 Task: Look for space in Zhaoyuan, China from 11th June, 2023 to 15th June, 2023 for 2 adults in price range Rs.7000 to Rs.16000. Place can be private room with 1  bedroom having 2 beds and 1 bathroom. Property type can be house, flat, guest house, hotel. Booking option can be shelf check-in. Required host language is Chinese (Simplified).
Action: Mouse moved to (773, 112)
Screenshot: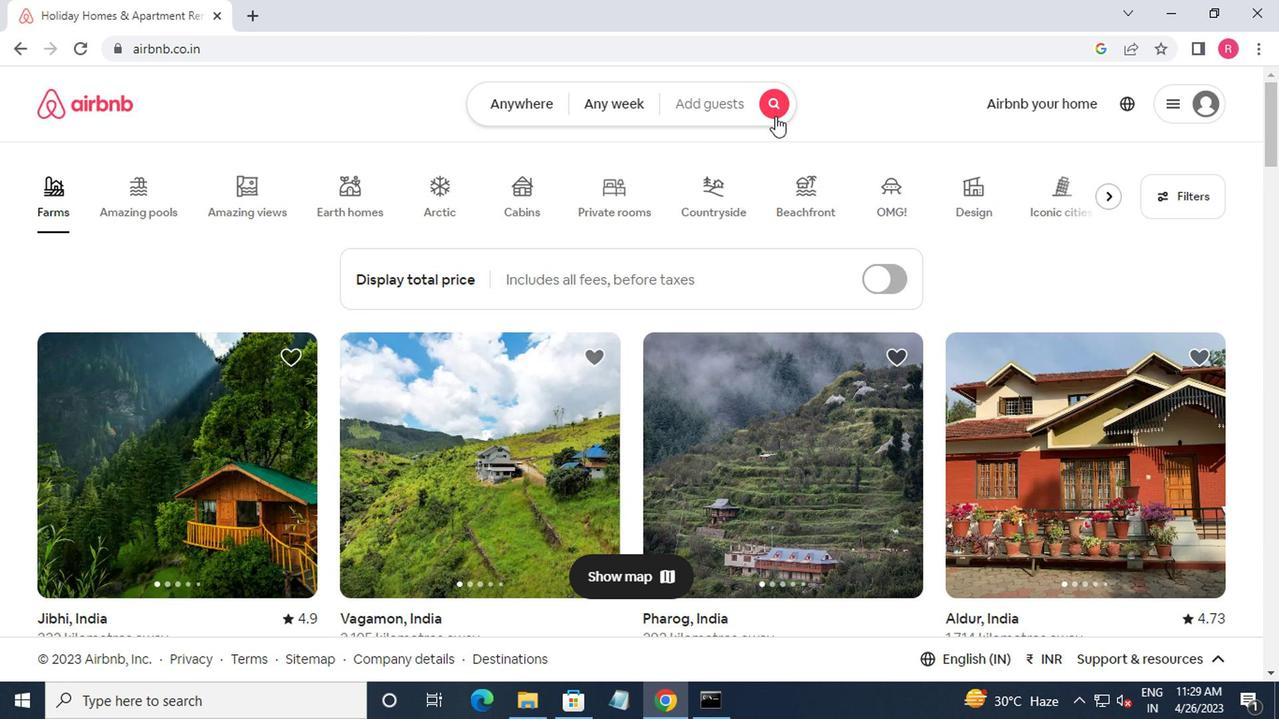 
Action: Mouse pressed left at (773, 112)
Screenshot: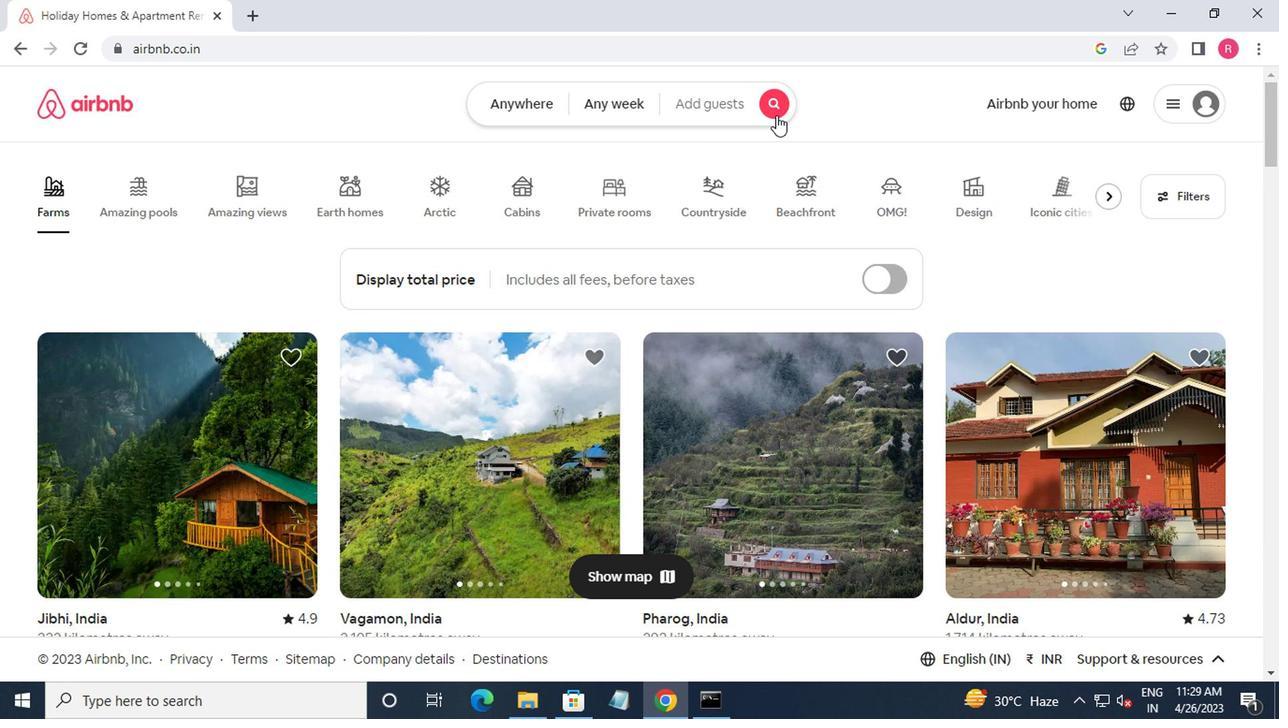 
Action: Mouse moved to (352, 191)
Screenshot: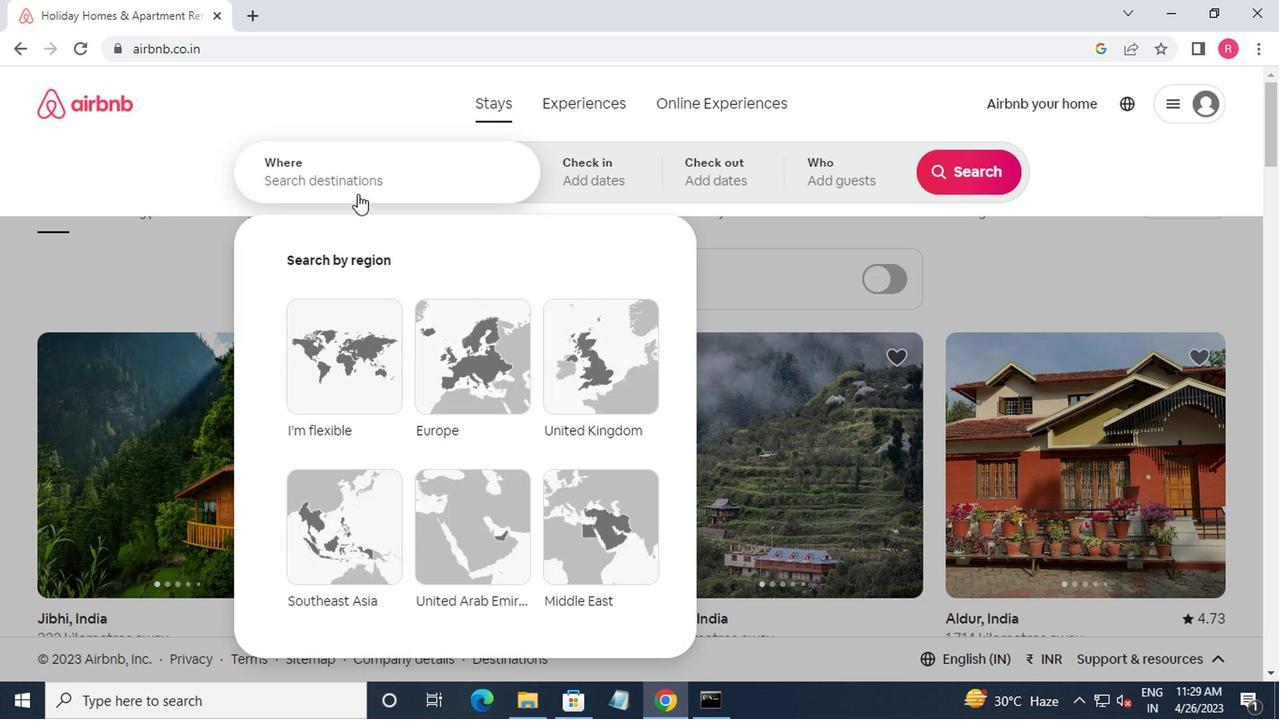
Action: Mouse pressed left at (352, 191)
Screenshot: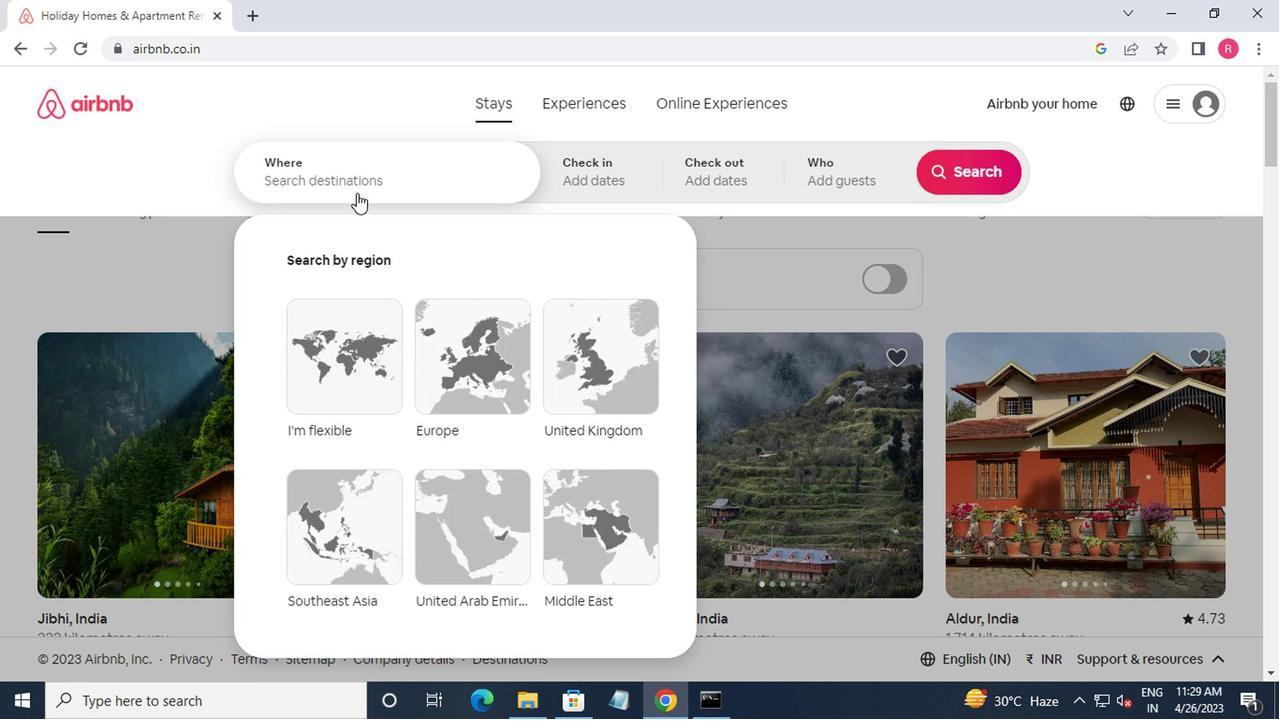 
Action: Mouse moved to (349, 183)
Screenshot: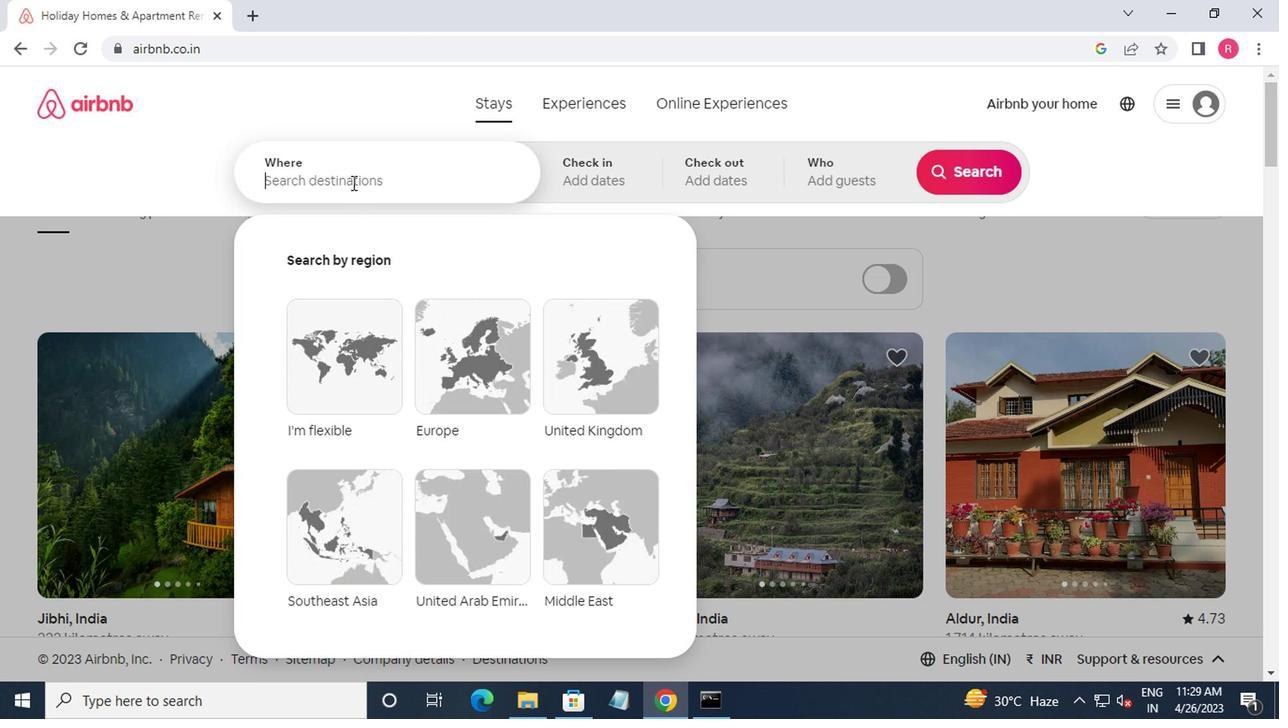 
Action: Key pressed zhoyuan,china<Key.enter>
Screenshot: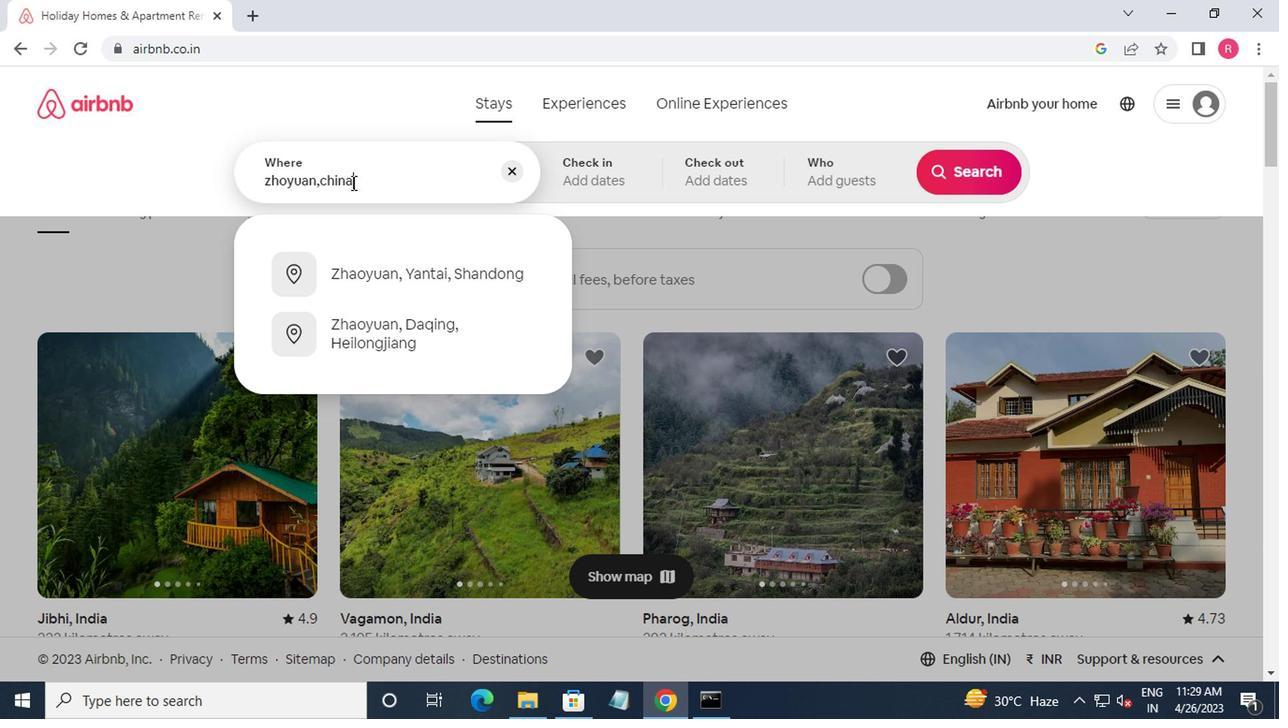 
Action: Mouse moved to (961, 328)
Screenshot: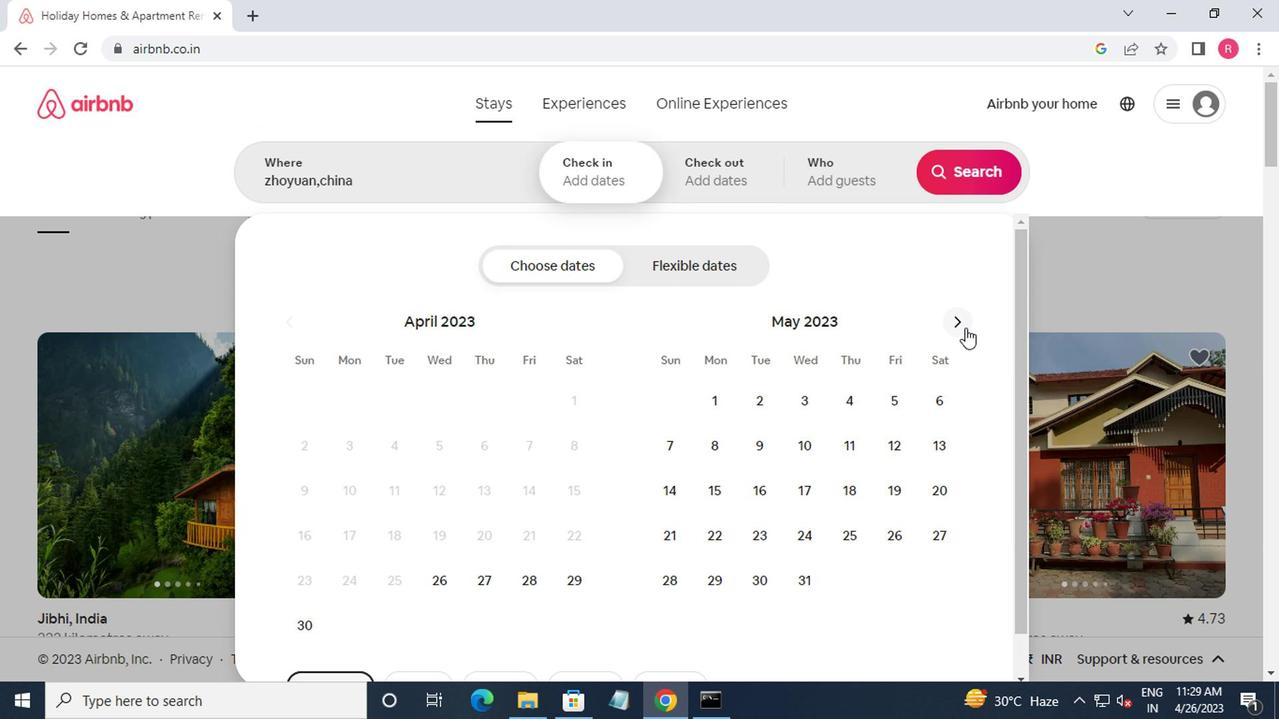 
Action: Mouse pressed left at (961, 328)
Screenshot: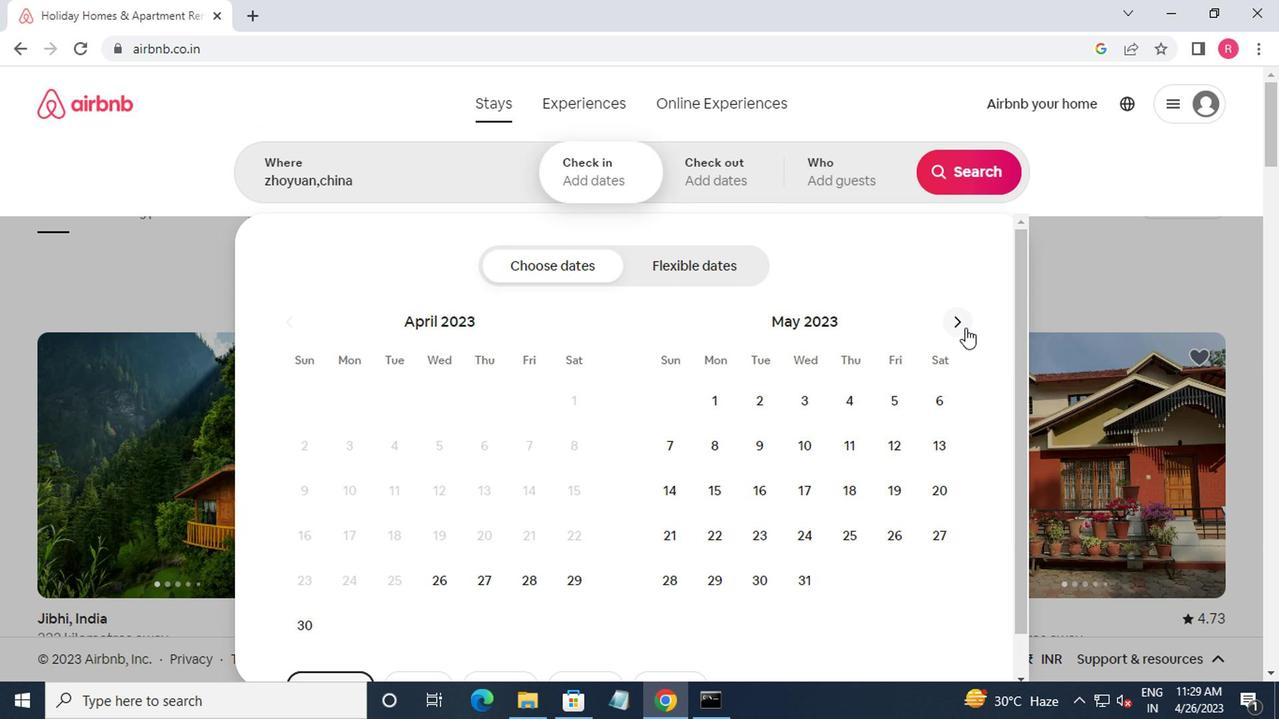 
Action: Mouse moved to (957, 327)
Screenshot: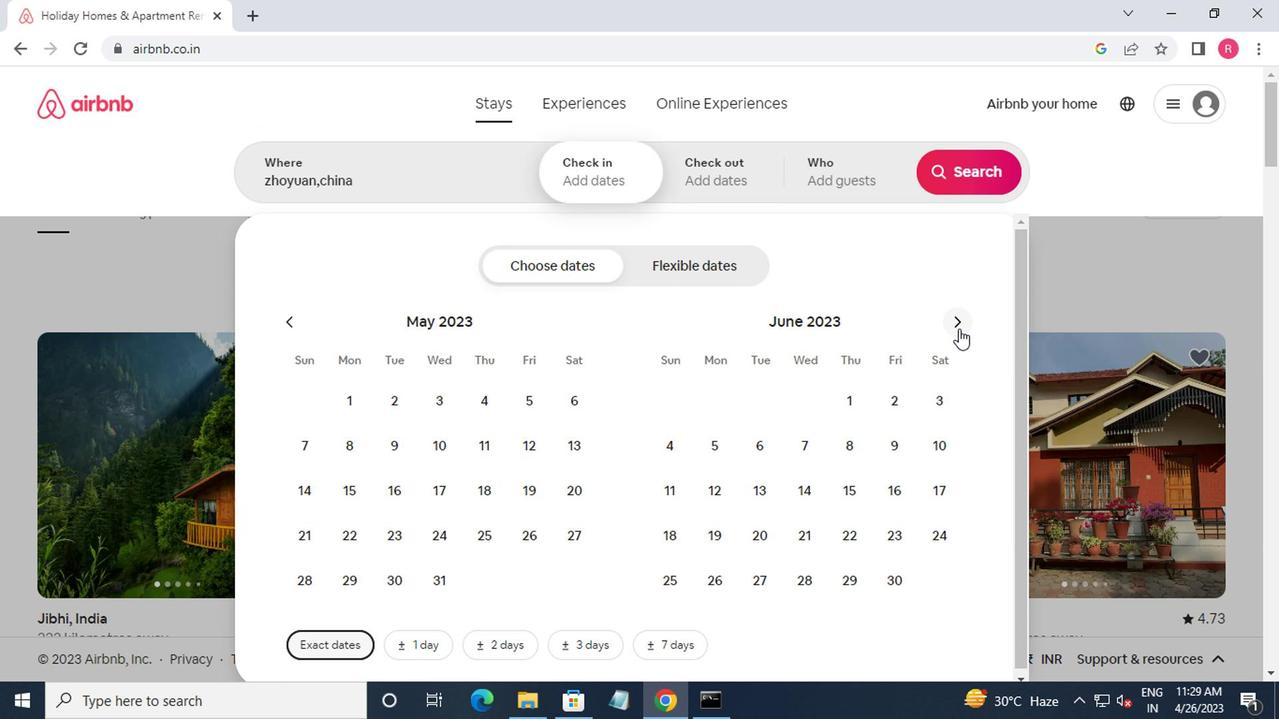 
Action: Mouse pressed left at (957, 327)
Screenshot: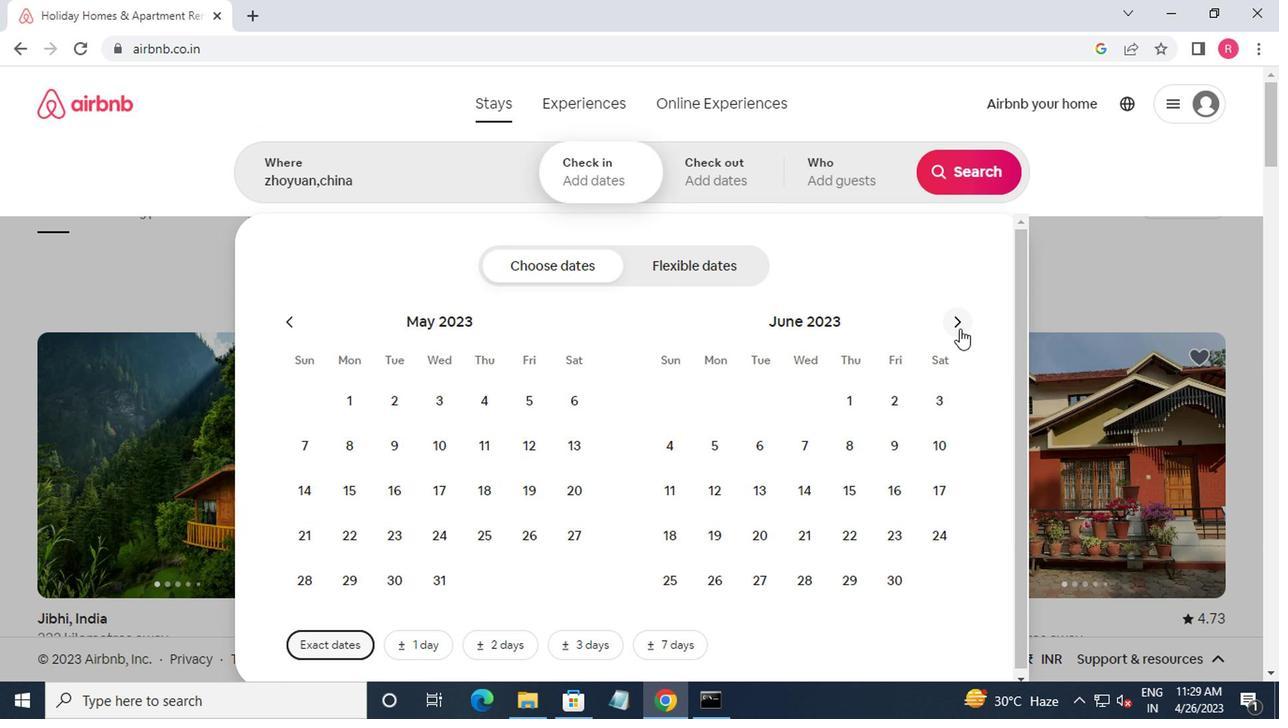 
Action: Mouse moved to (306, 503)
Screenshot: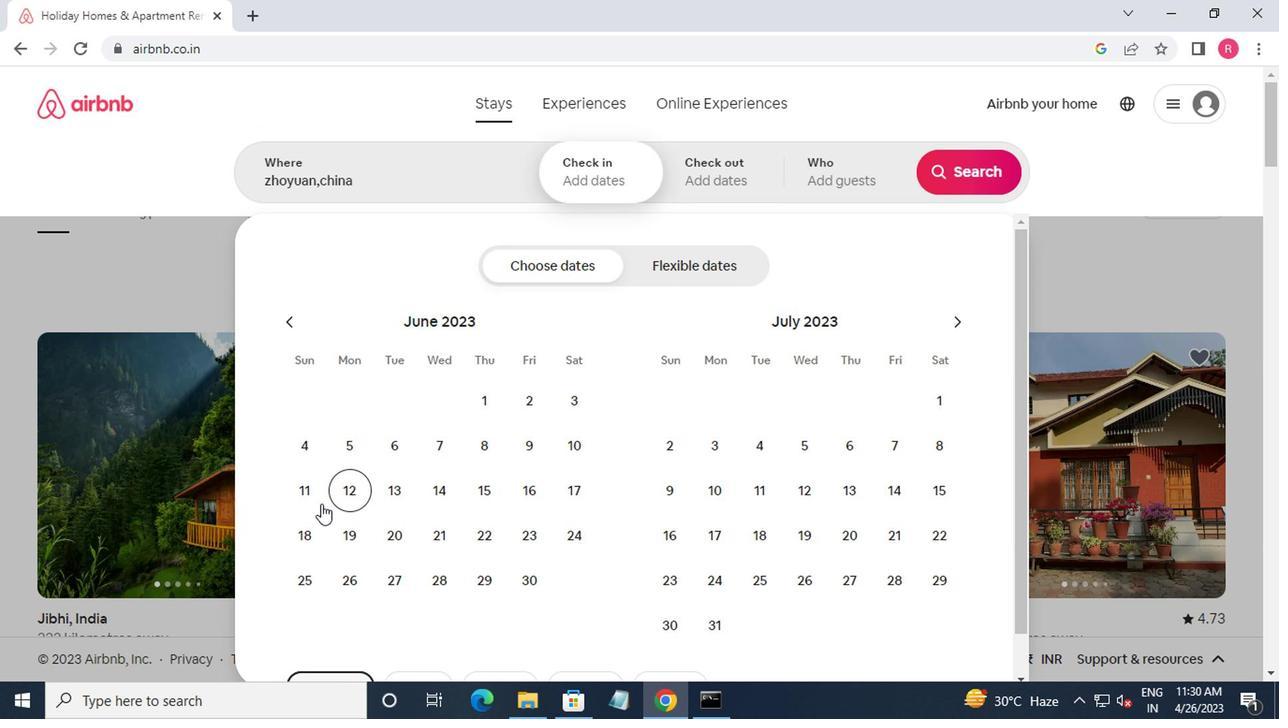 
Action: Mouse pressed left at (306, 503)
Screenshot: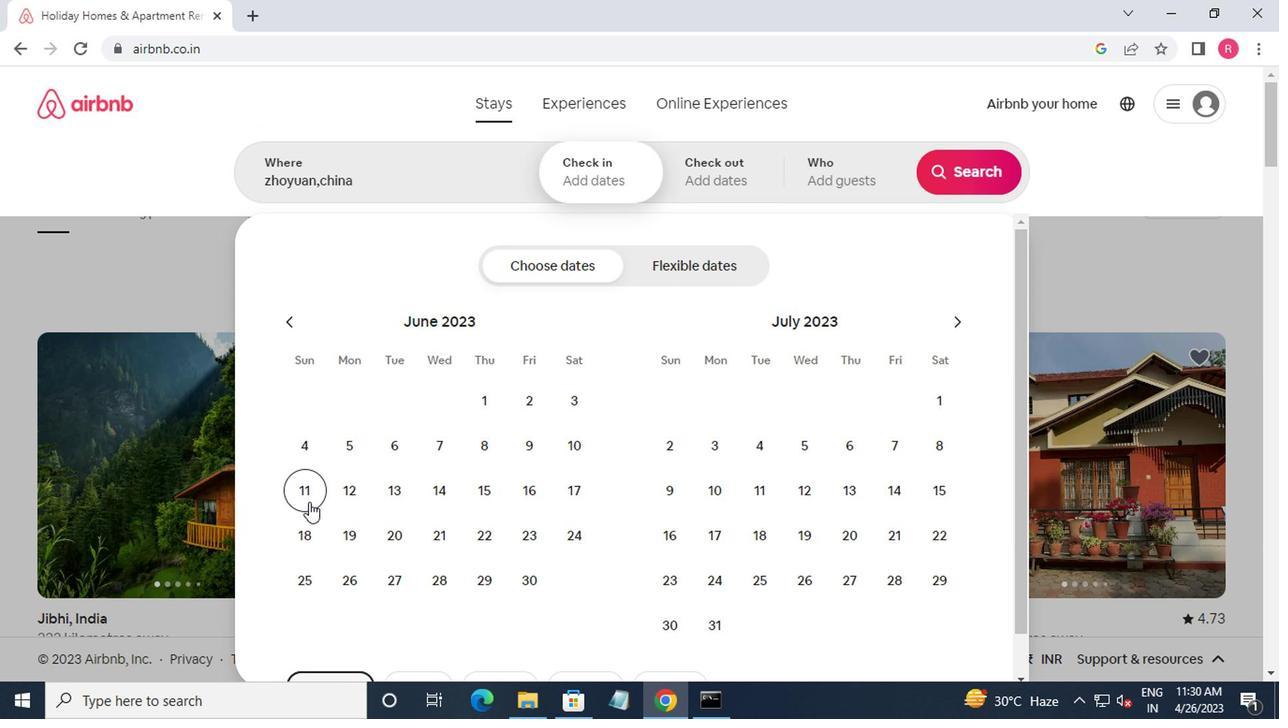 
Action: Mouse moved to (482, 502)
Screenshot: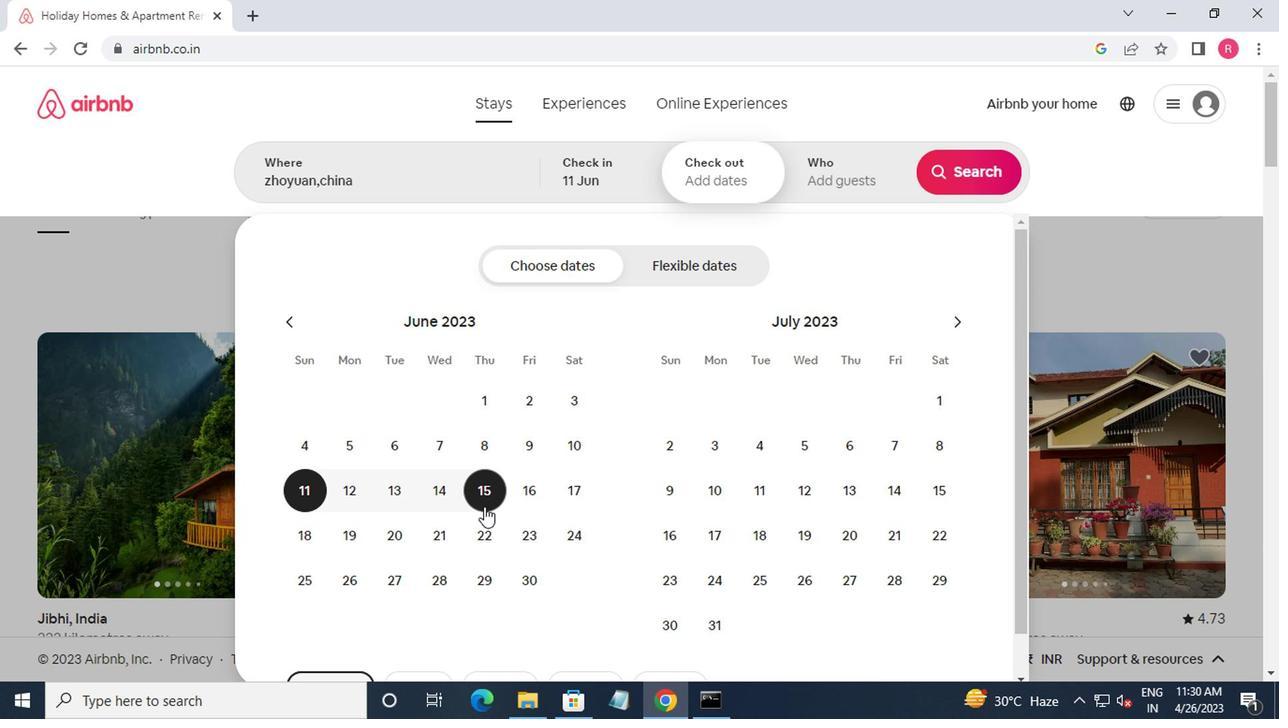 
Action: Mouse pressed left at (482, 502)
Screenshot: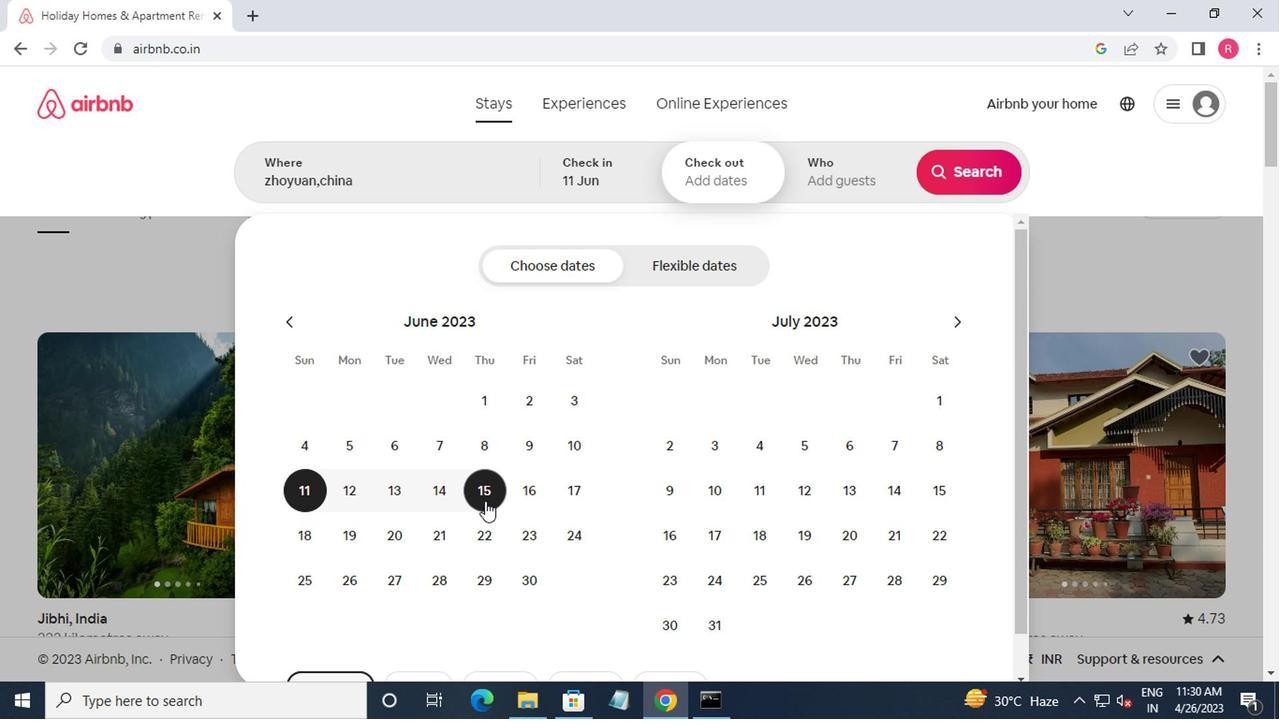 
Action: Mouse moved to (818, 186)
Screenshot: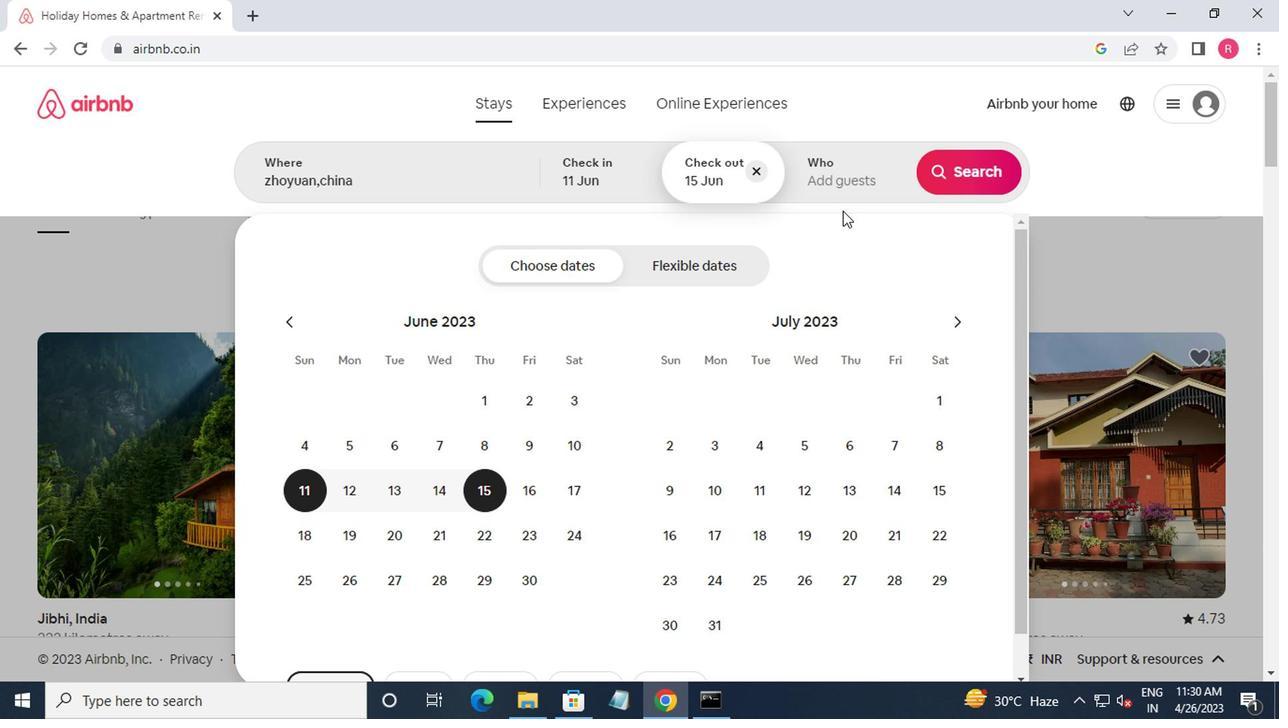 
Action: Mouse pressed left at (818, 186)
Screenshot: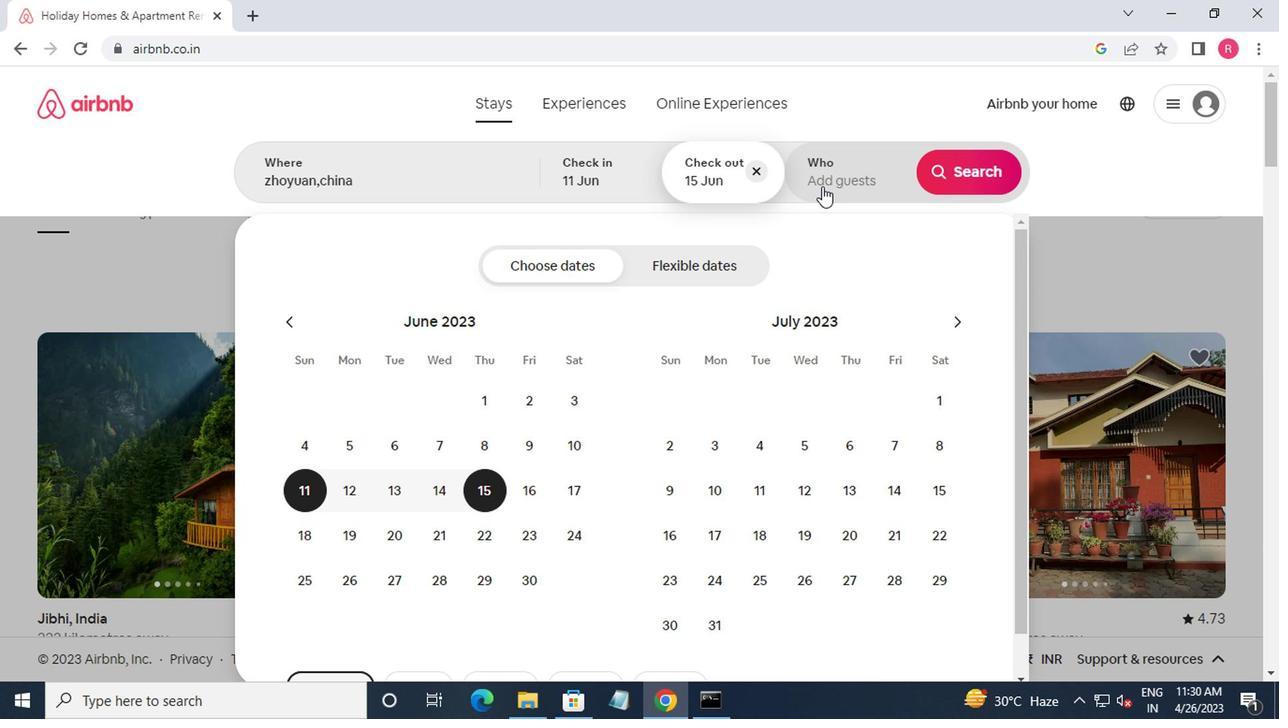 
Action: Mouse moved to (968, 273)
Screenshot: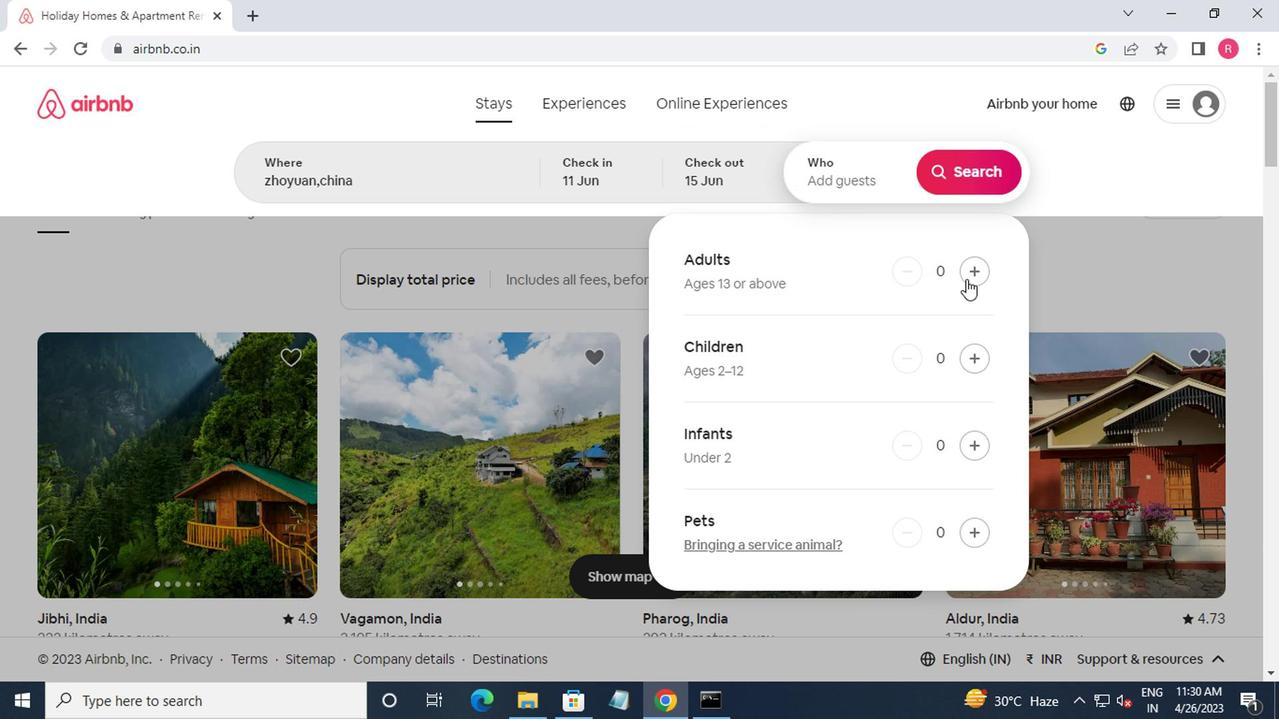 
Action: Mouse pressed left at (968, 273)
Screenshot: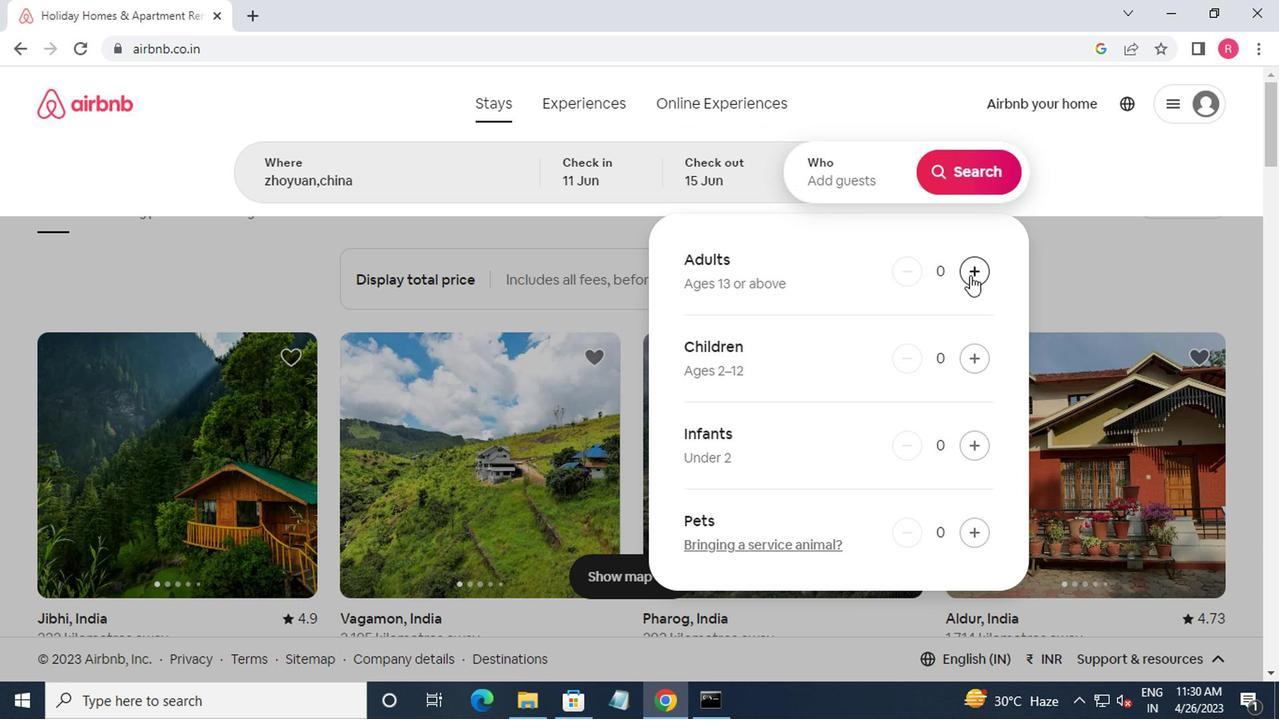 
Action: Mouse pressed left at (968, 273)
Screenshot: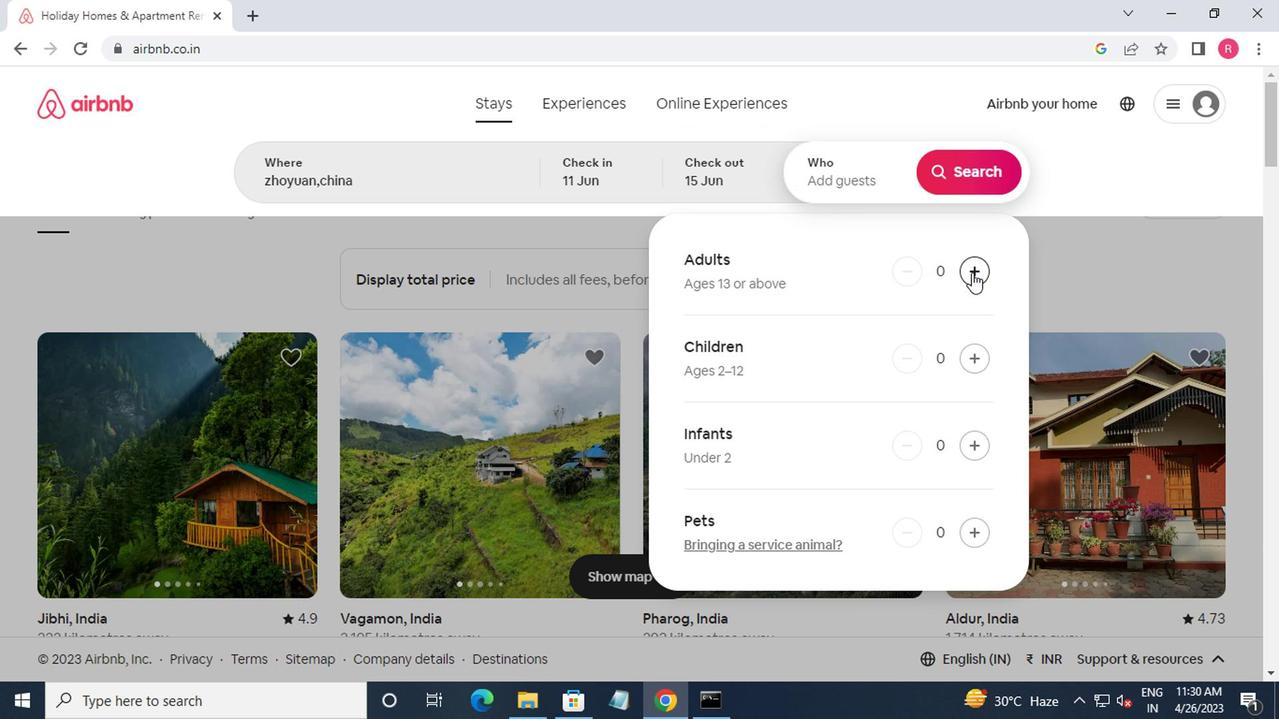 
Action: Mouse moved to (946, 181)
Screenshot: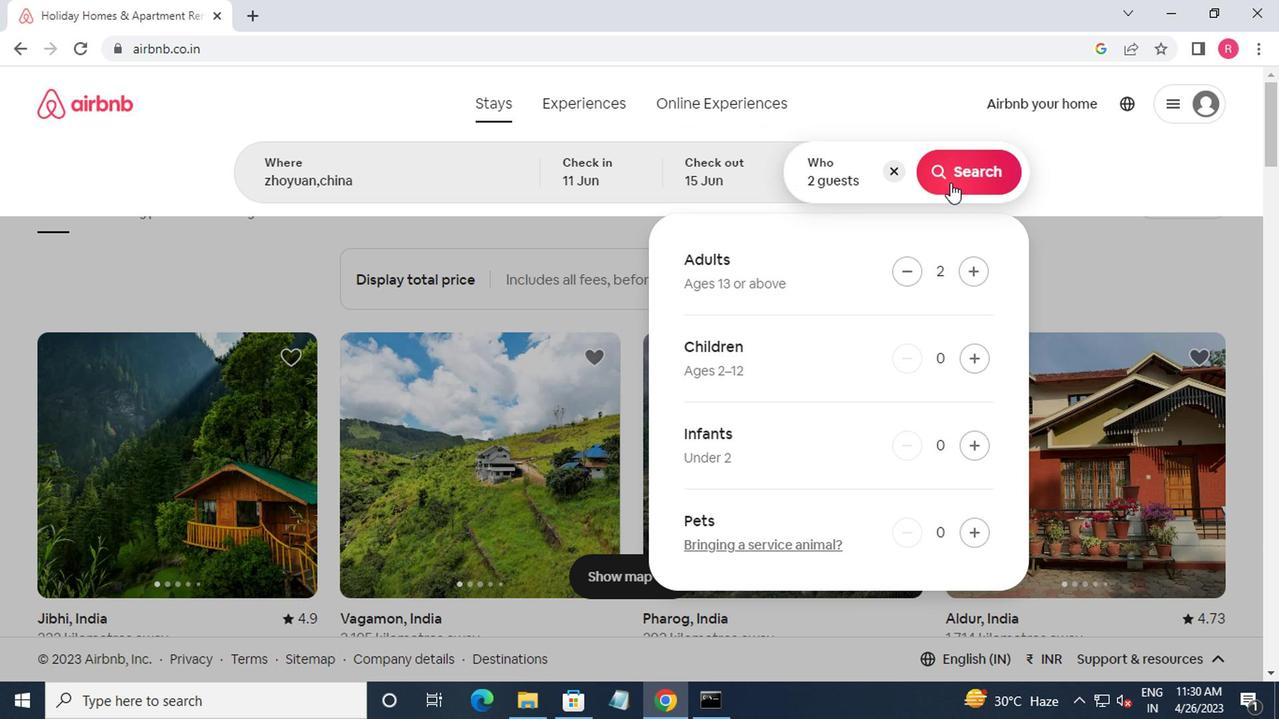 
Action: Mouse pressed left at (946, 181)
Screenshot: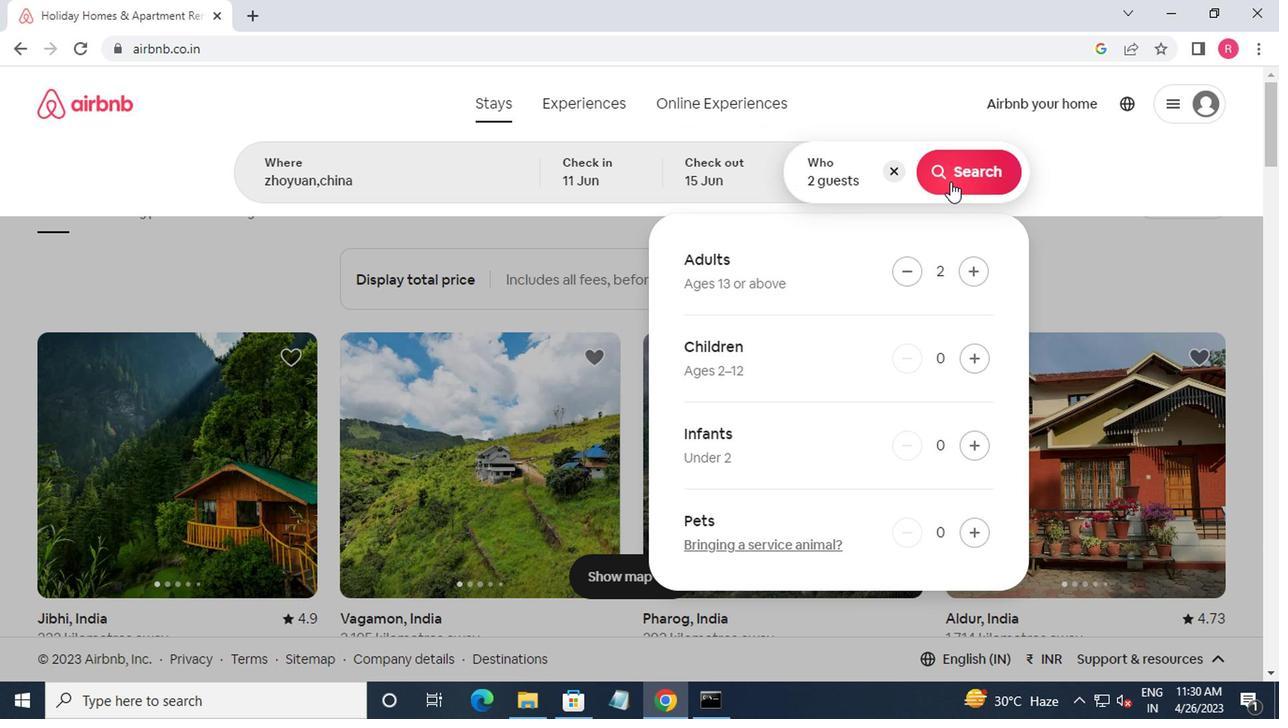 
Action: Mouse moved to (1174, 176)
Screenshot: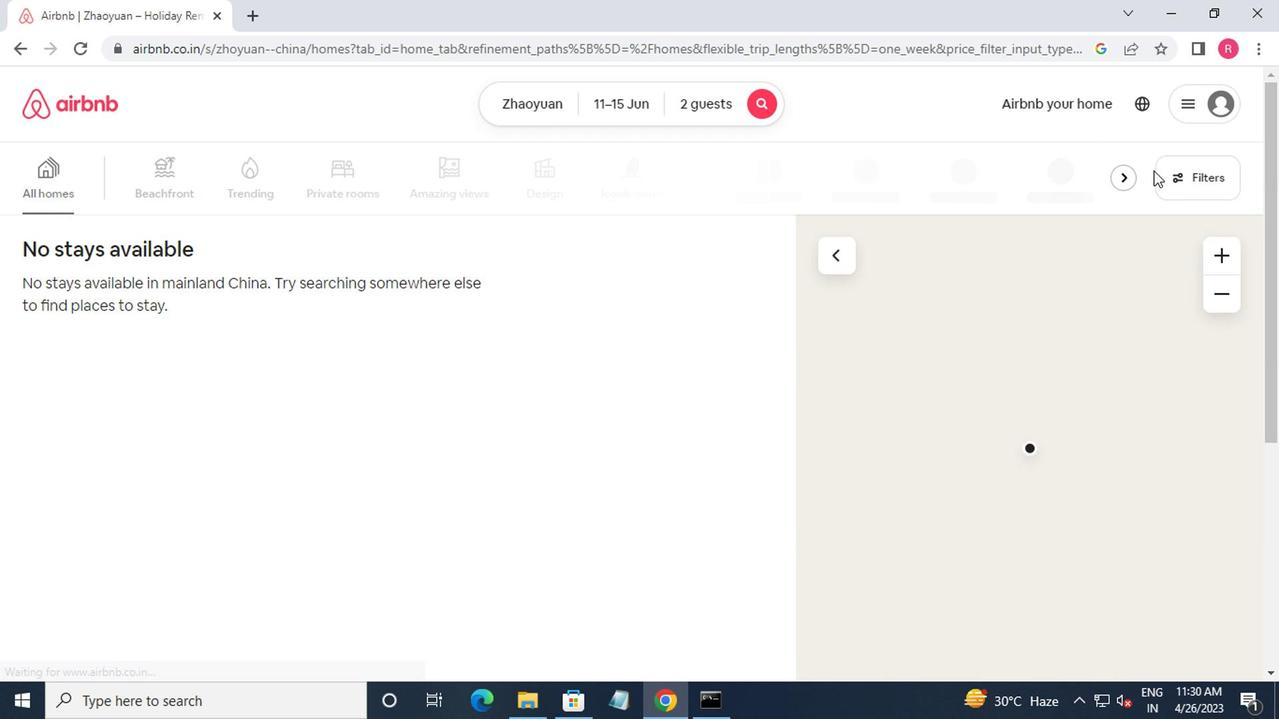 
Action: Mouse pressed left at (1174, 176)
Screenshot: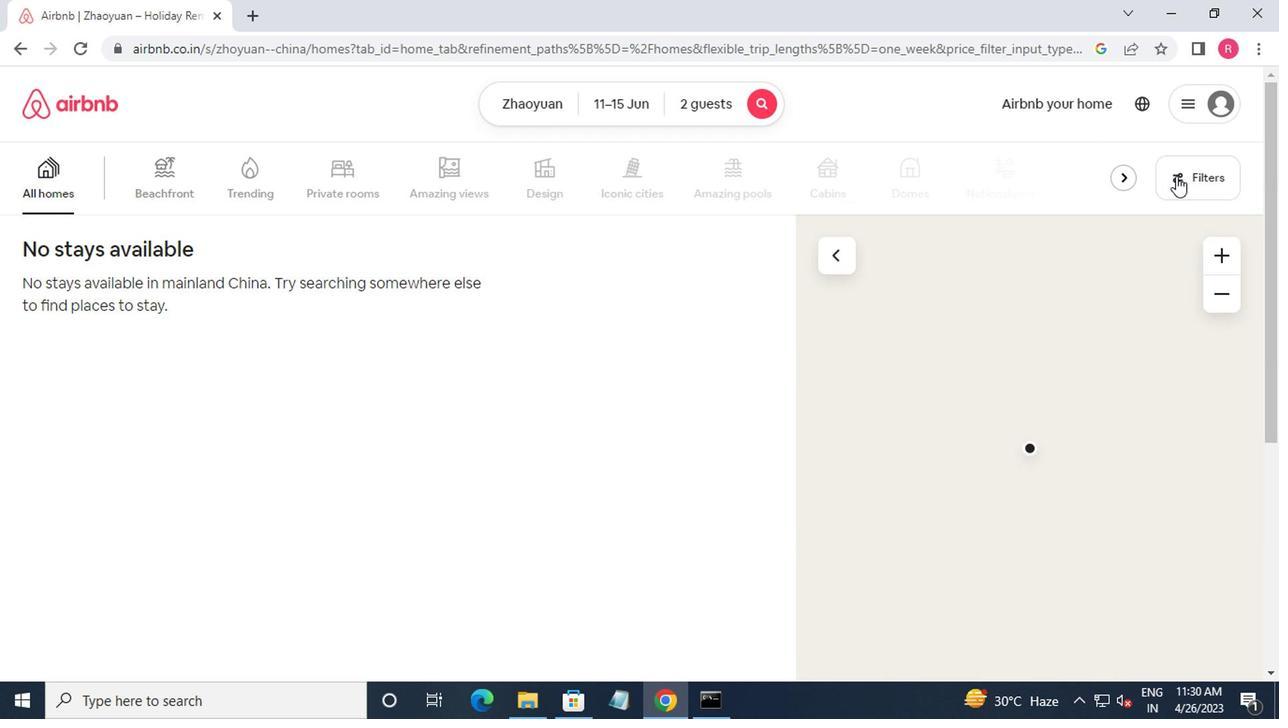 
Action: Mouse moved to (389, 291)
Screenshot: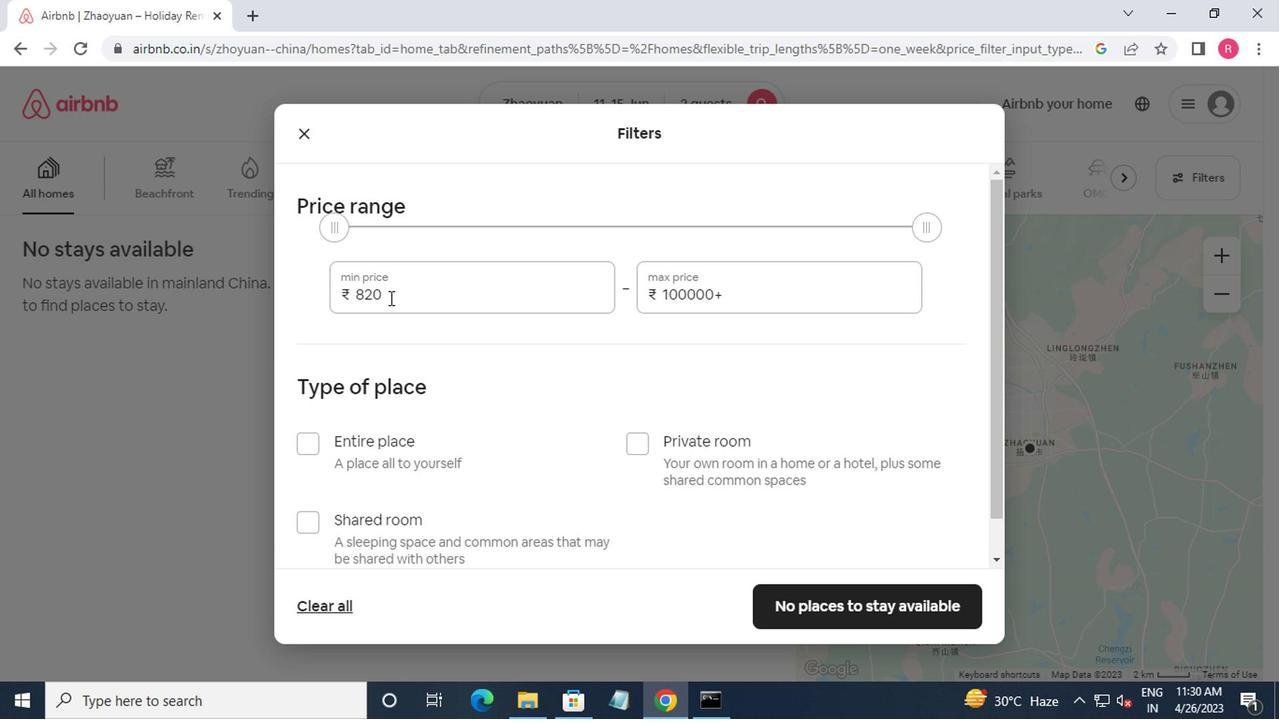 
Action: Mouse pressed left at (389, 291)
Screenshot: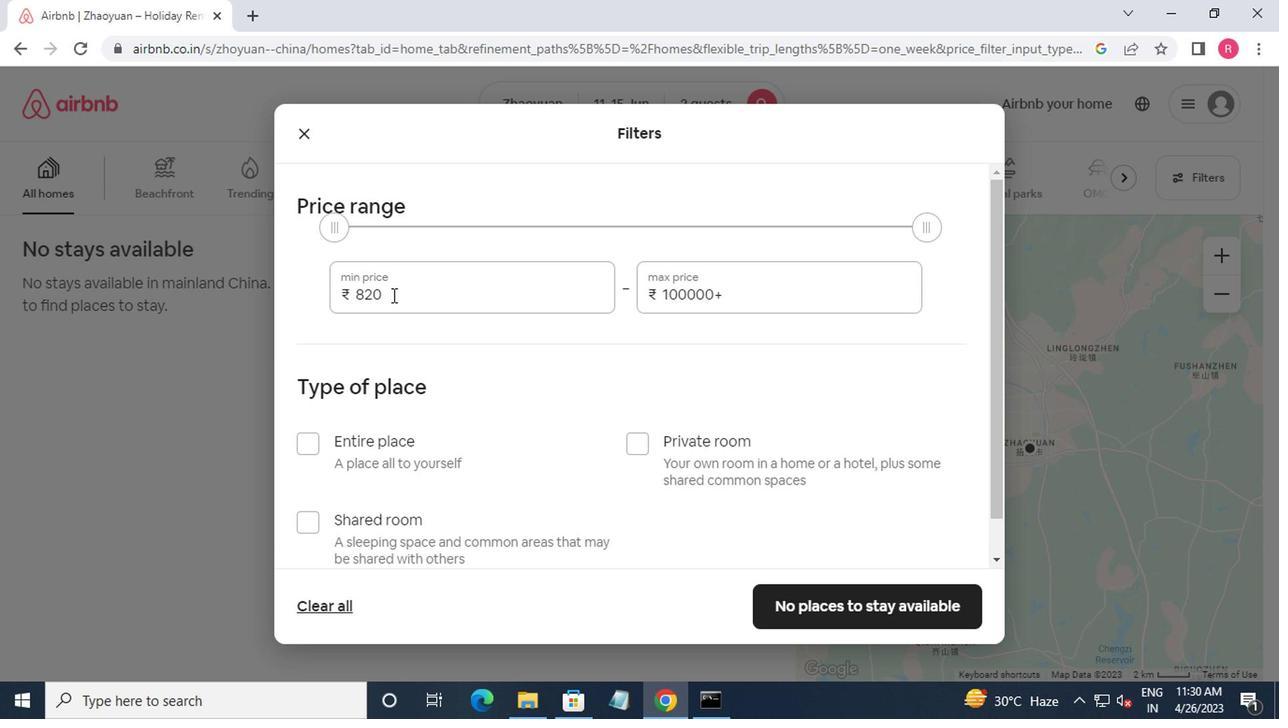 
Action: Mouse moved to (482, 191)
Screenshot: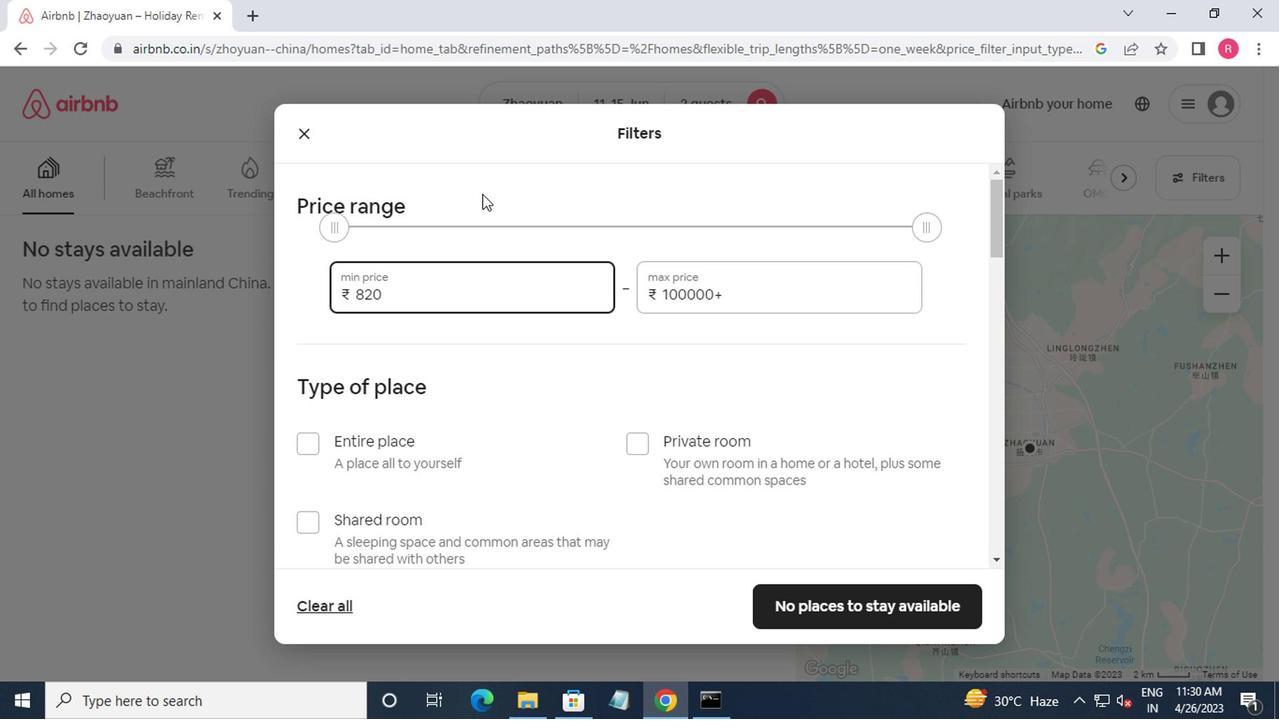 
Action: Key pressed <Key.backspace><Key.backspace><Key.backspace><Key.backspace>7000<Key.tab>16000
Screenshot: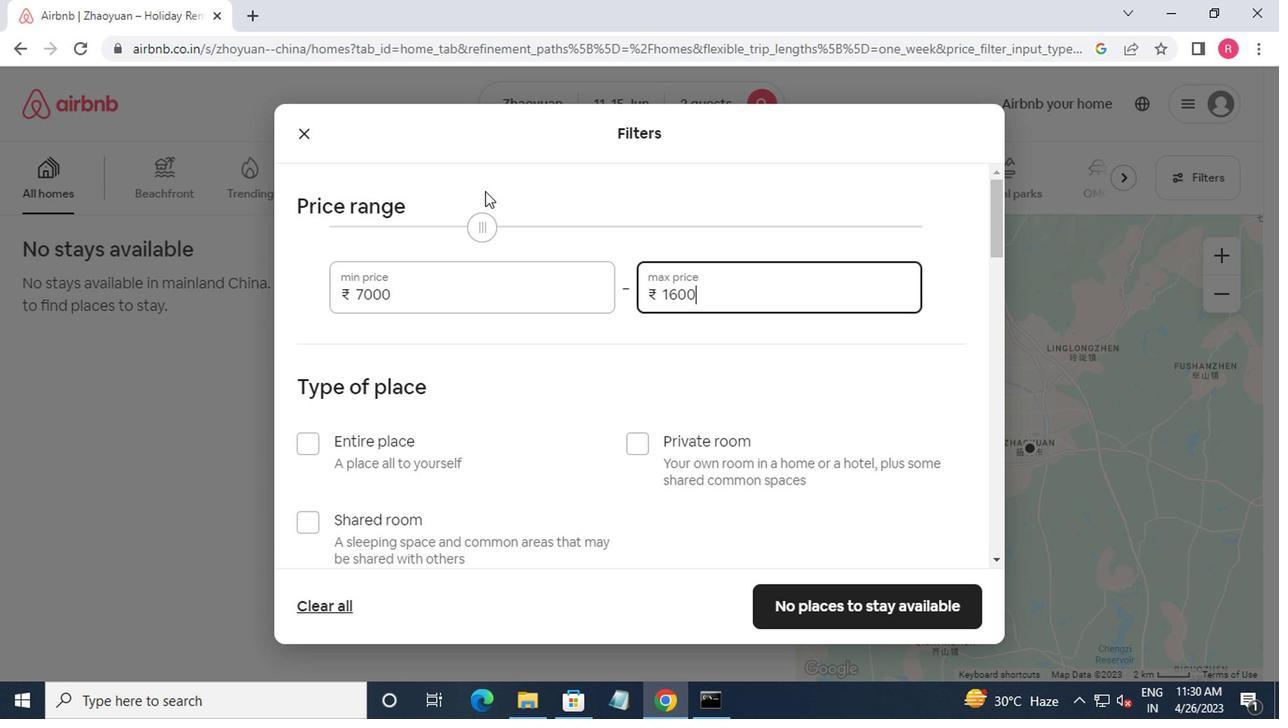 
Action: Mouse moved to (537, 153)
Screenshot: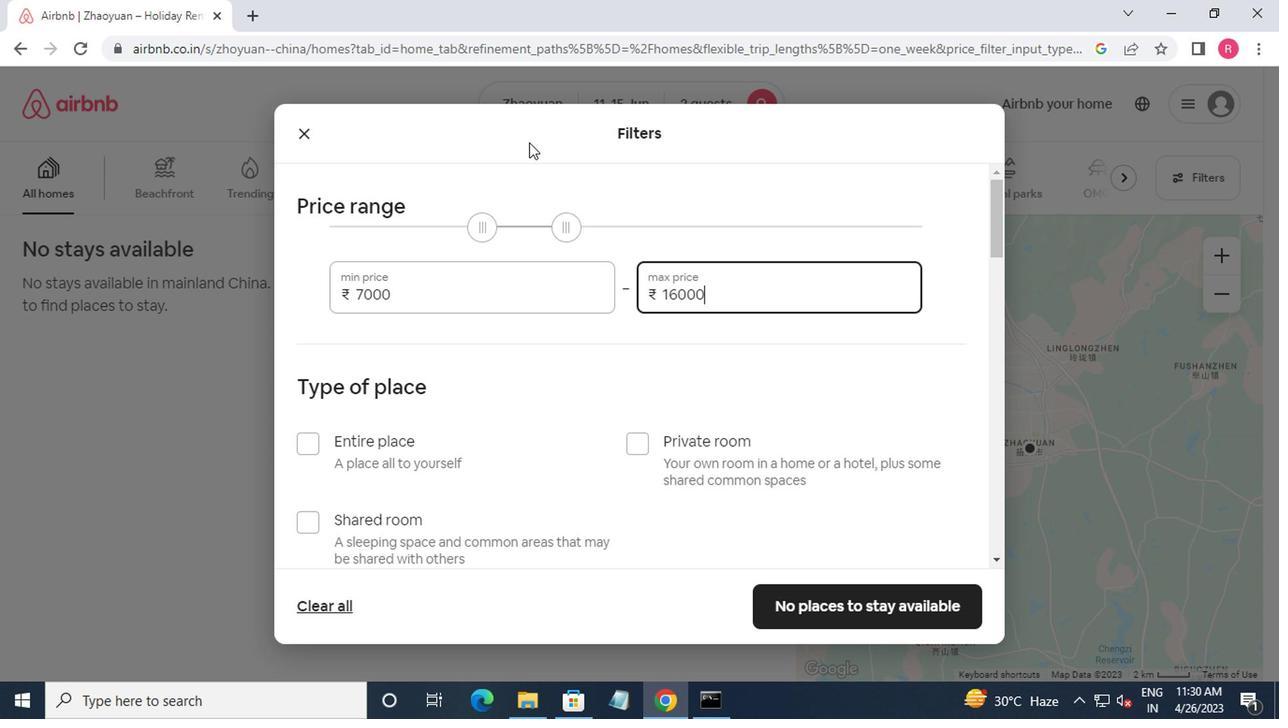
Action: Mouse scrolled (537, 151) with delta (0, -1)
Screenshot: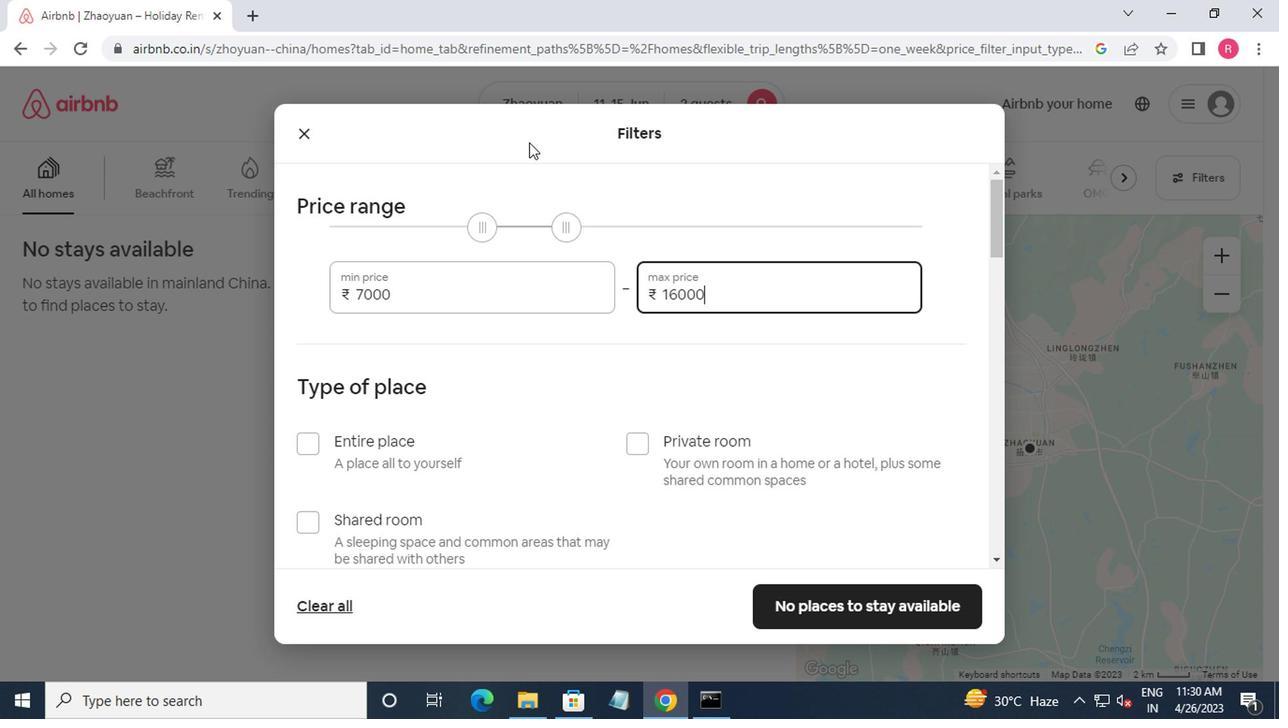 
Action: Mouse moved to (541, 157)
Screenshot: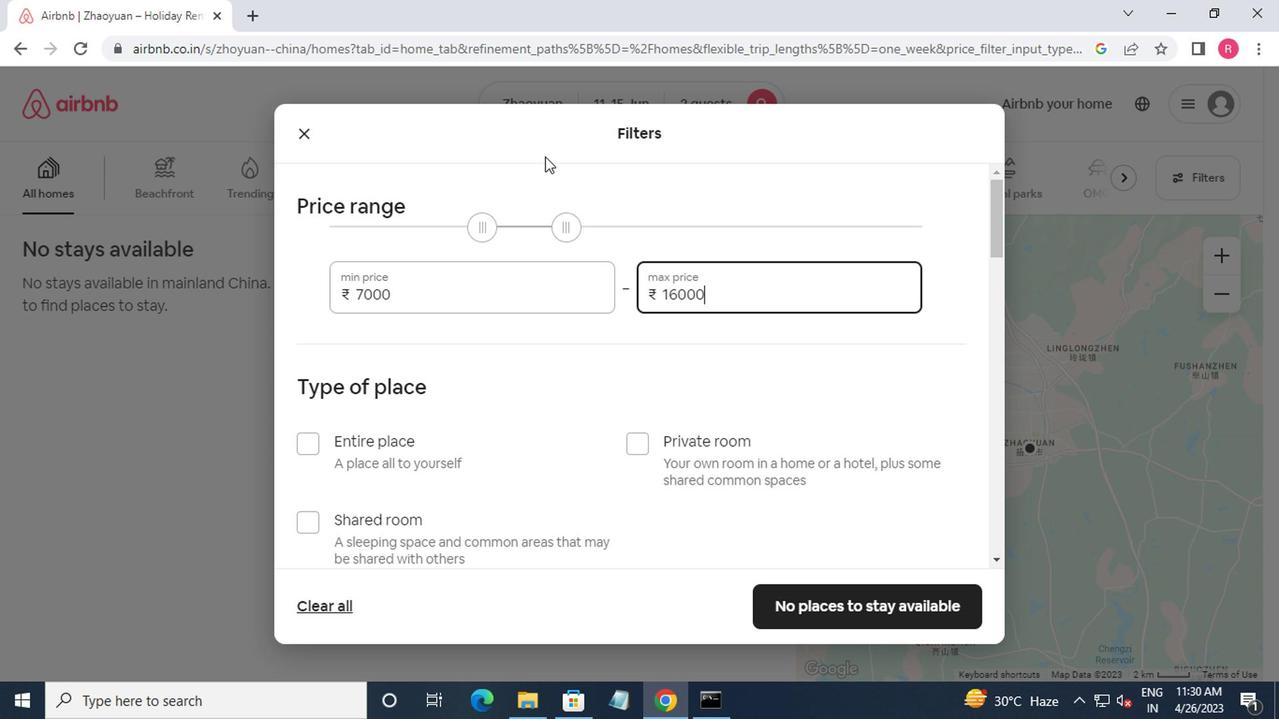 
Action: Mouse scrolled (541, 156) with delta (0, -1)
Screenshot: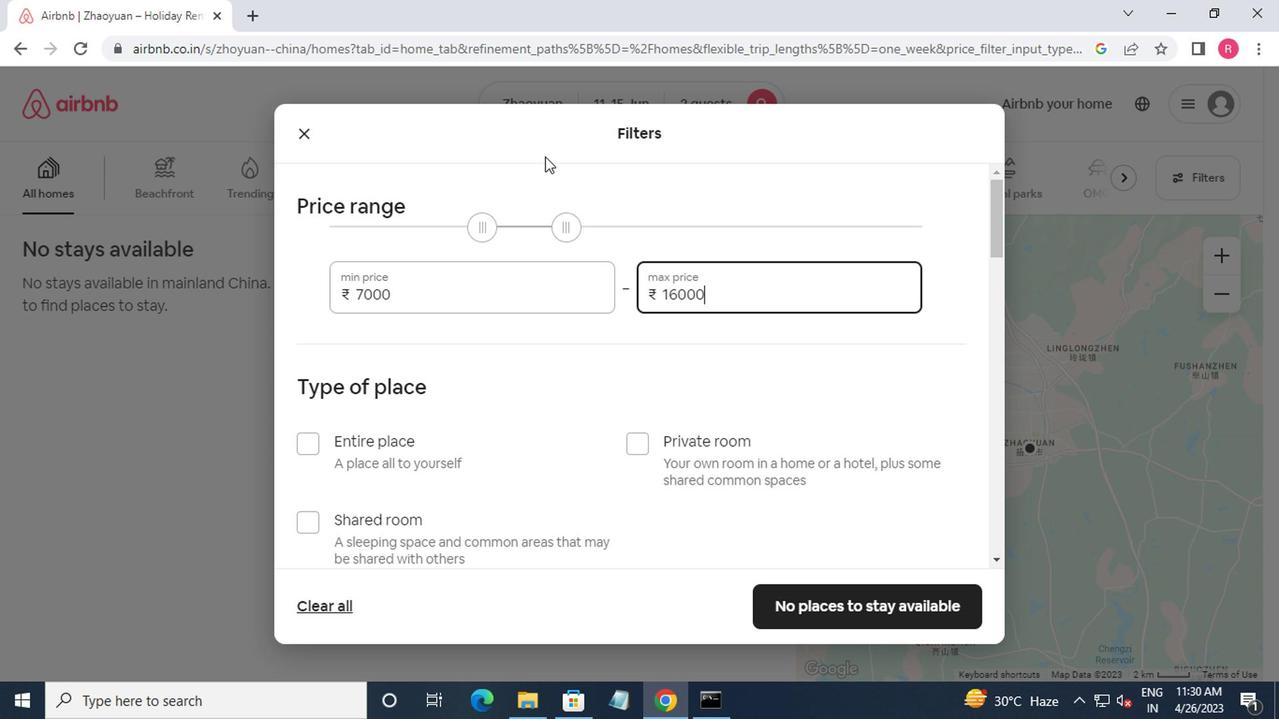 
Action: Mouse moved to (510, 164)
Screenshot: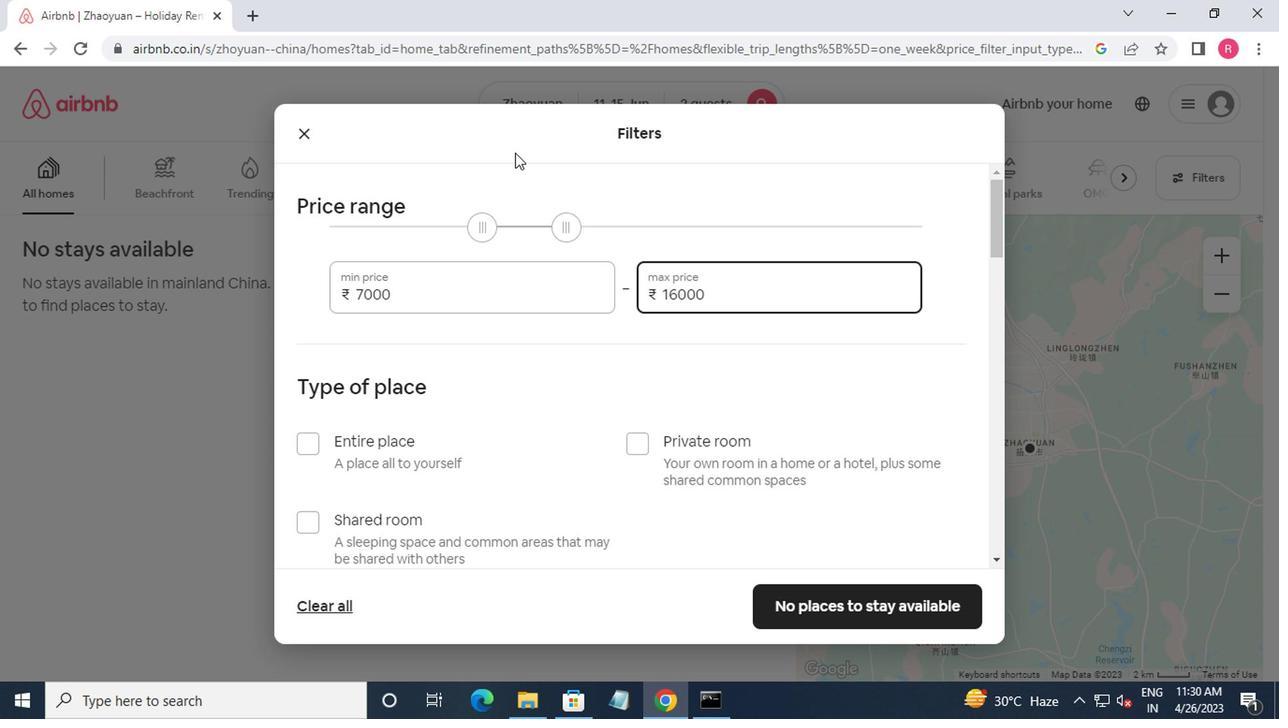 
Action: Mouse scrolled (510, 163) with delta (0, -1)
Screenshot: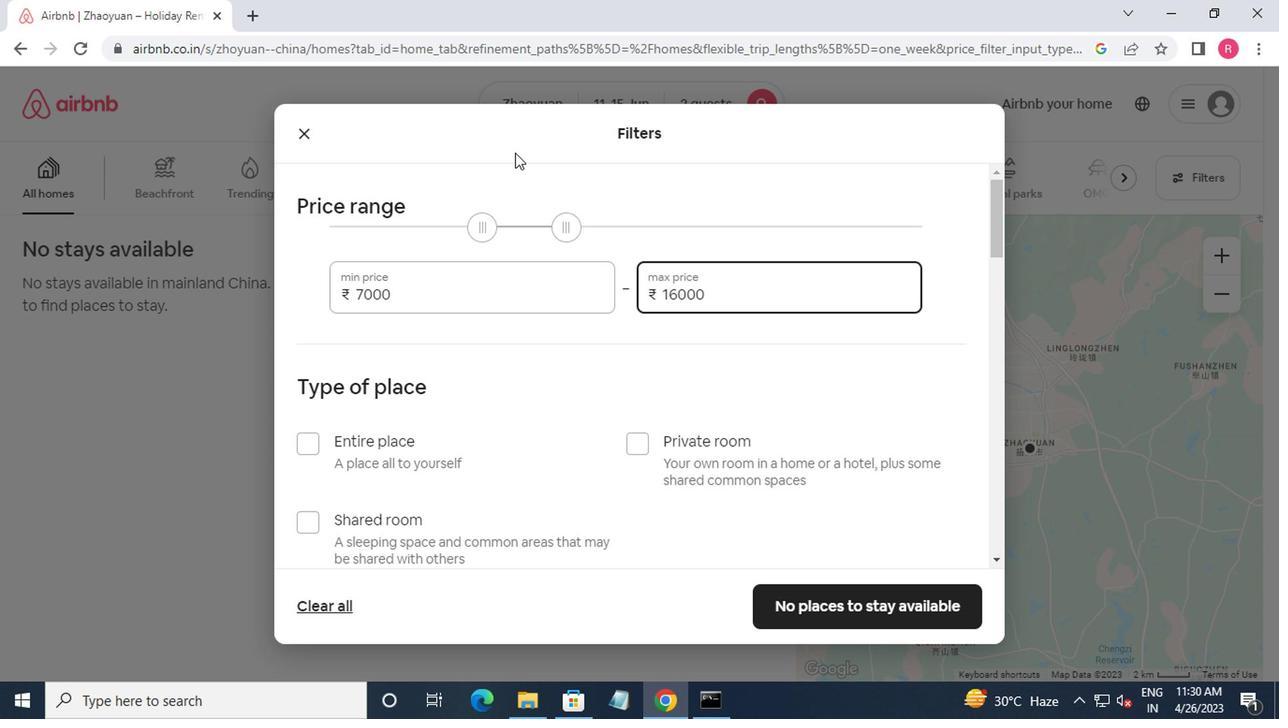 
Action: Mouse moved to (511, 178)
Screenshot: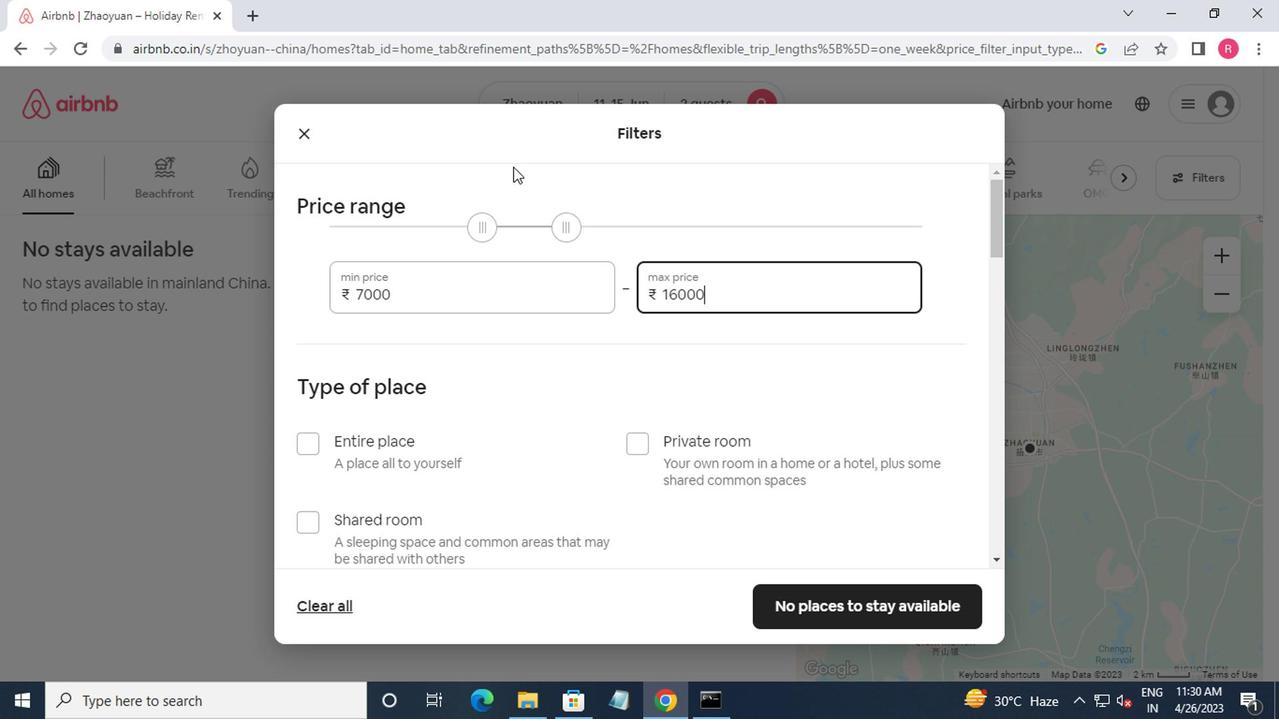 
Action: Mouse scrolled (511, 177) with delta (0, -1)
Screenshot: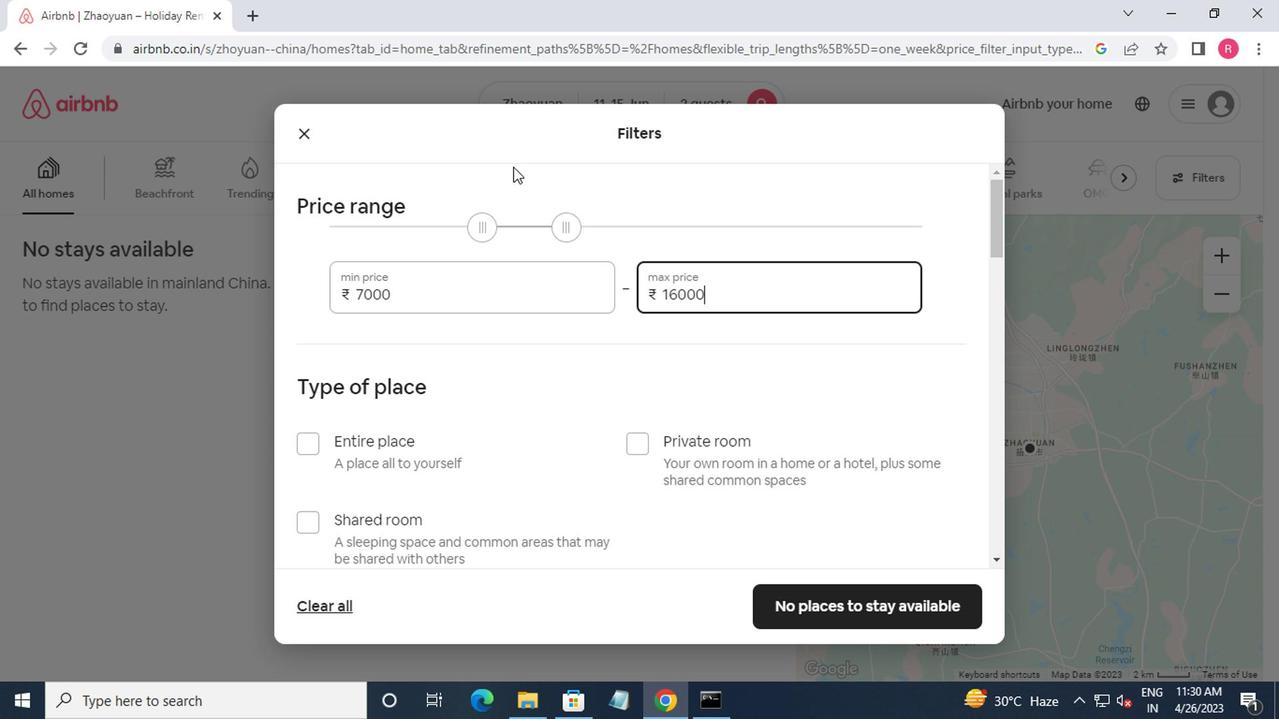 
Action: Mouse moved to (315, 259)
Screenshot: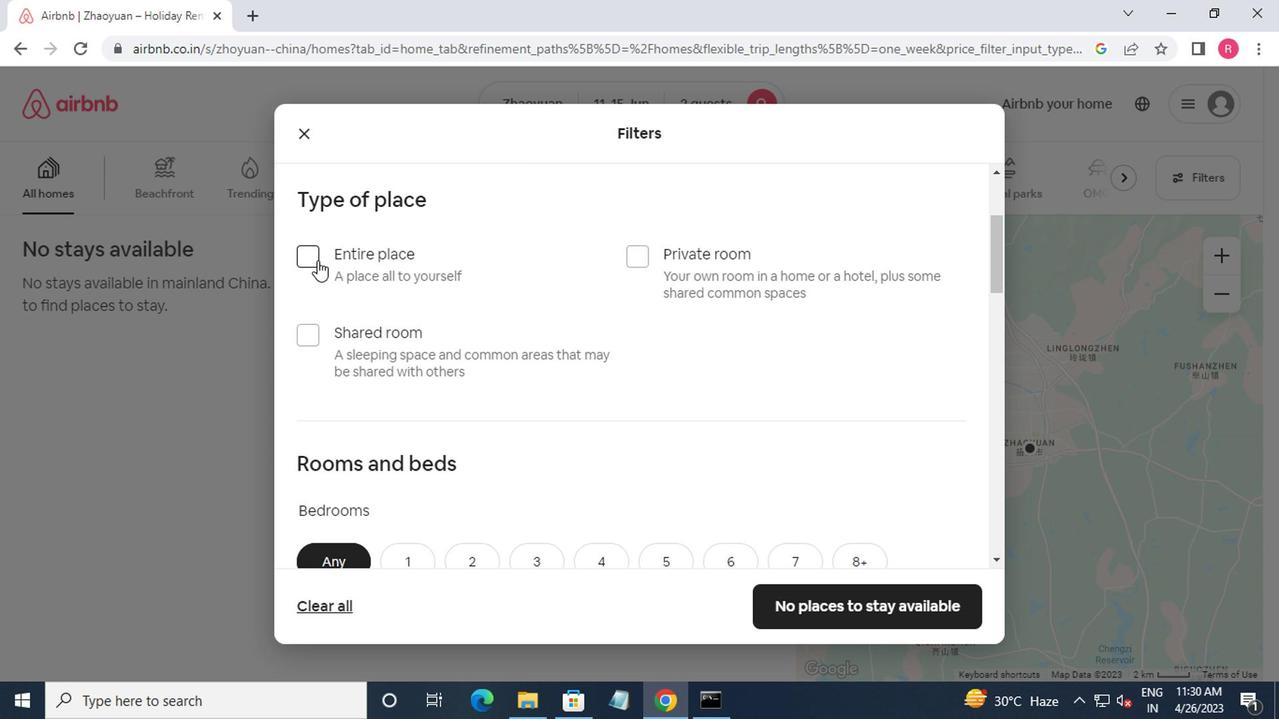 
Action: Mouse pressed left at (315, 259)
Screenshot: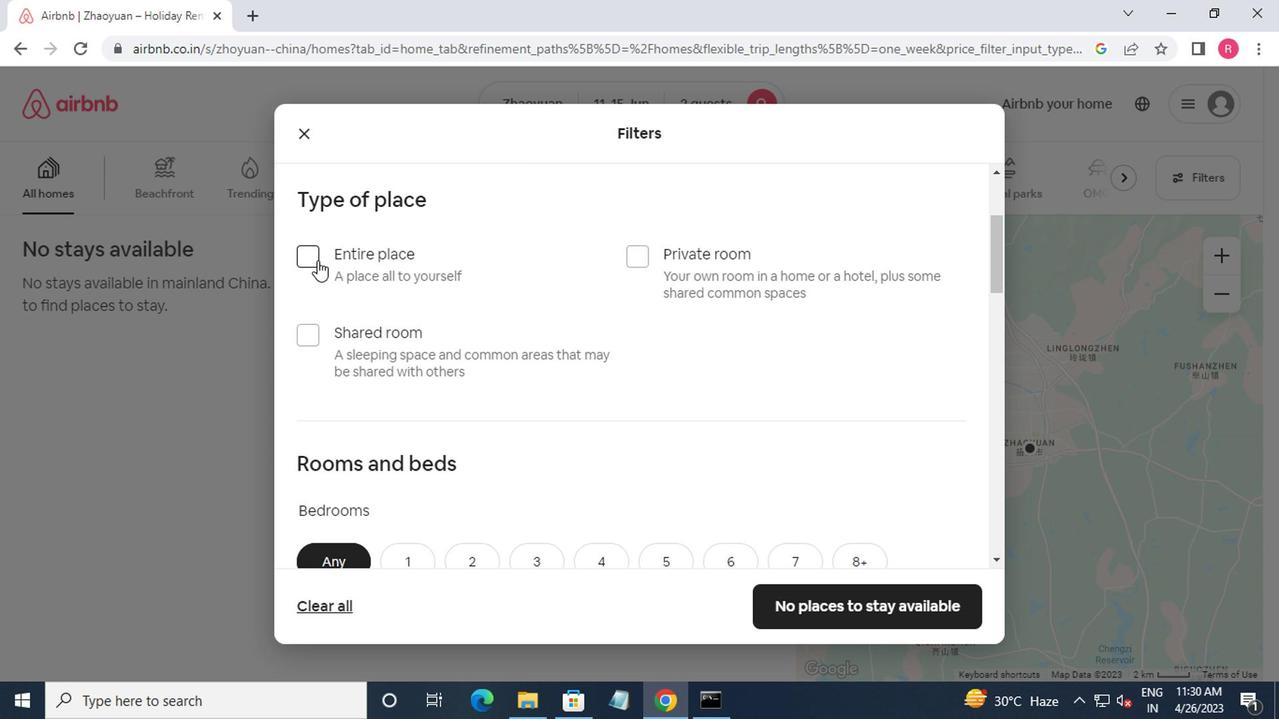 
Action: Mouse moved to (333, 273)
Screenshot: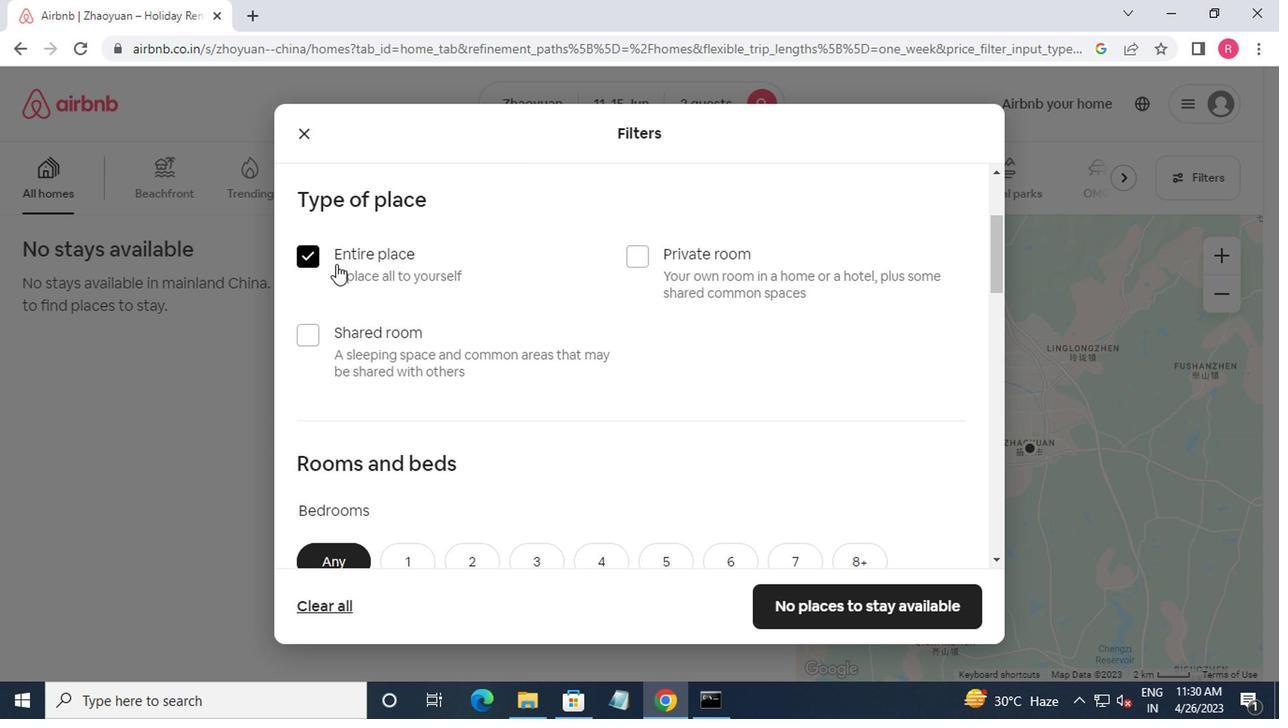 
Action: Mouse scrolled (333, 273) with delta (0, 0)
Screenshot: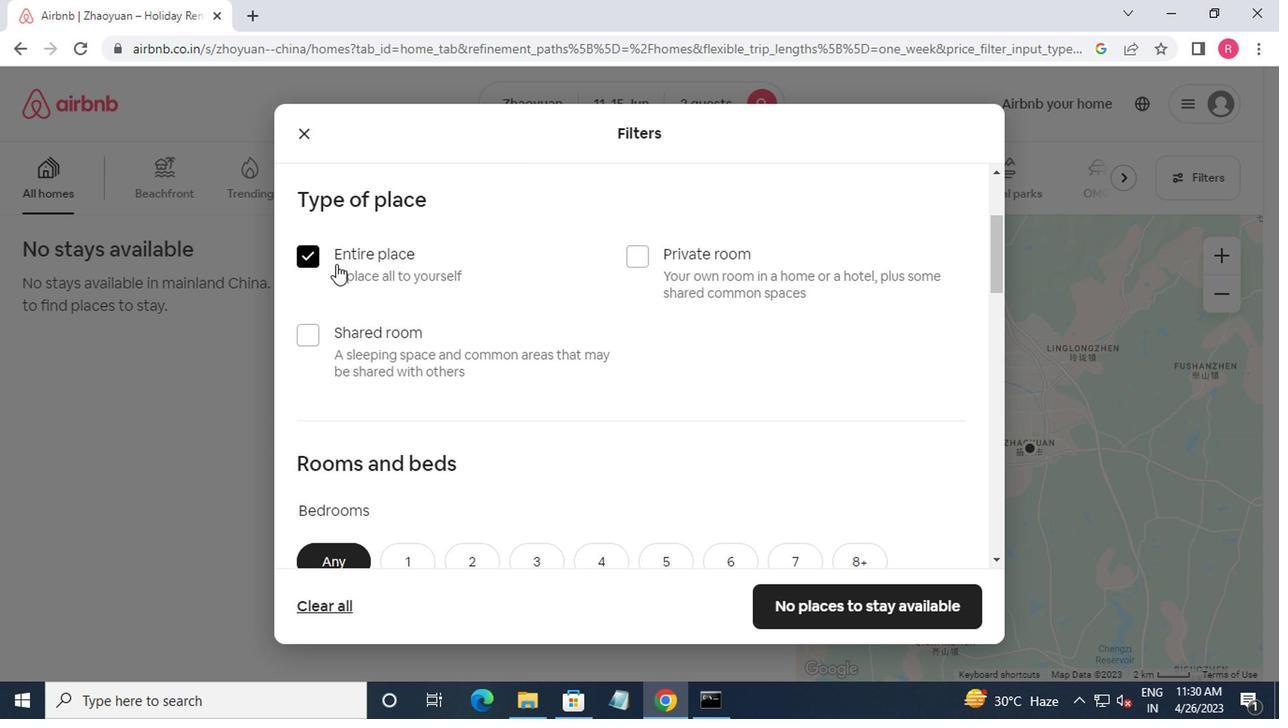 
Action: Mouse moved to (347, 281)
Screenshot: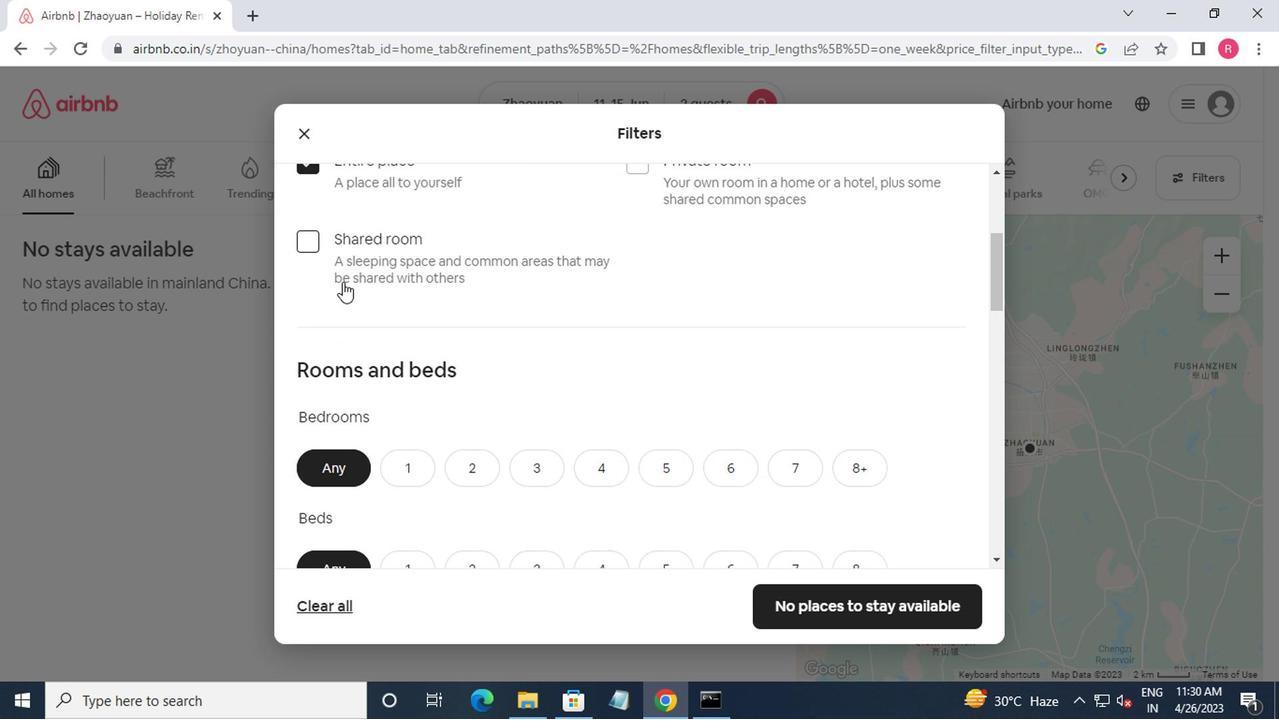 
Action: Mouse scrolled (347, 280) with delta (0, -1)
Screenshot: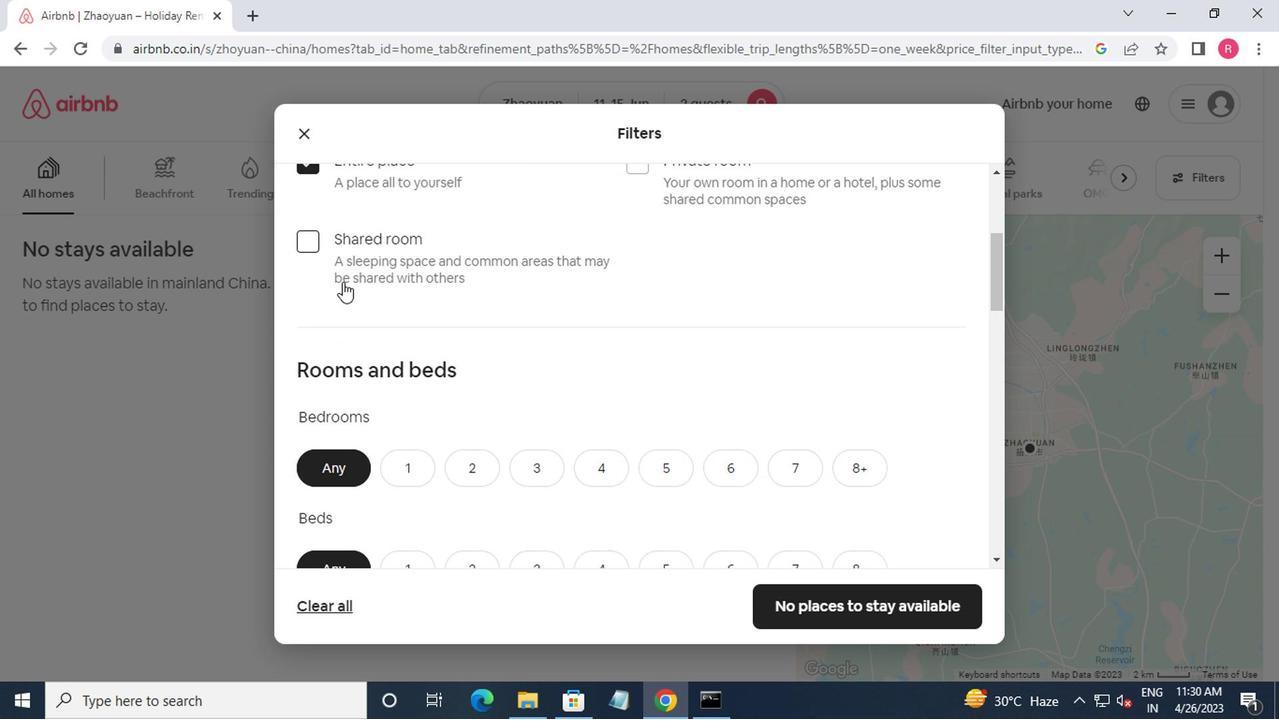 
Action: Mouse moved to (389, 373)
Screenshot: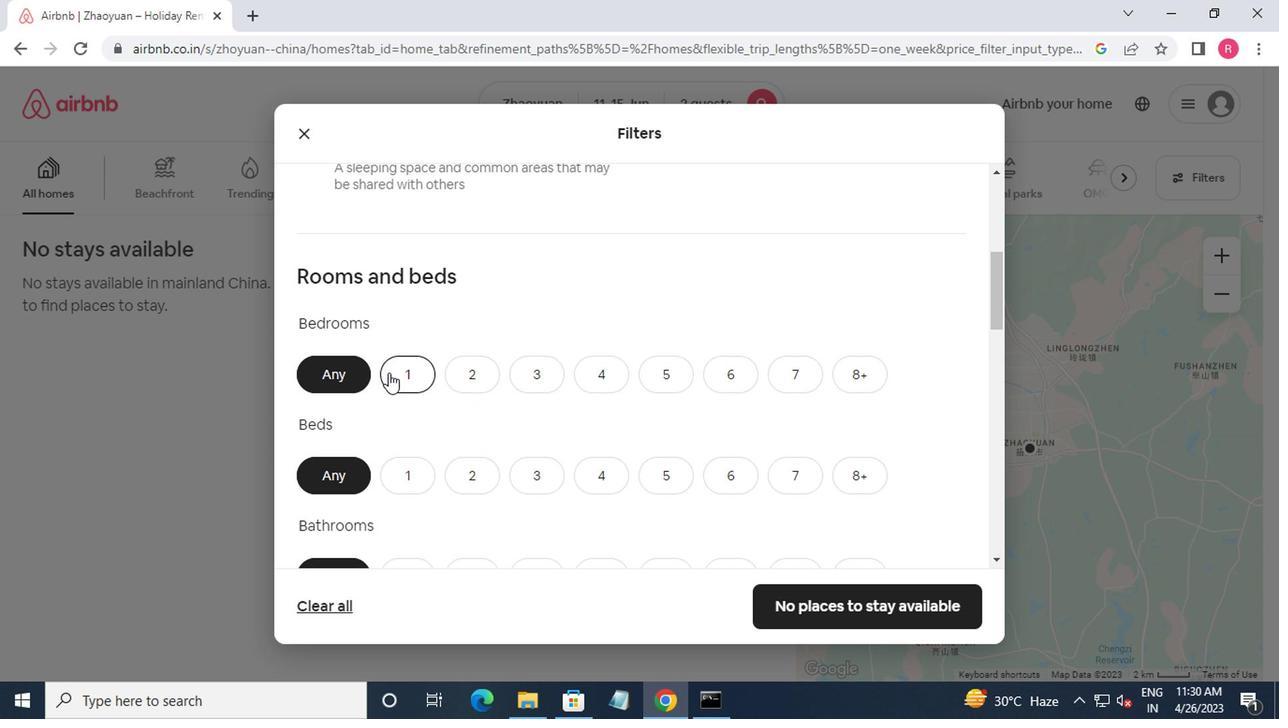 
Action: Mouse pressed left at (389, 373)
Screenshot: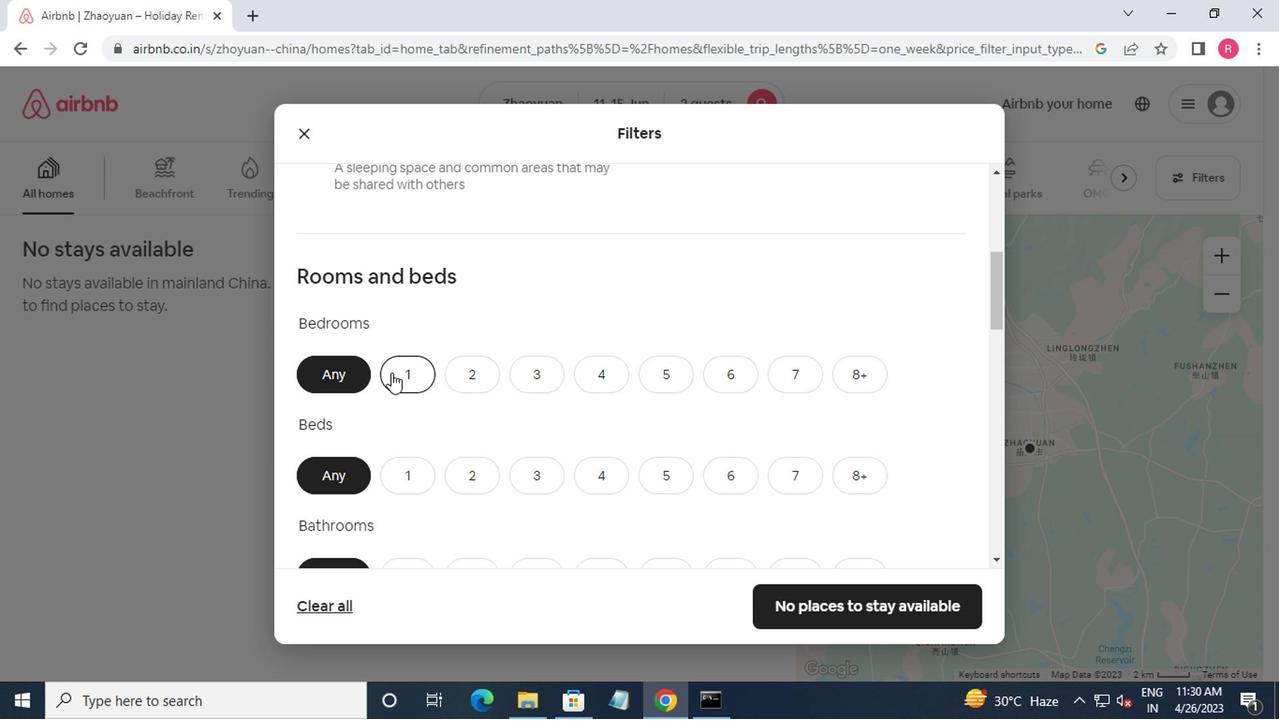 
Action: Mouse moved to (462, 464)
Screenshot: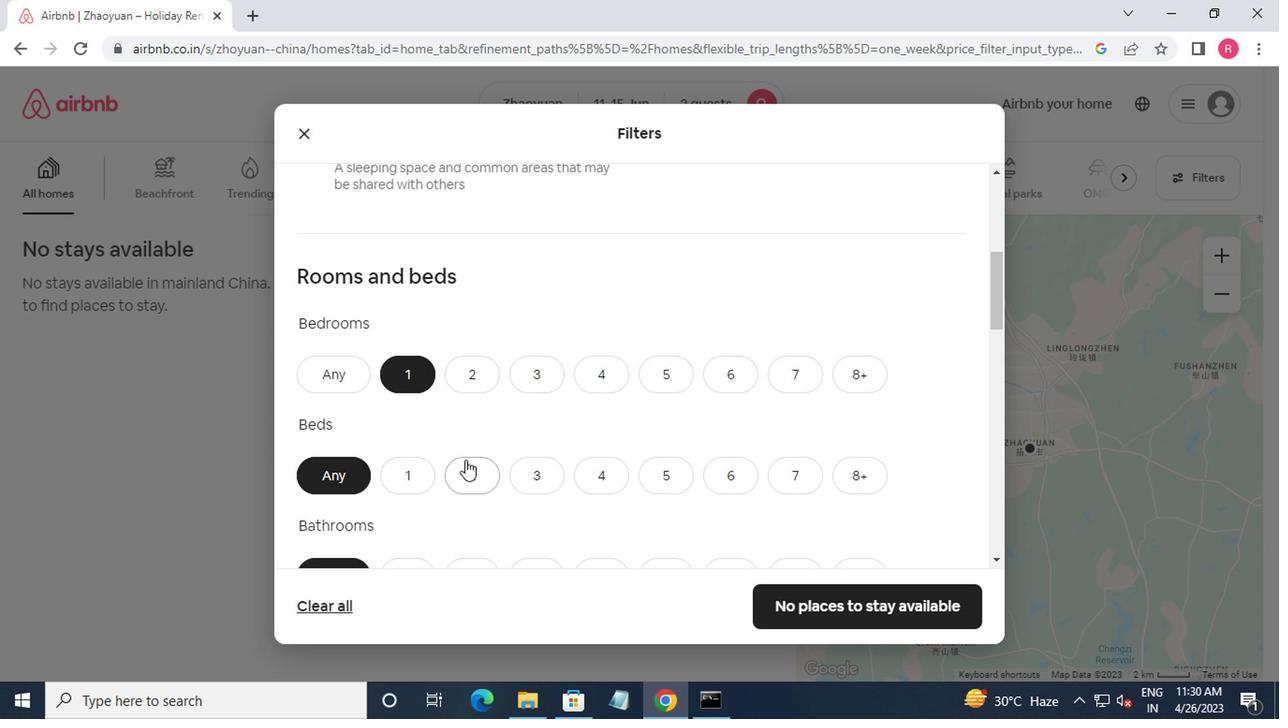 
Action: Mouse pressed left at (462, 464)
Screenshot: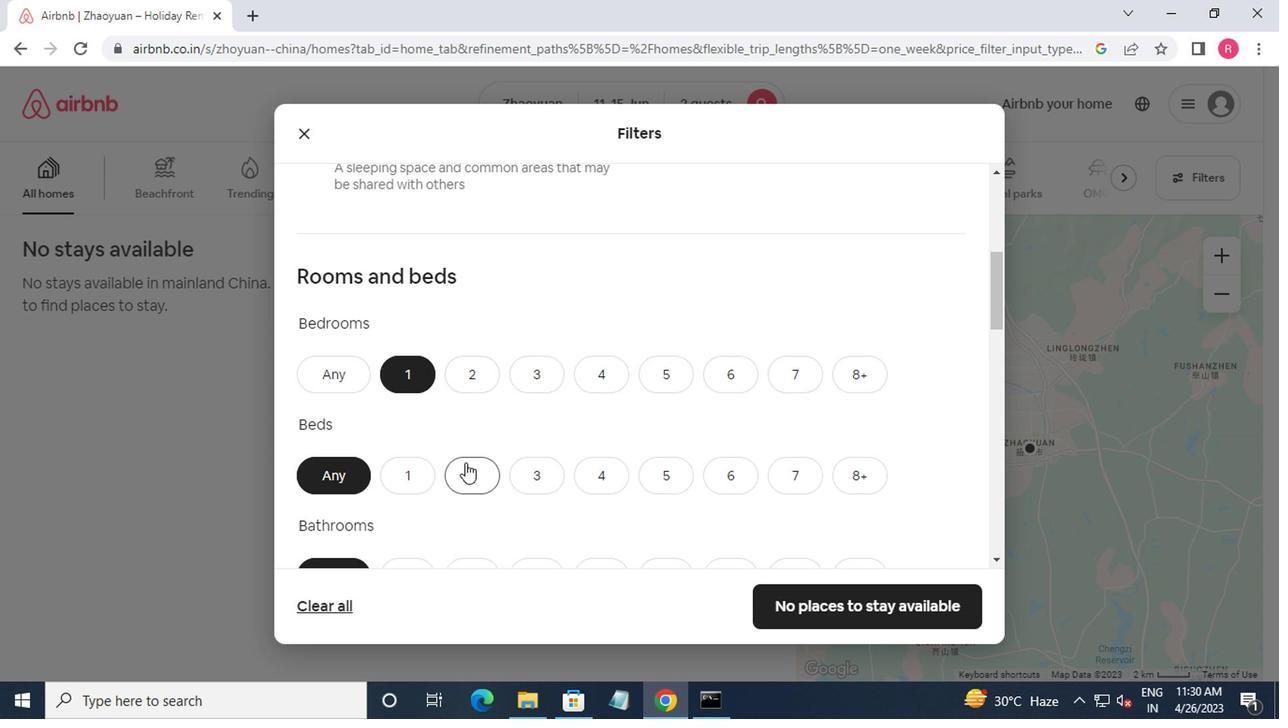 
Action: Mouse moved to (483, 437)
Screenshot: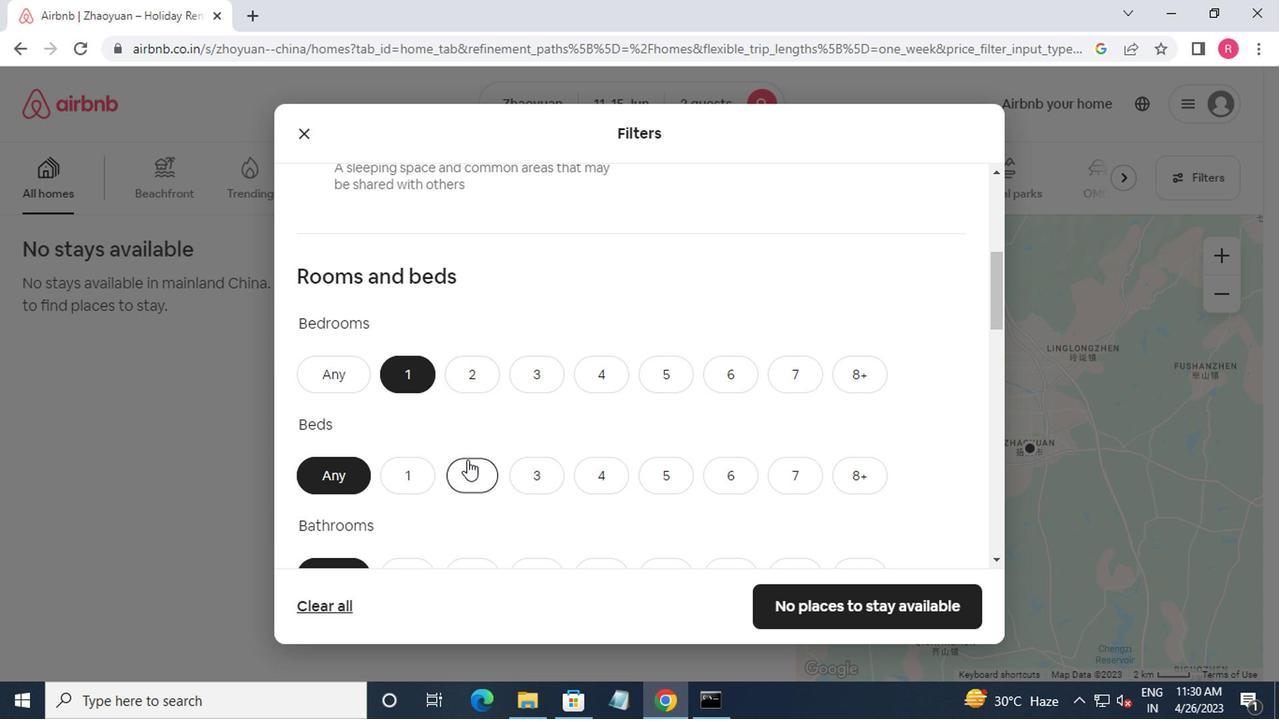 
Action: Mouse scrolled (483, 436) with delta (0, 0)
Screenshot: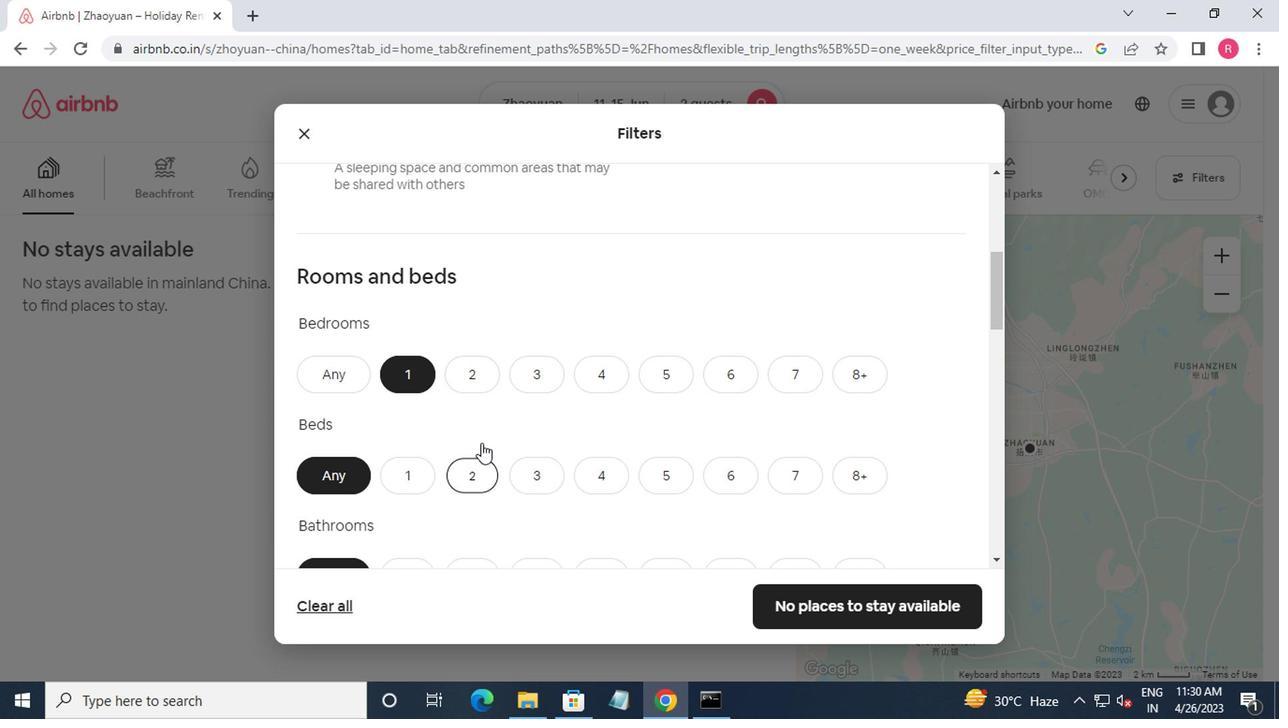 
Action: Mouse moved to (481, 436)
Screenshot: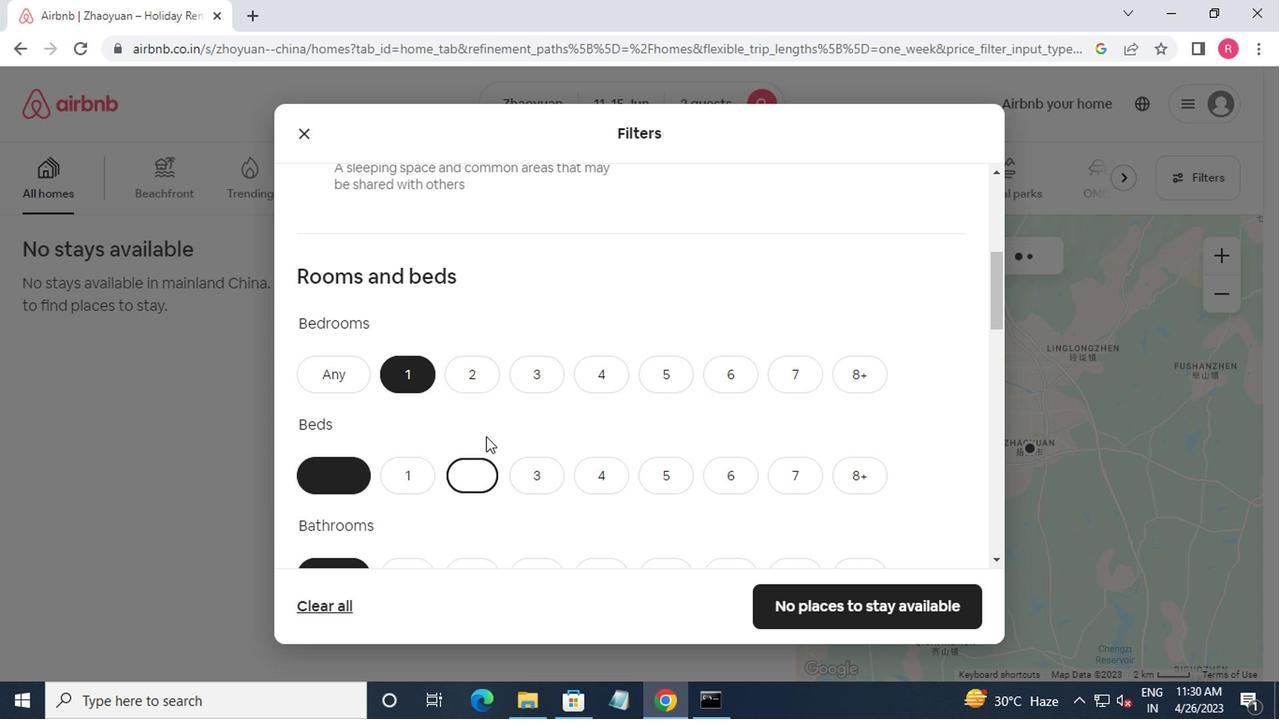 
Action: Mouse scrolled (481, 435) with delta (0, 0)
Screenshot: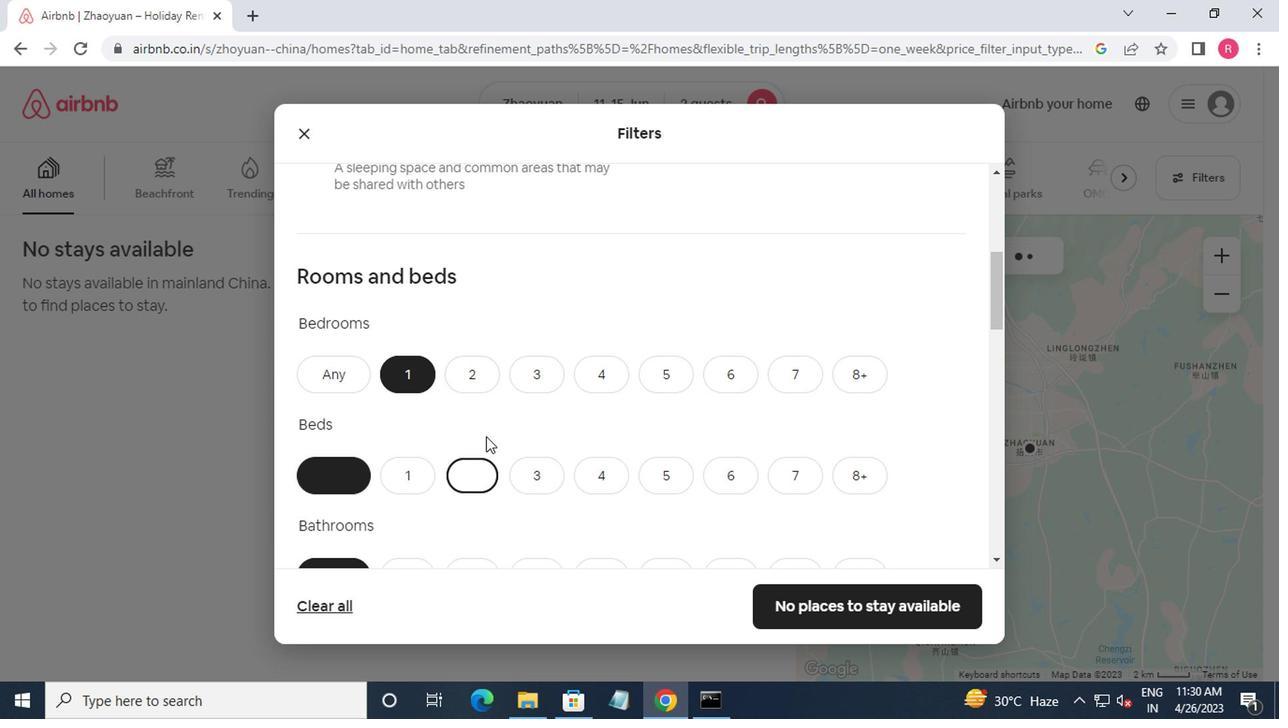
Action: Mouse moved to (425, 461)
Screenshot: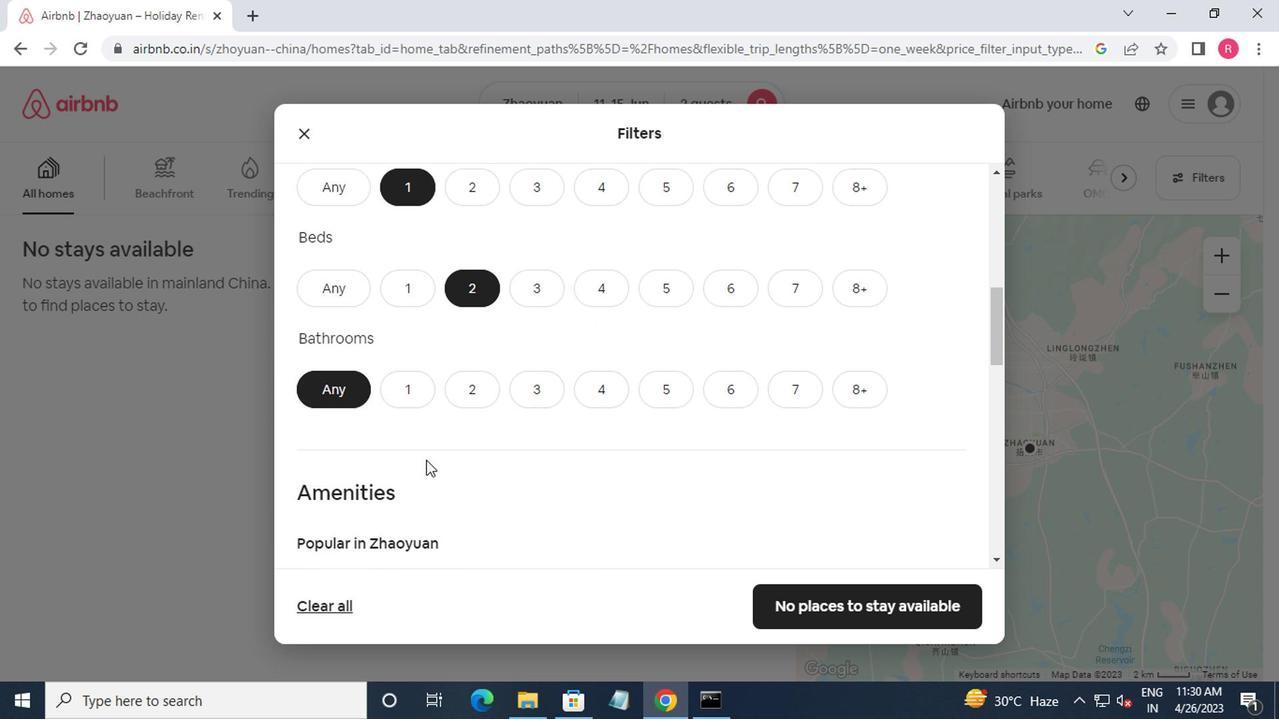 
Action: Mouse scrolled (425, 461) with delta (0, 0)
Screenshot: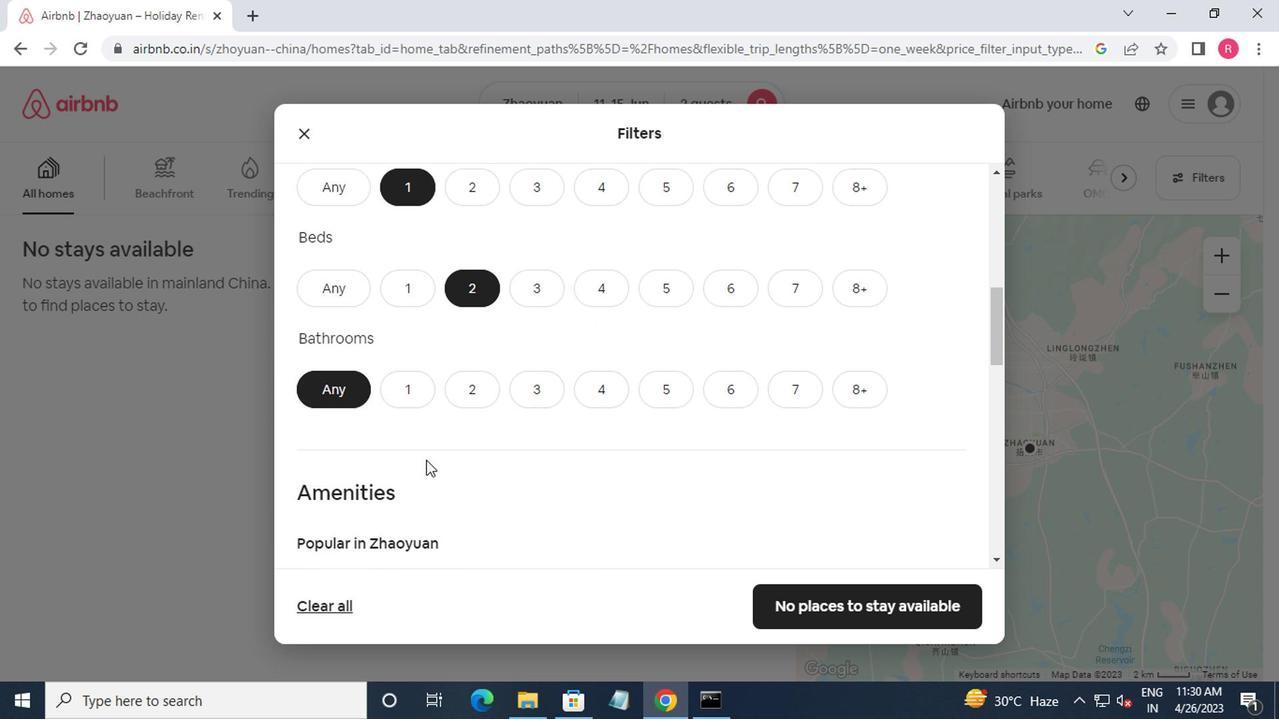 
Action: Mouse moved to (410, 305)
Screenshot: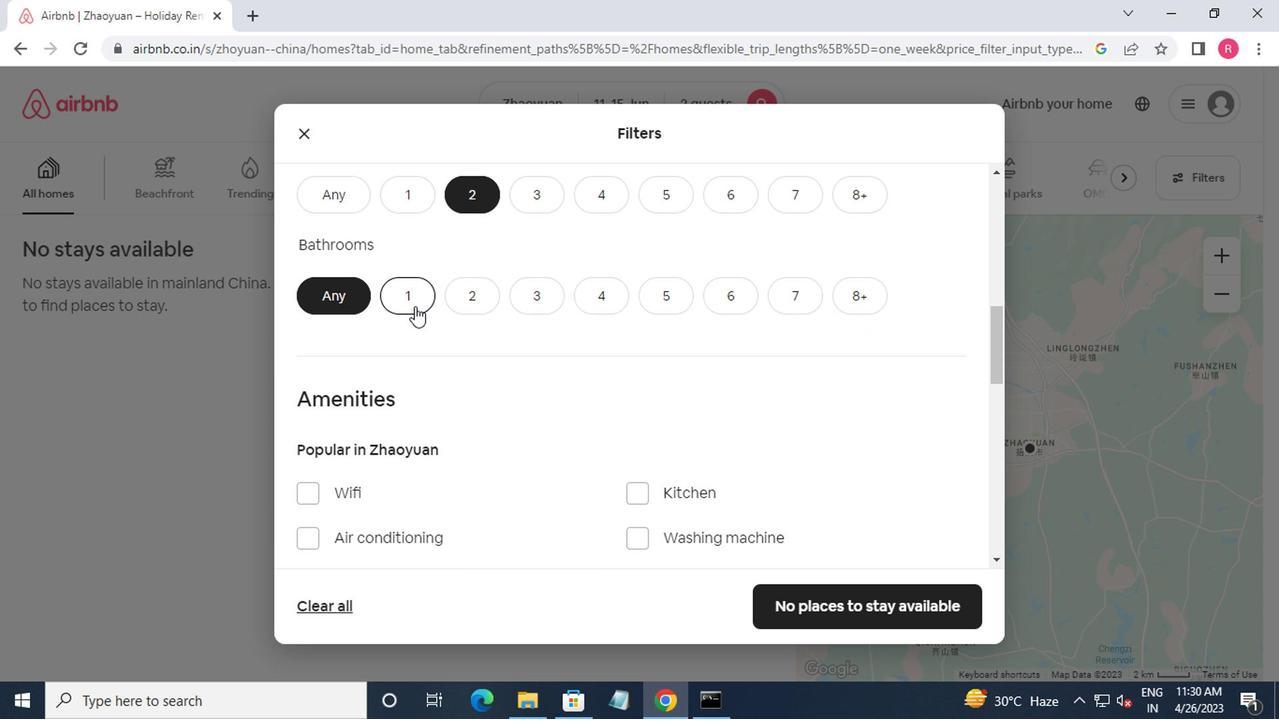 
Action: Mouse pressed left at (410, 305)
Screenshot: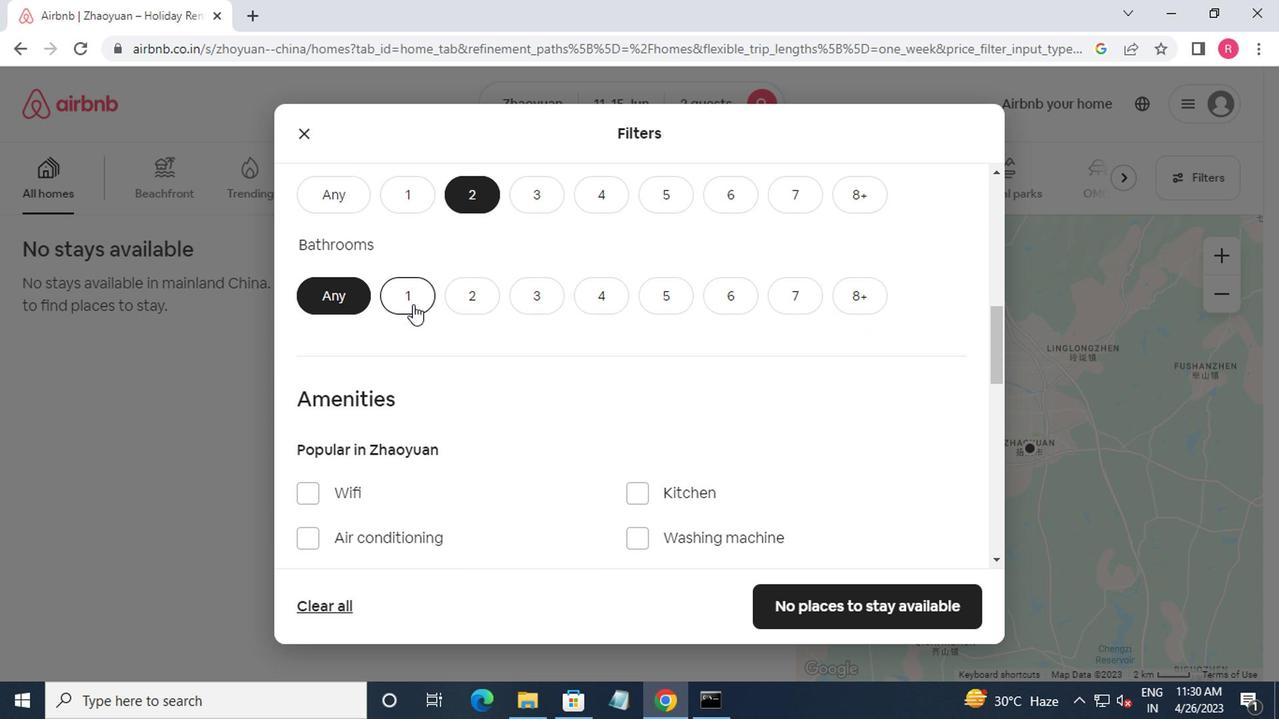 
Action: Mouse moved to (403, 298)
Screenshot: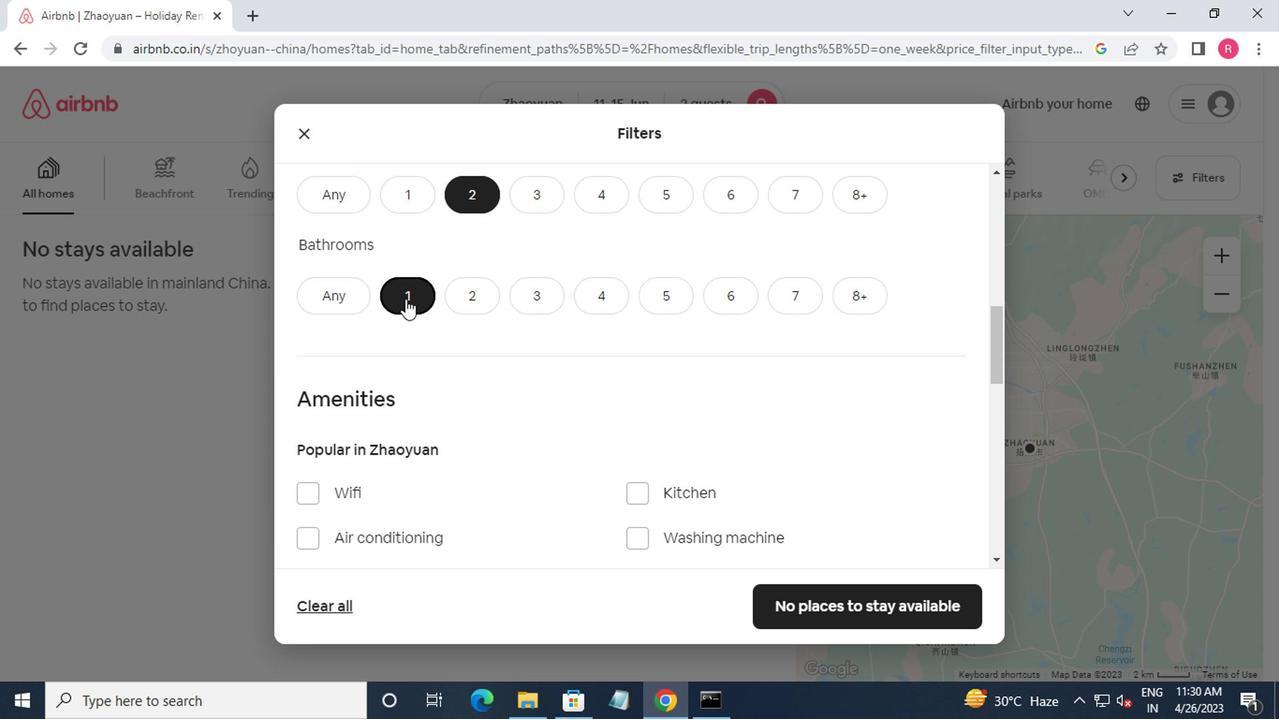 
Action: Mouse scrolled (403, 297) with delta (0, 0)
Screenshot: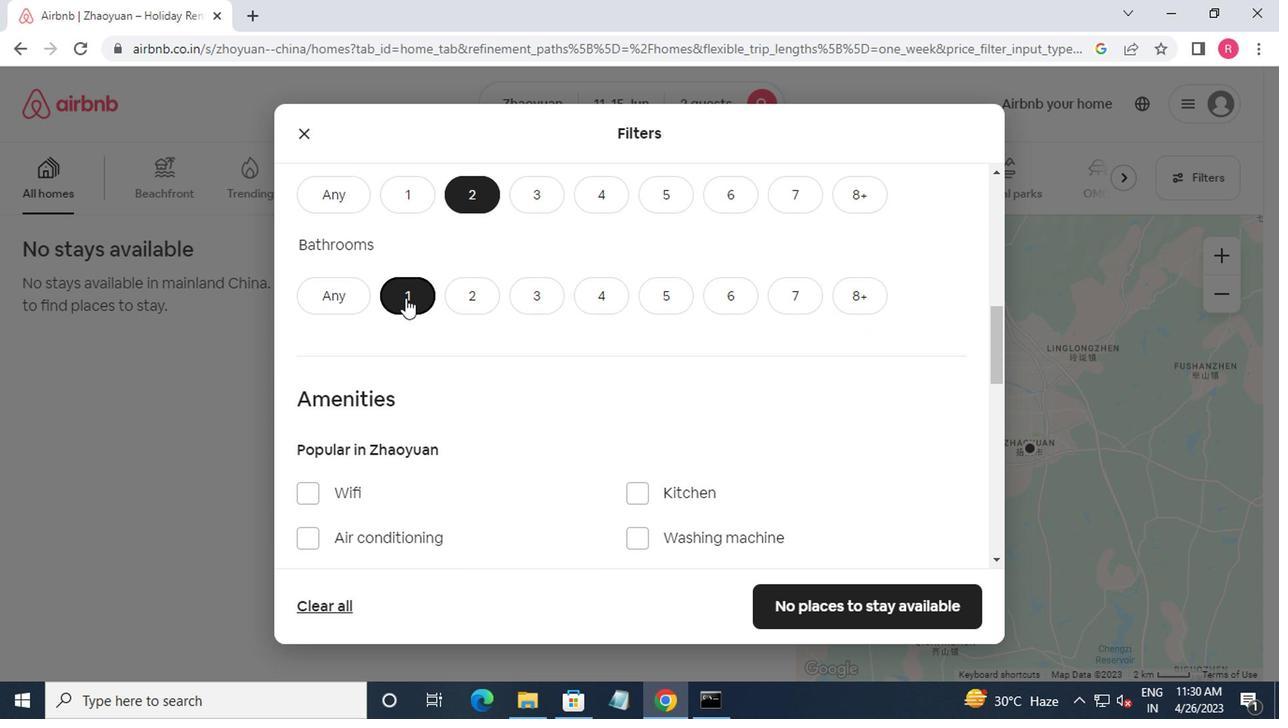 
Action: Mouse moved to (404, 299)
Screenshot: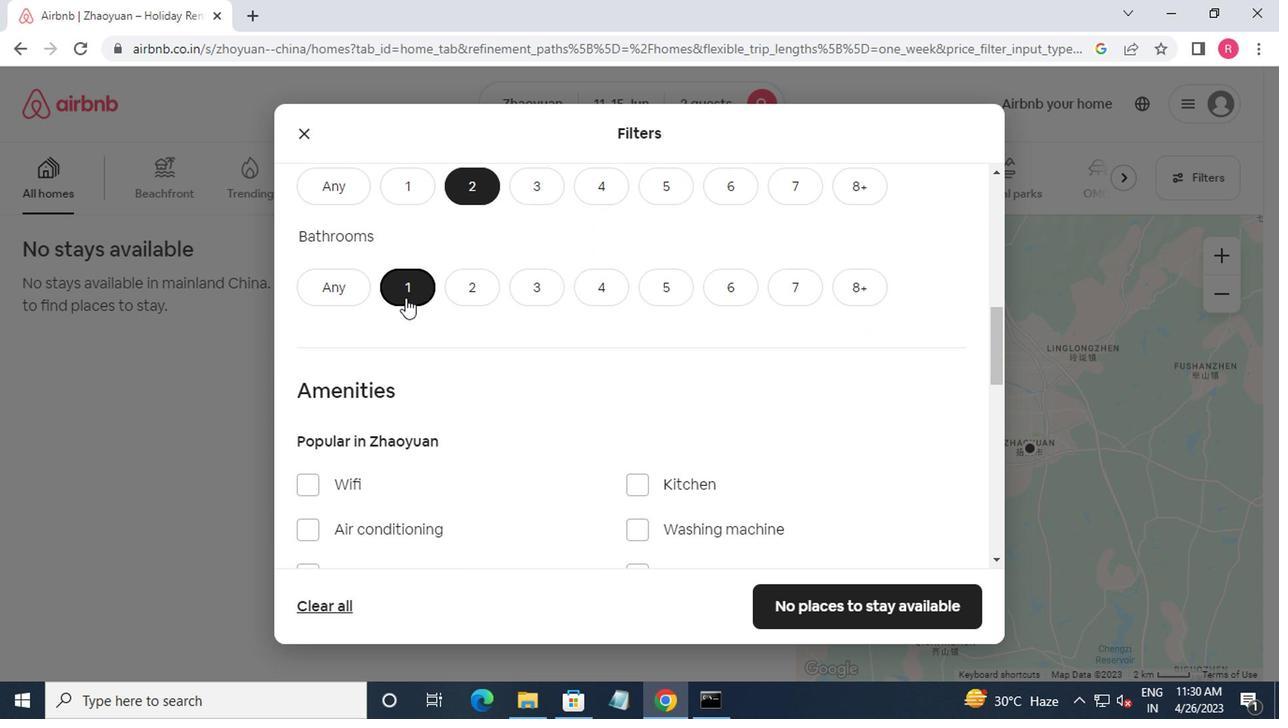 
Action: Mouse scrolled (404, 298) with delta (0, 0)
Screenshot: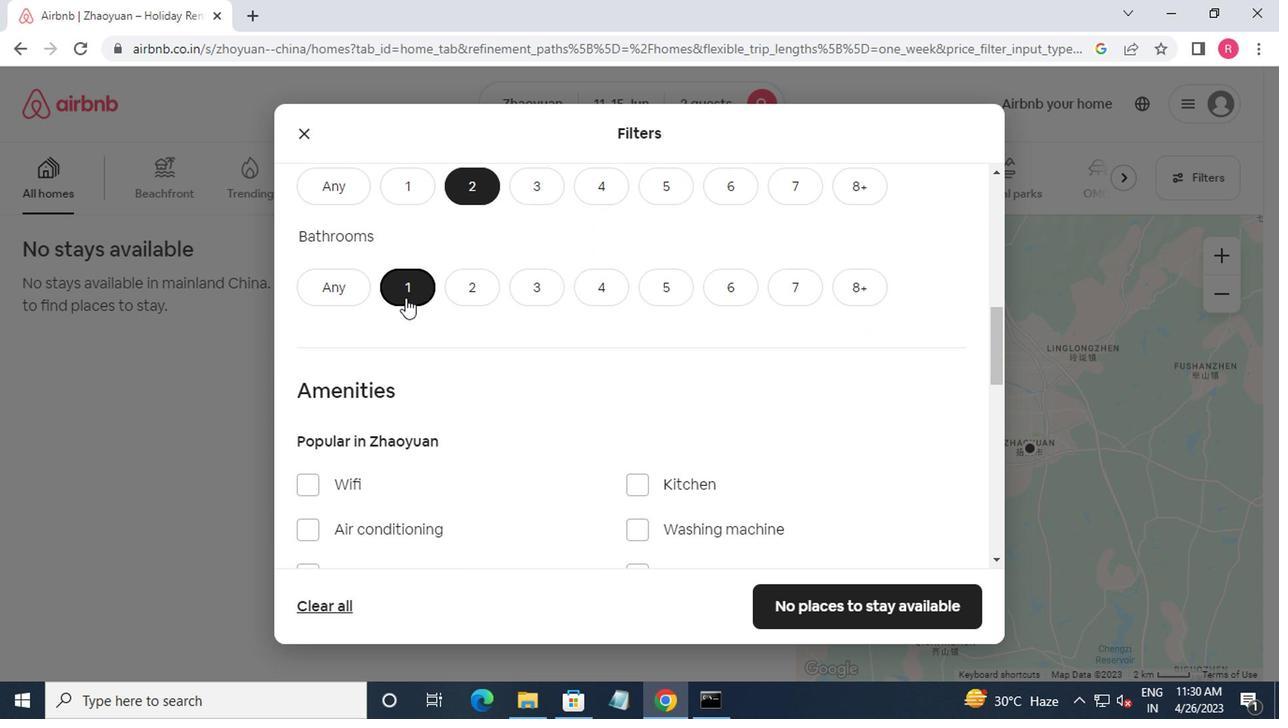 
Action: Mouse moved to (475, 321)
Screenshot: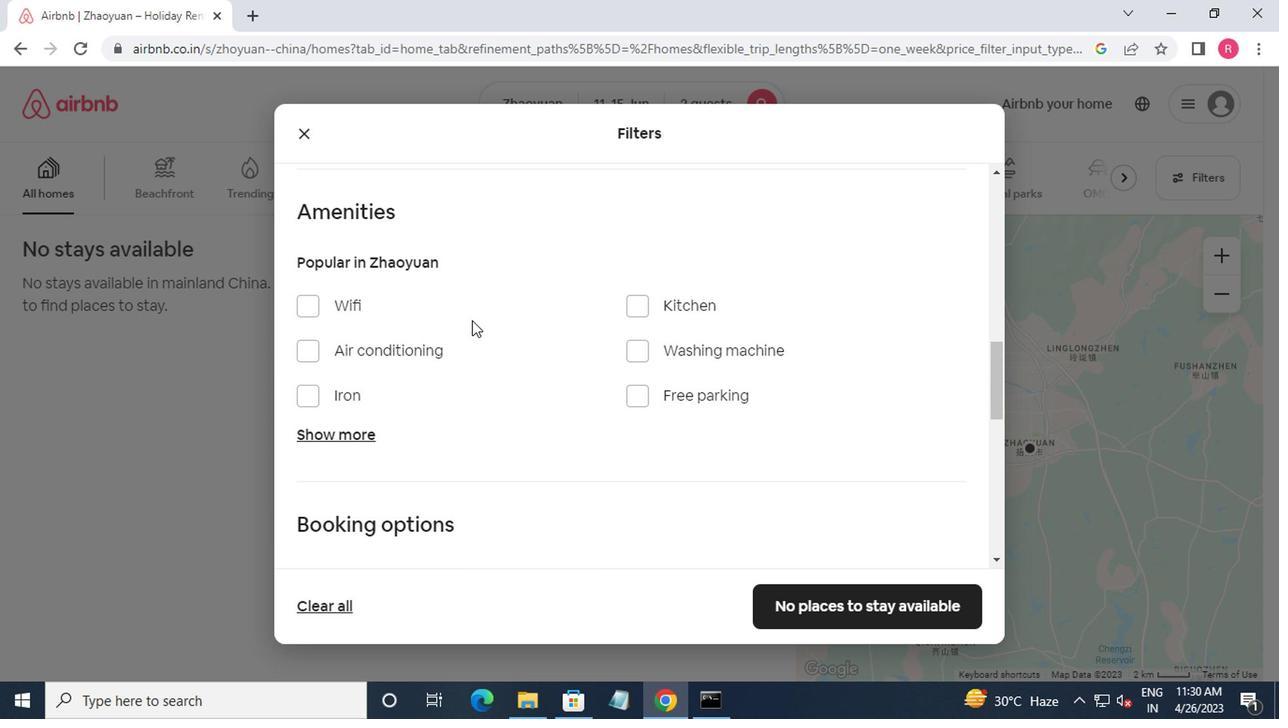 
Action: Mouse scrolled (475, 321) with delta (0, 0)
Screenshot: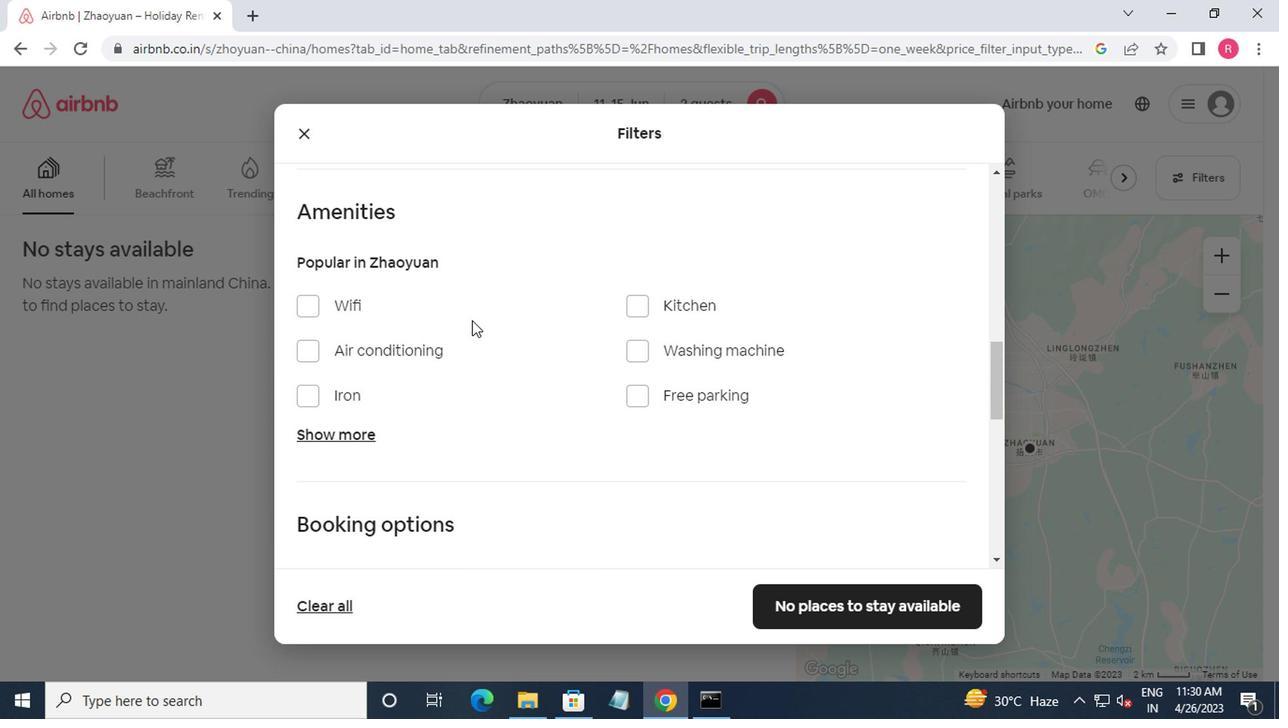 
Action: Mouse moved to (475, 323)
Screenshot: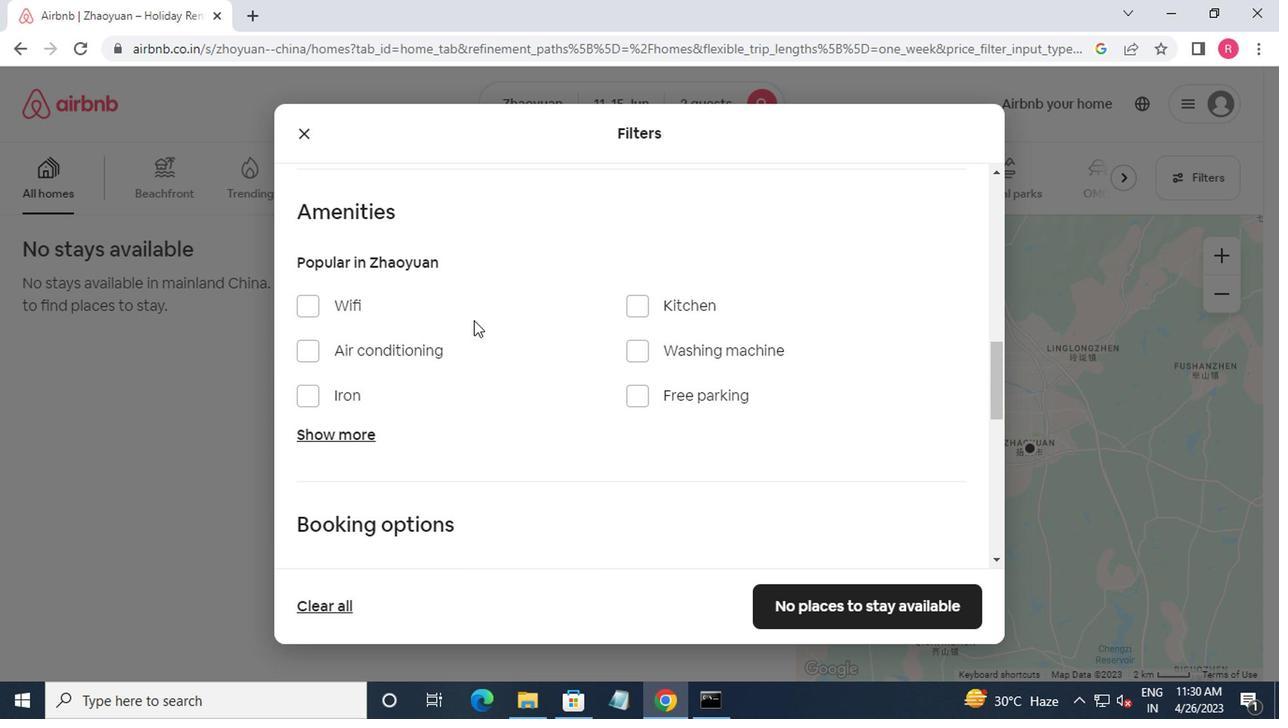 
Action: Mouse scrolled (475, 323) with delta (0, 0)
Screenshot: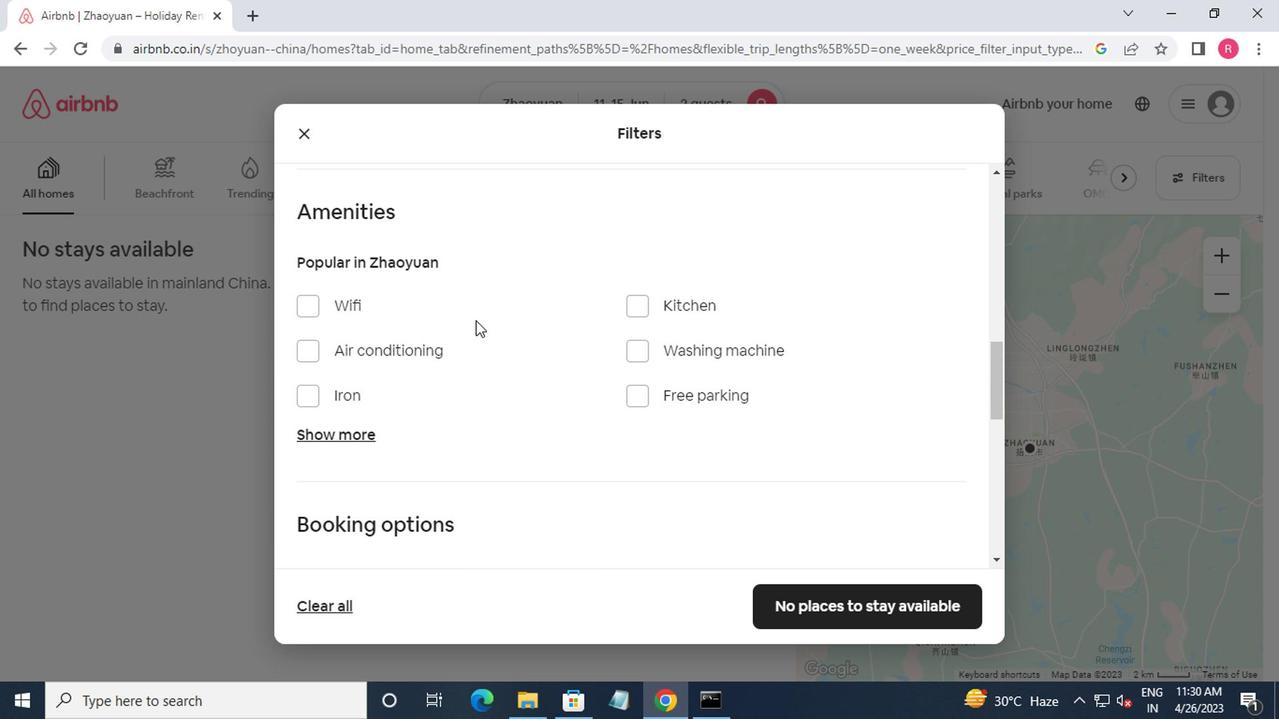 
Action: Mouse moved to (484, 327)
Screenshot: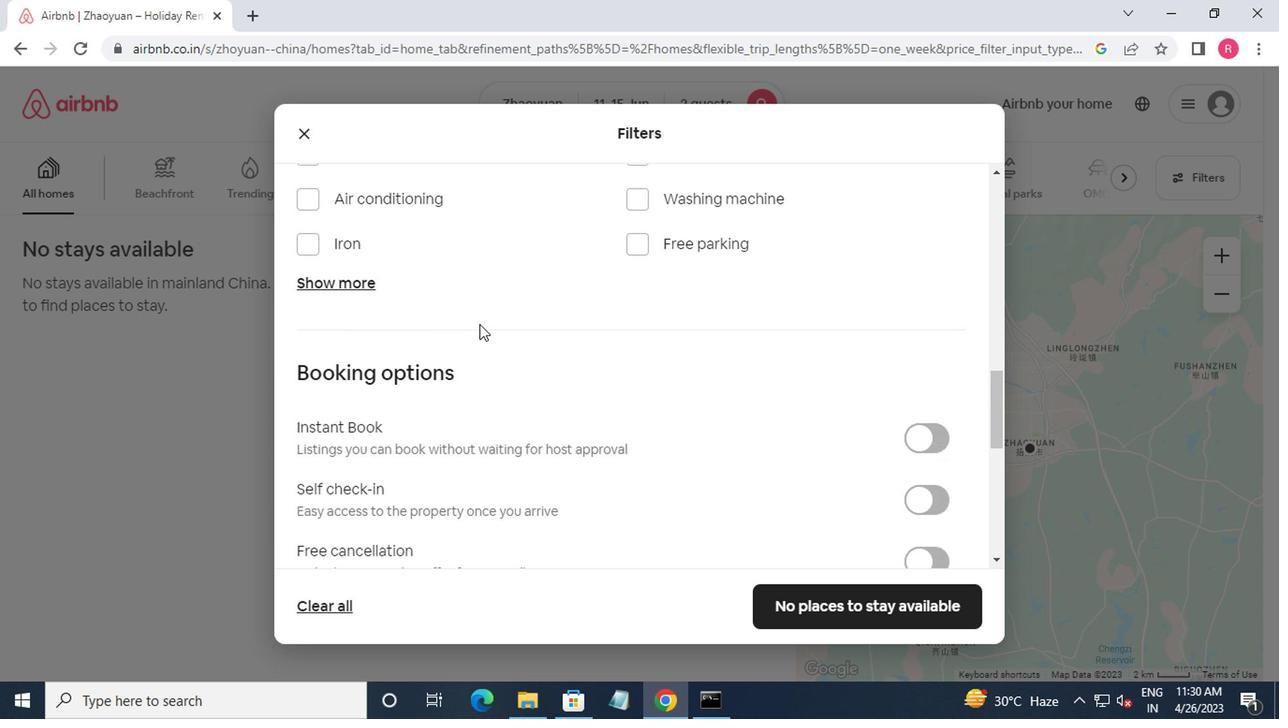 
Action: Mouse scrolled (484, 326) with delta (0, -1)
Screenshot: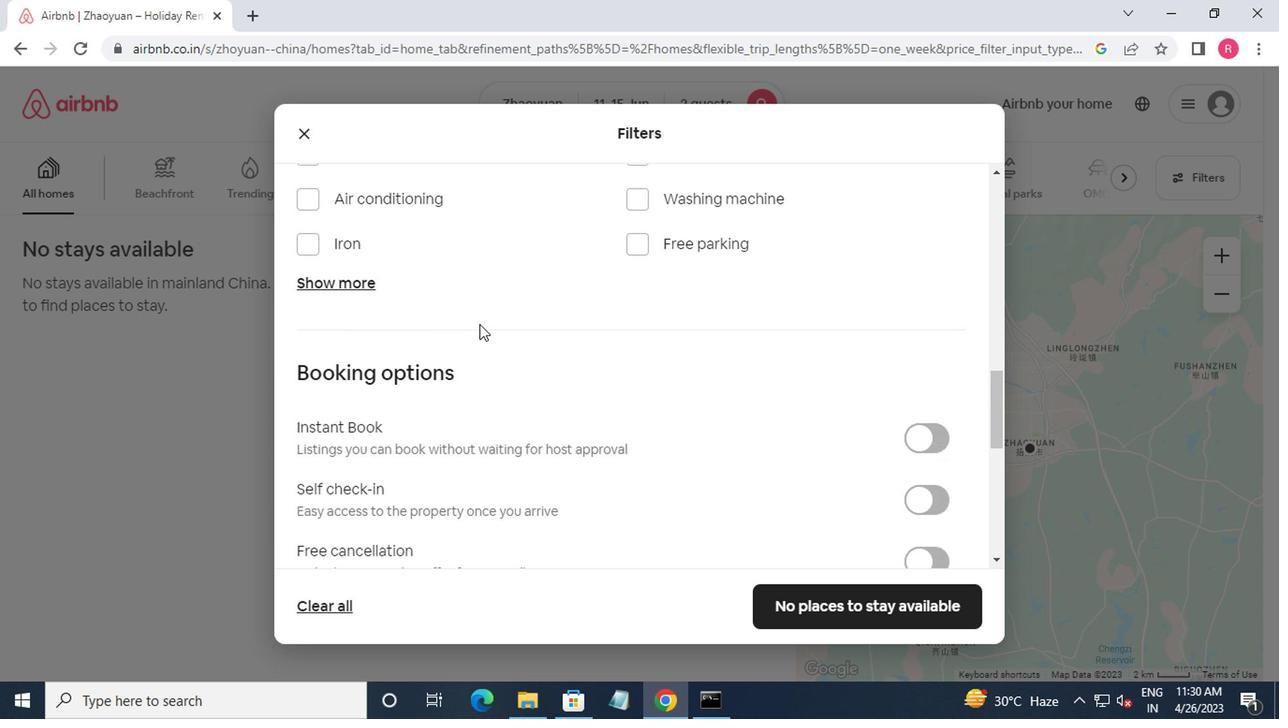 
Action: Mouse moved to (927, 380)
Screenshot: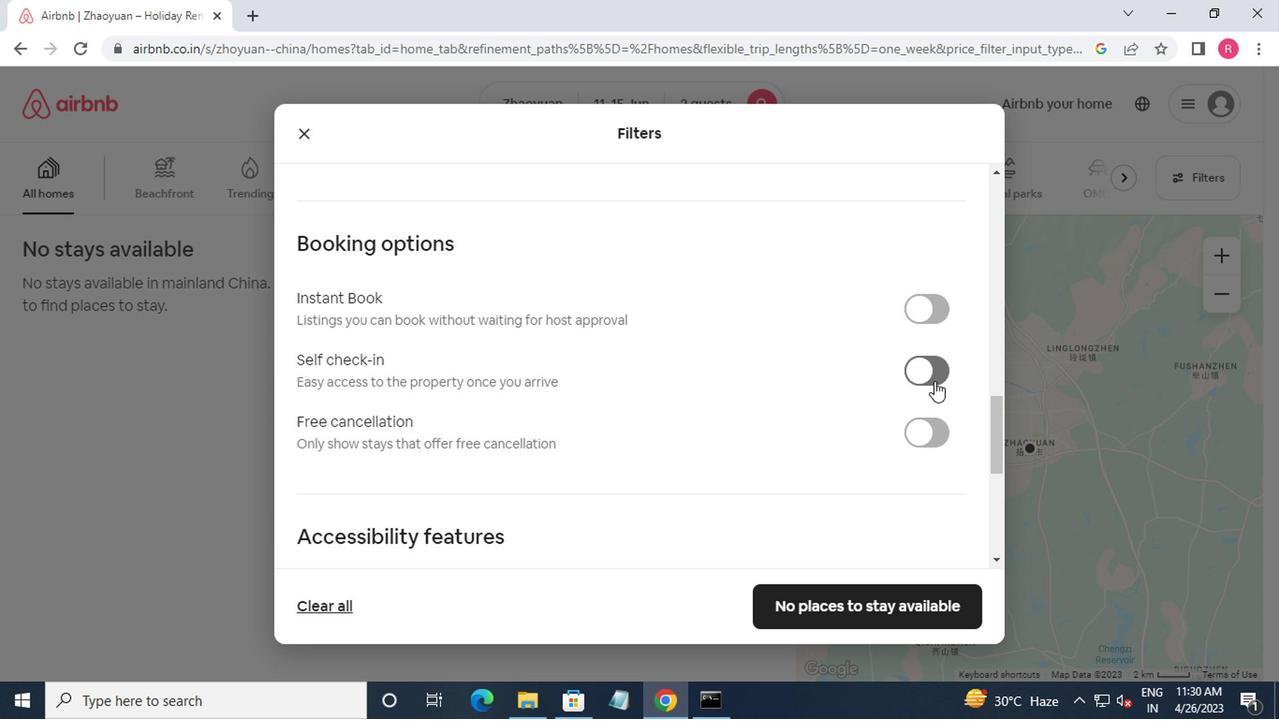 
Action: Mouse pressed left at (927, 380)
Screenshot: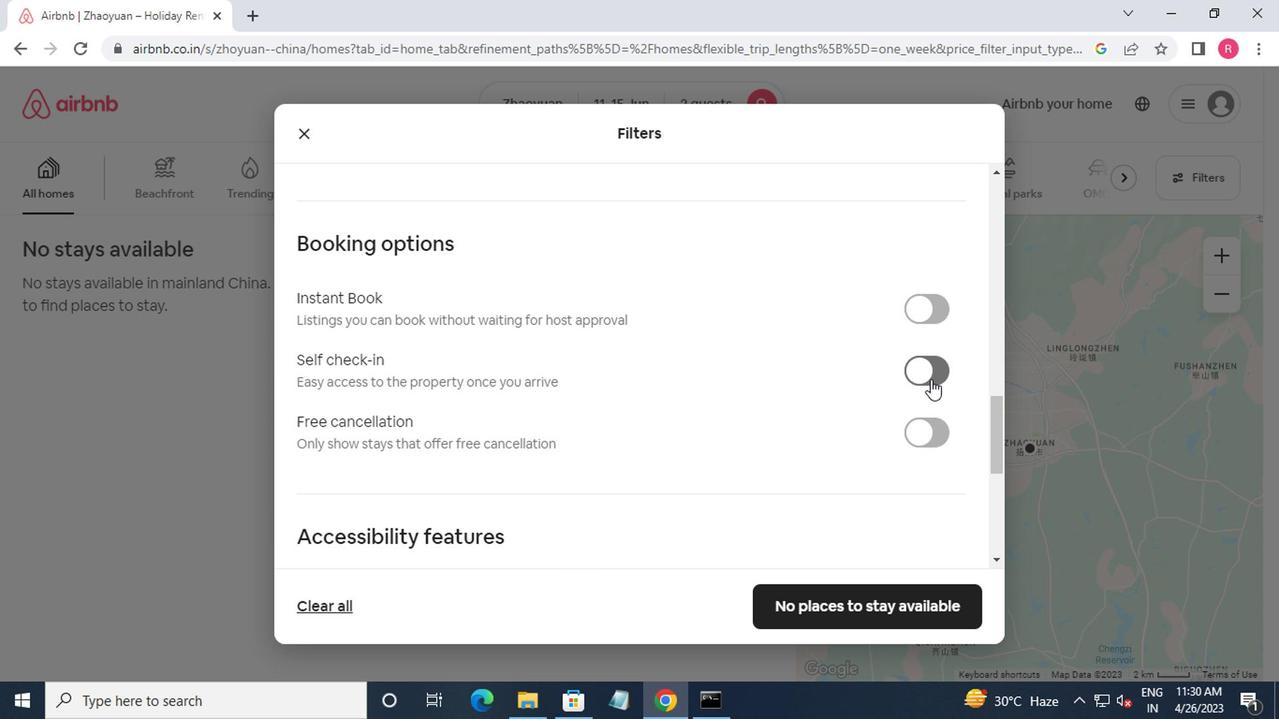 
Action: Mouse moved to (922, 365)
Screenshot: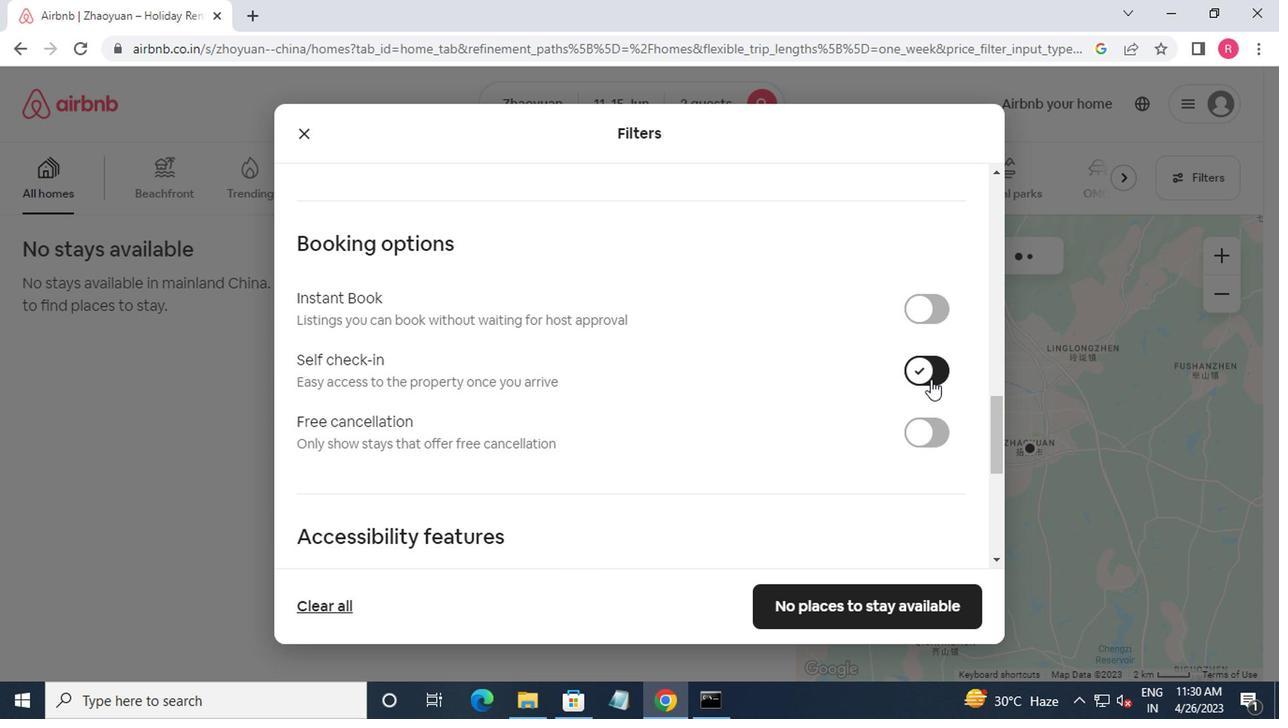 
Action: Mouse scrolled (922, 365) with delta (0, 0)
Screenshot: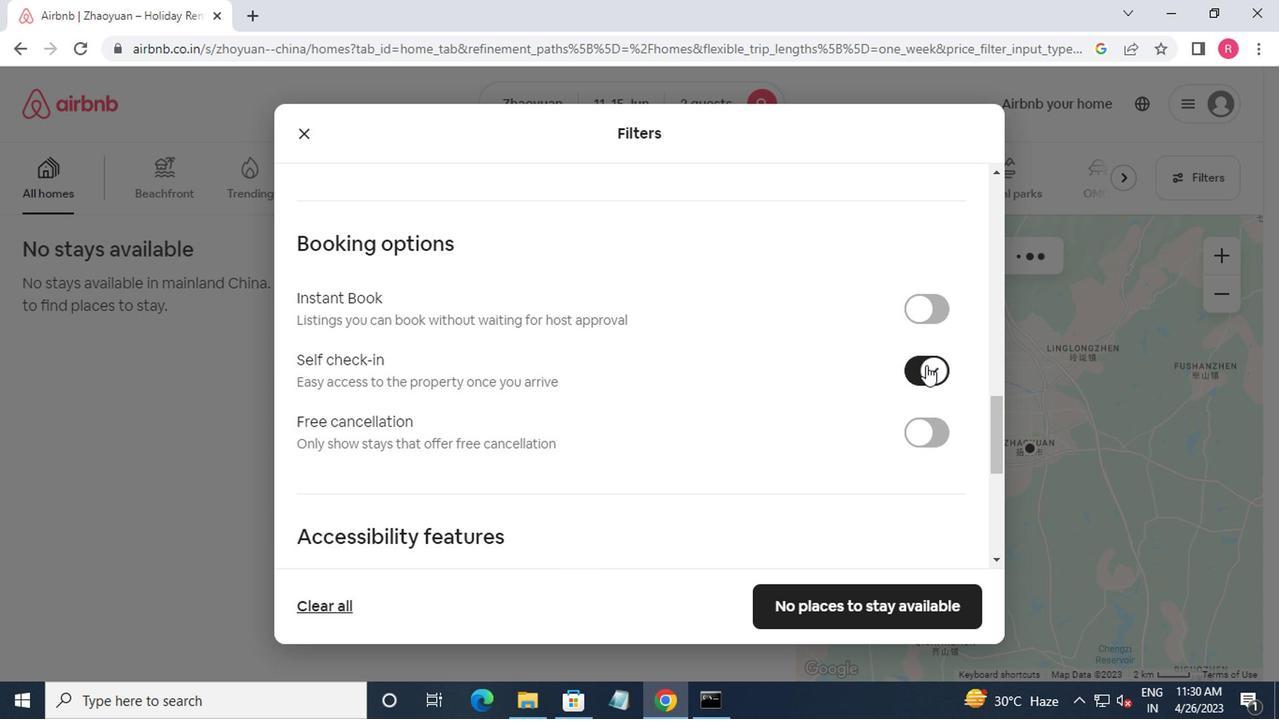 
Action: Mouse moved to (922, 367)
Screenshot: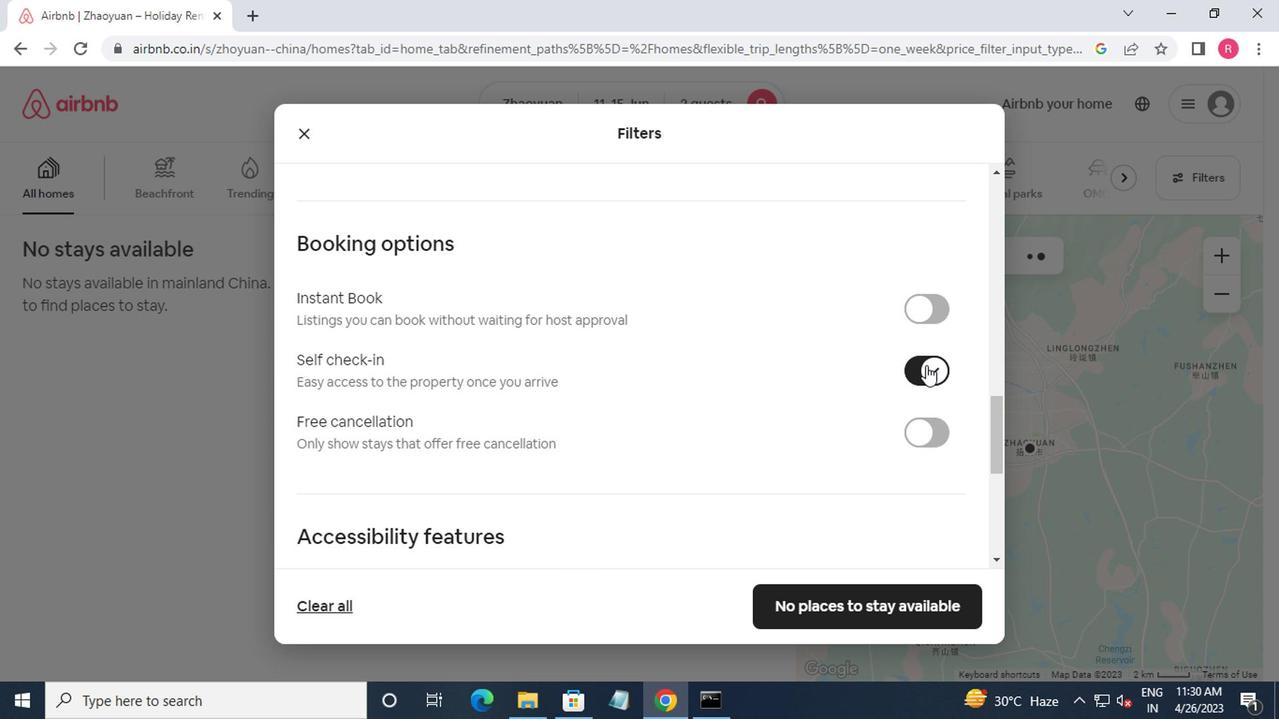 
Action: Mouse scrolled (922, 365) with delta (0, -1)
Screenshot: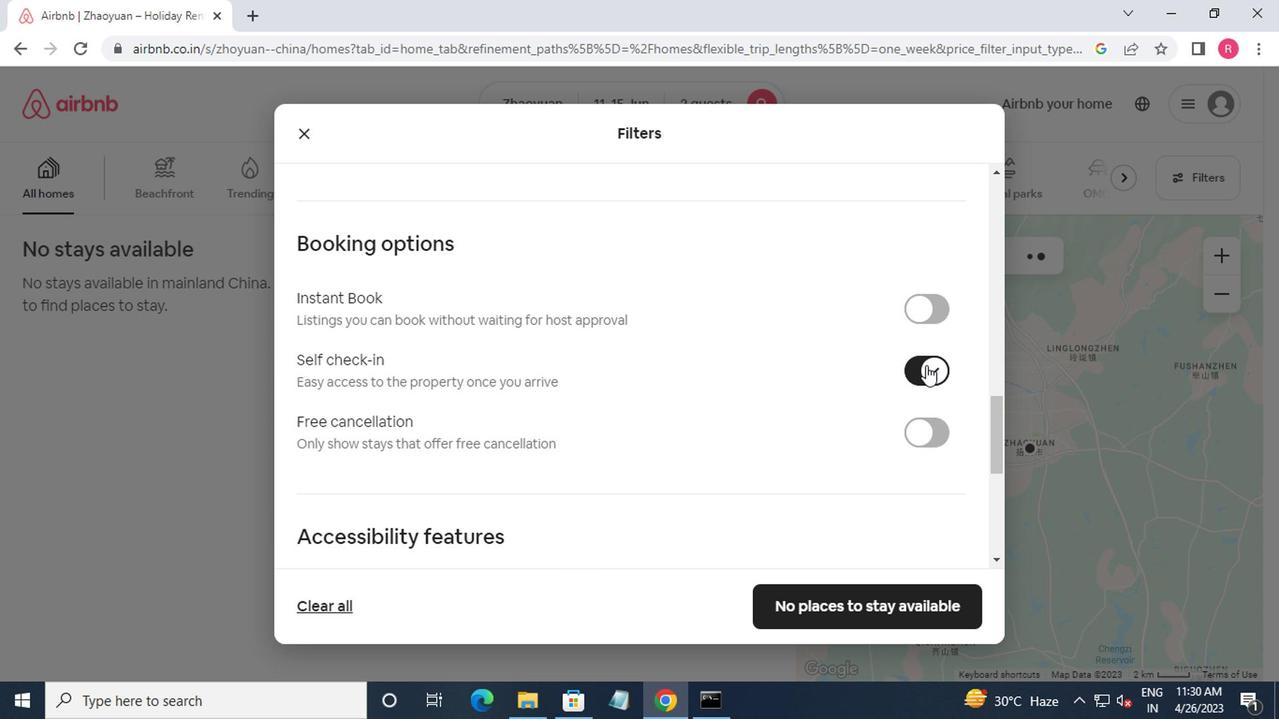 
Action: Mouse moved to (922, 369)
Screenshot: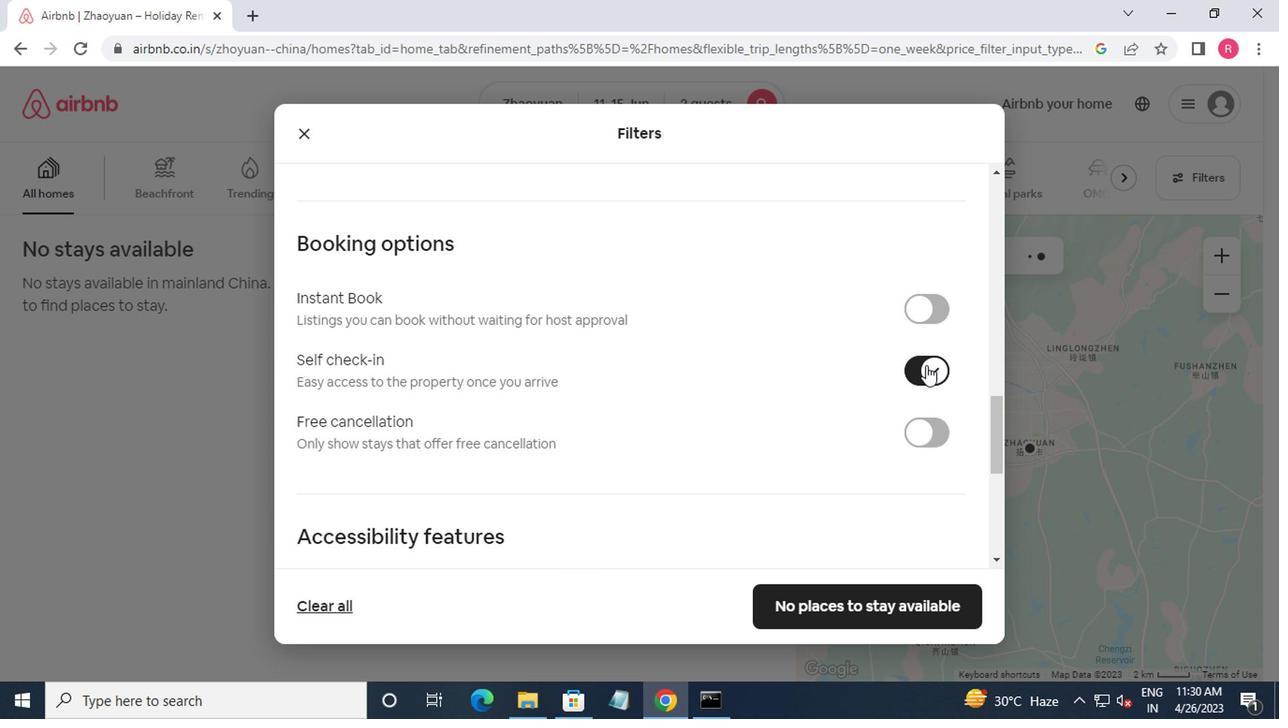 
Action: Mouse scrolled (922, 367) with delta (0, -1)
Screenshot: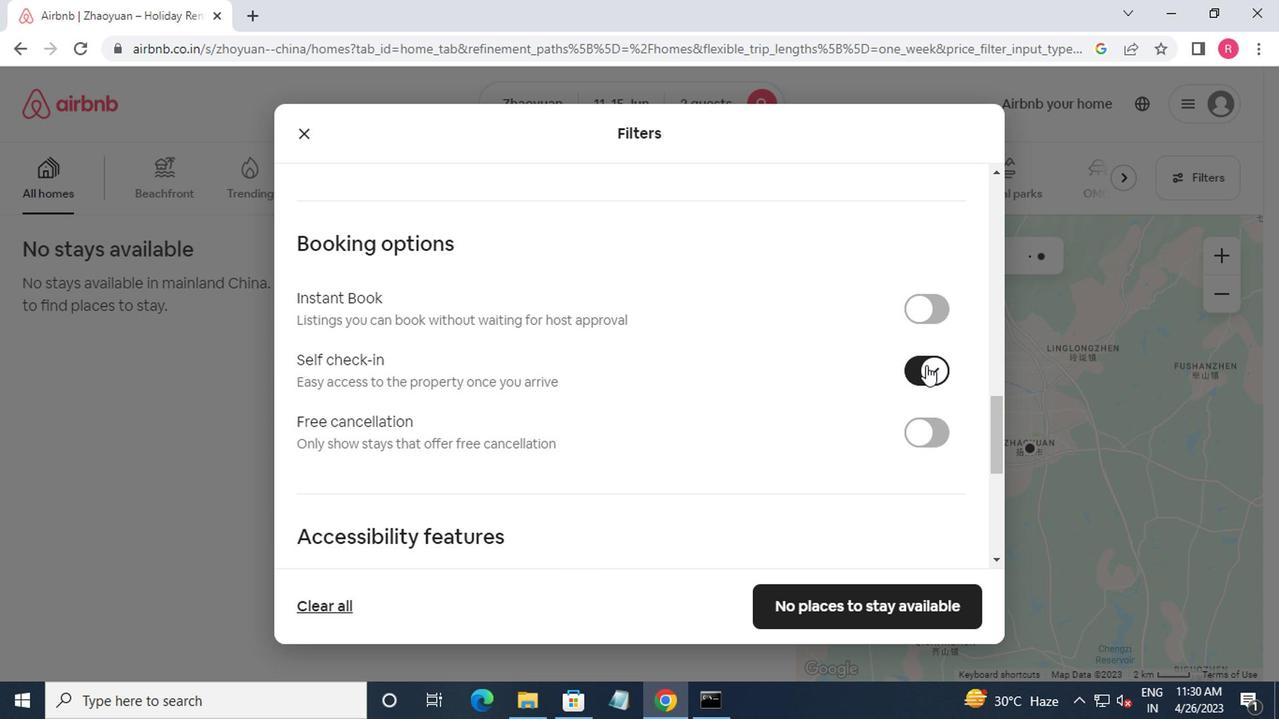 
Action: Mouse moved to (922, 365)
Screenshot: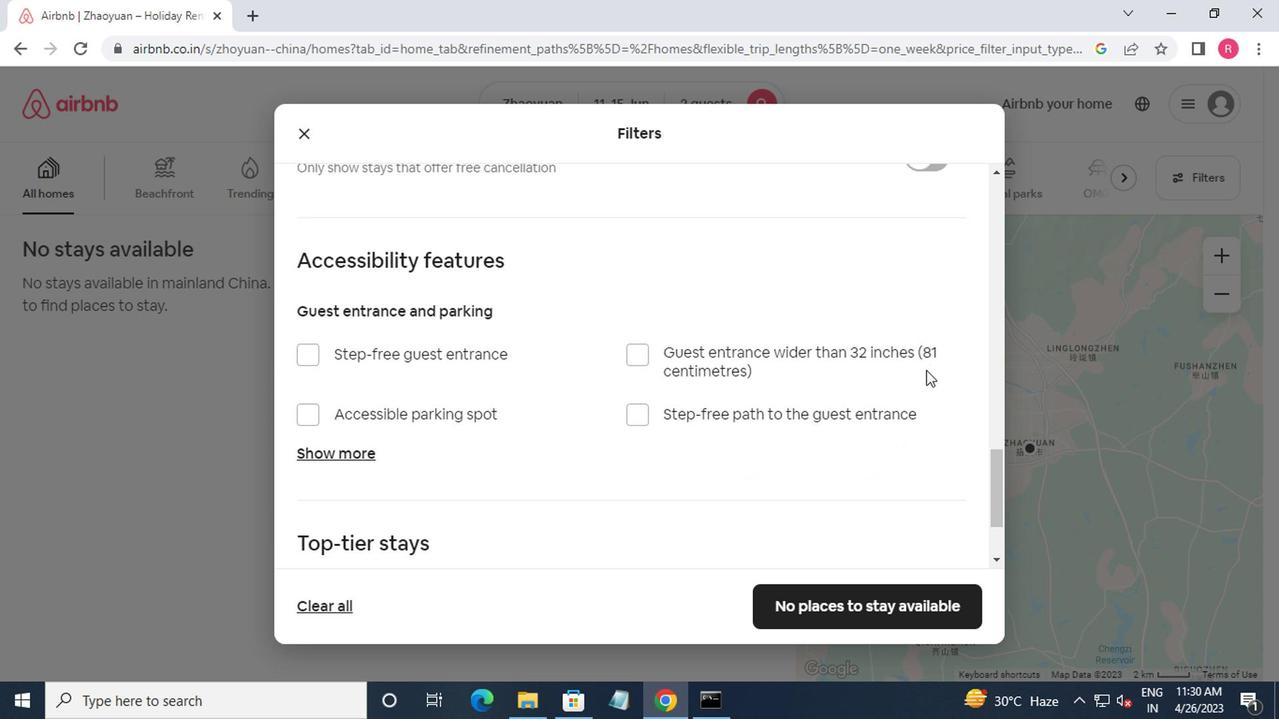 
Action: Mouse scrolled (922, 365) with delta (0, 0)
Screenshot: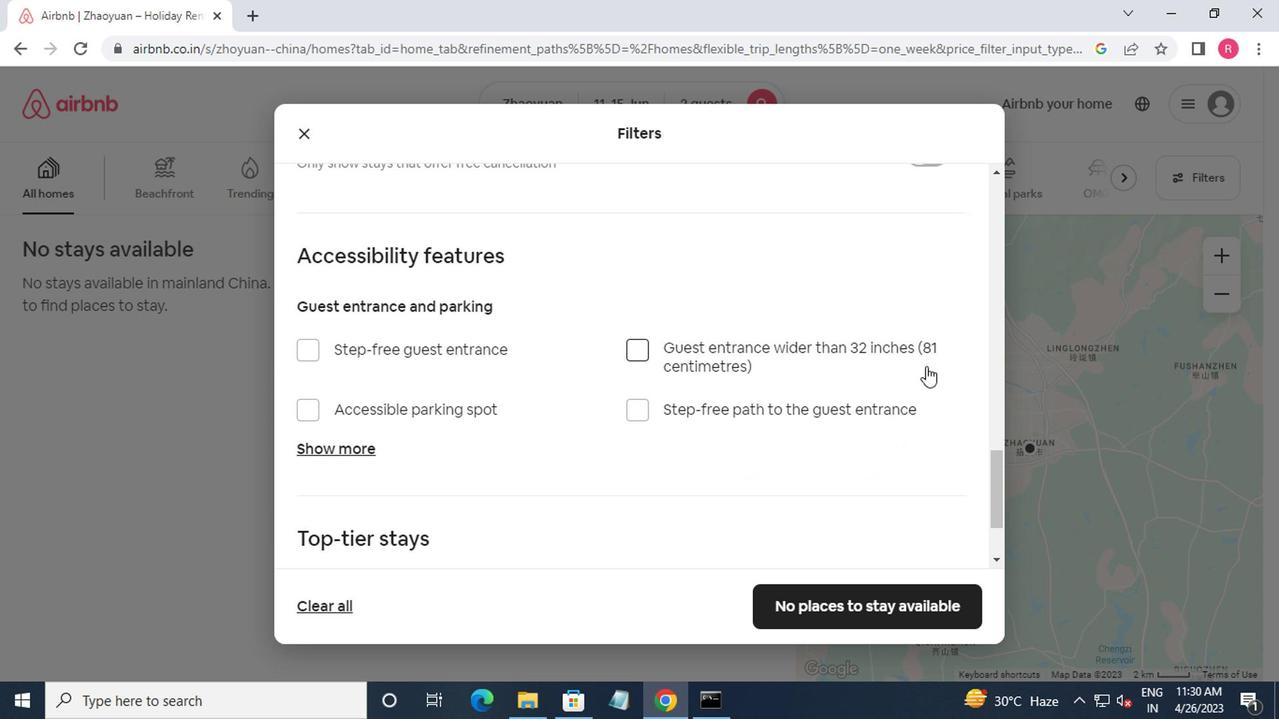 
Action: Mouse scrolled (922, 365) with delta (0, 0)
Screenshot: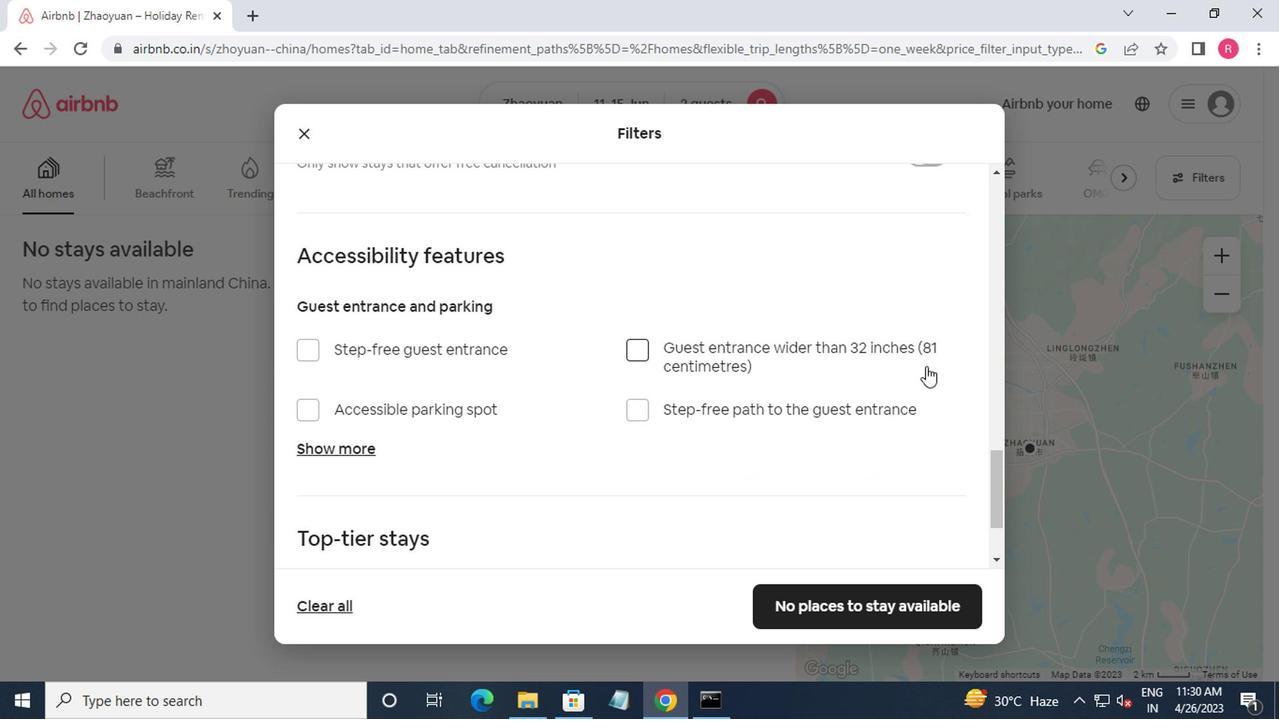 
Action: Mouse moved to (922, 365)
Screenshot: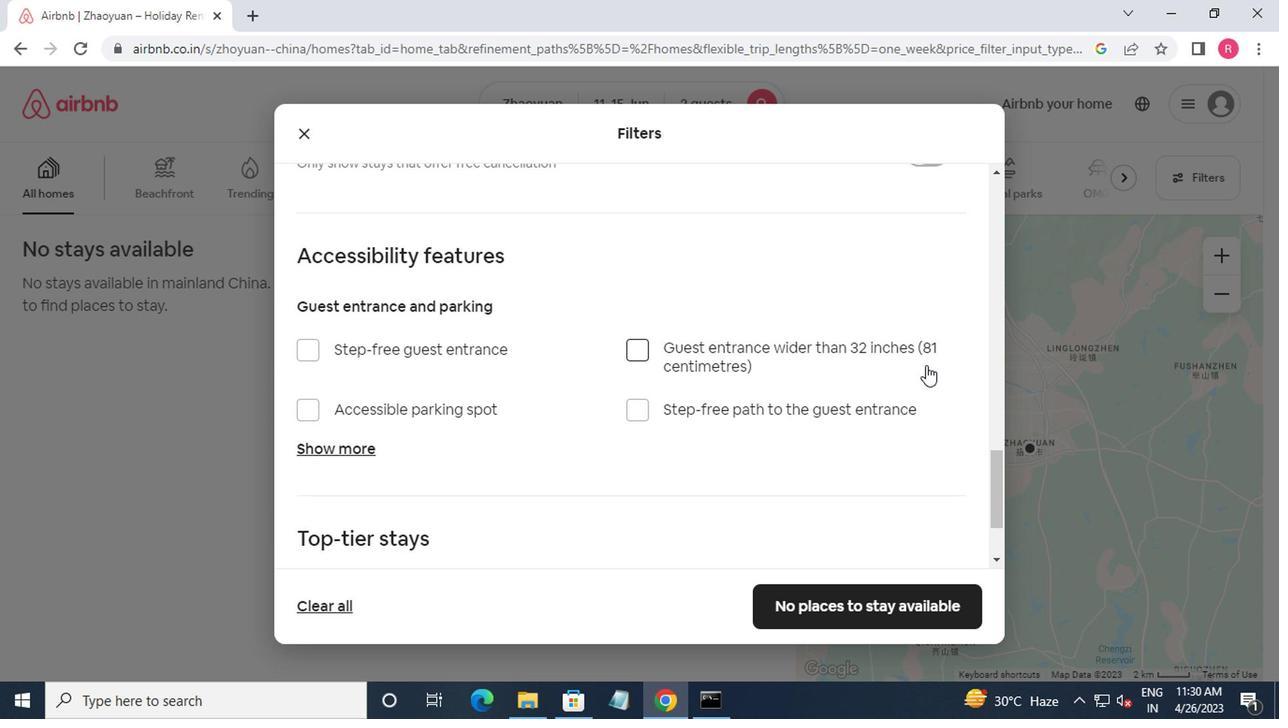 
Action: Mouse scrolled (922, 365) with delta (0, 0)
Screenshot: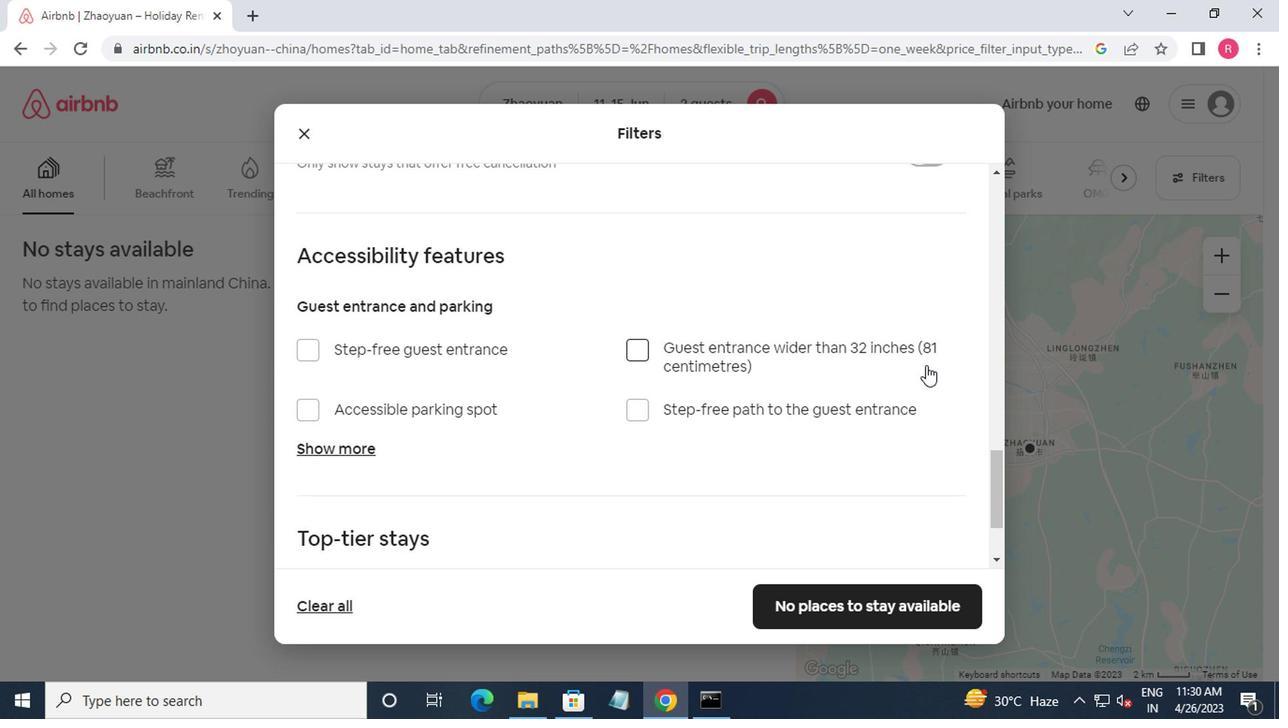 
Action: Mouse moved to (920, 371)
Screenshot: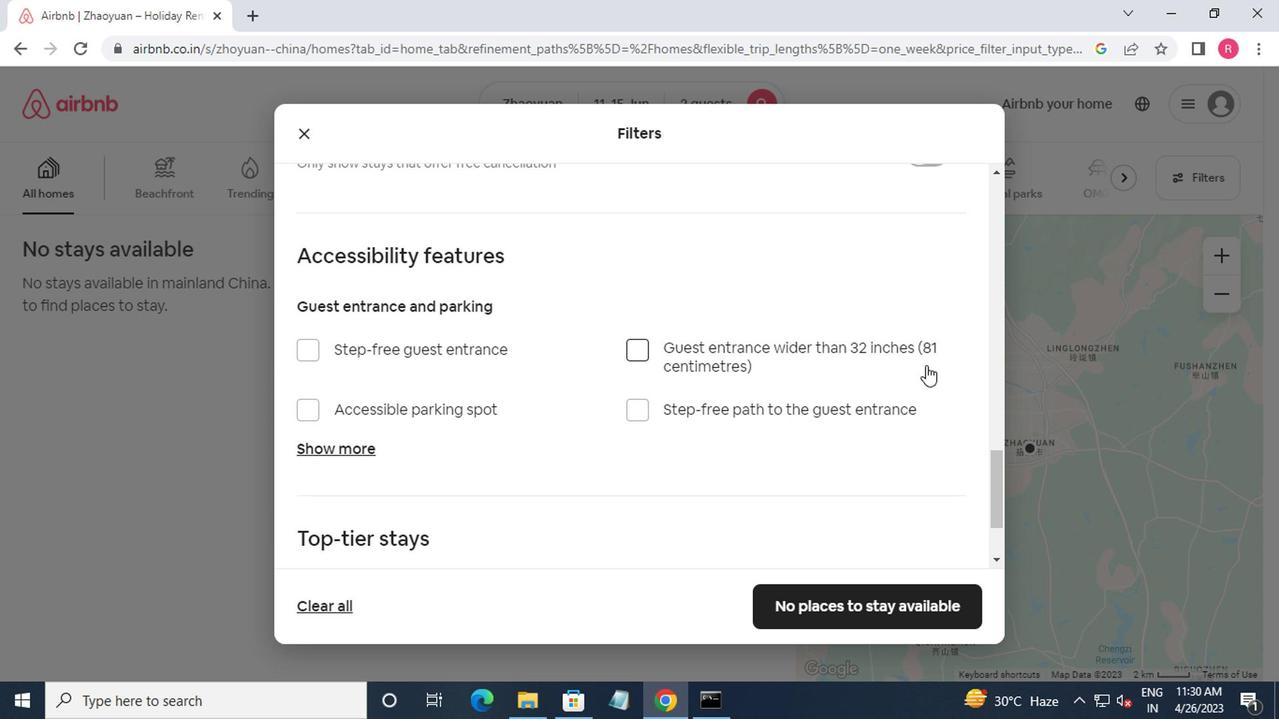 
Action: Mouse scrolled (920, 370) with delta (0, -1)
Screenshot: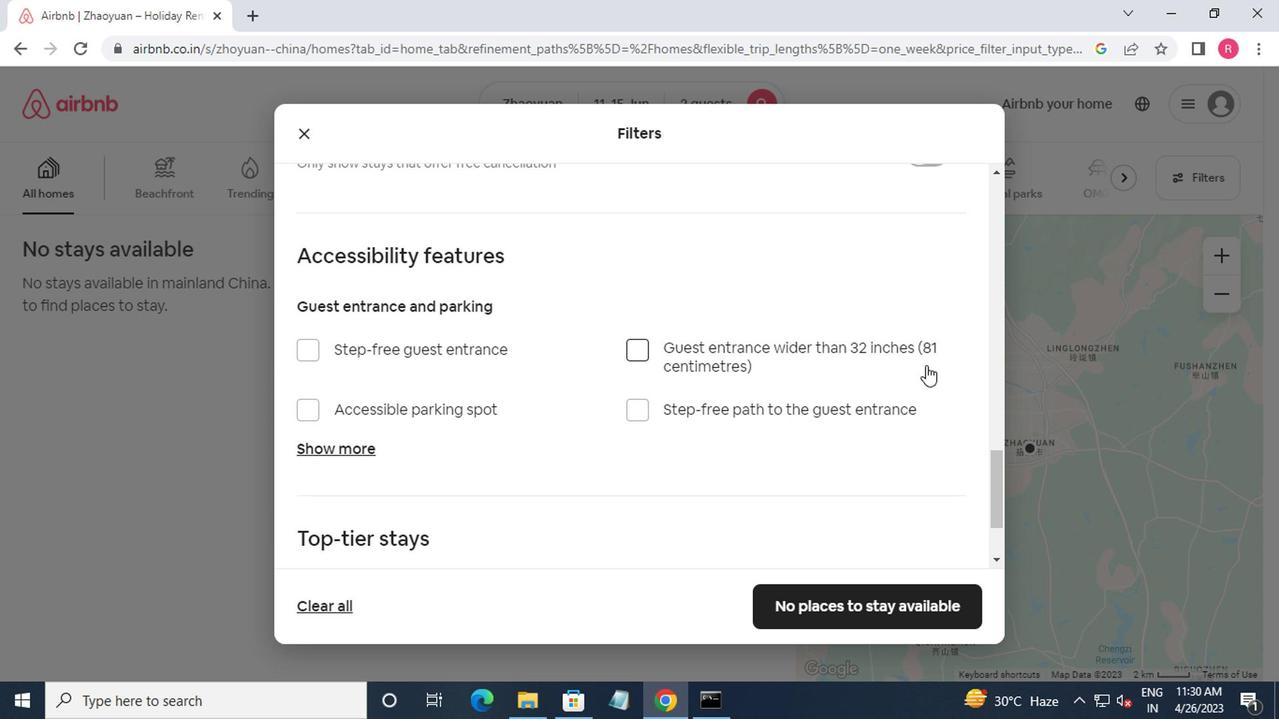 
Action: Mouse moved to (877, 613)
Screenshot: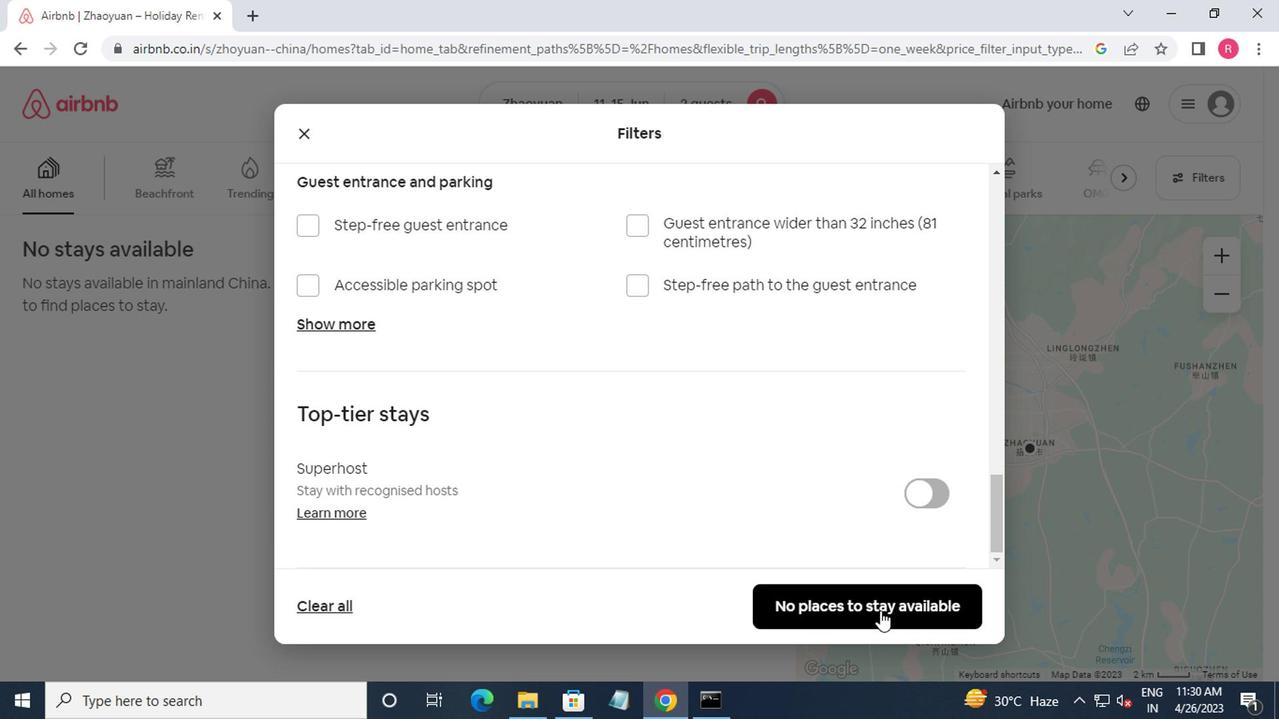 
Action: Mouse pressed left at (877, 613)
Screenshot: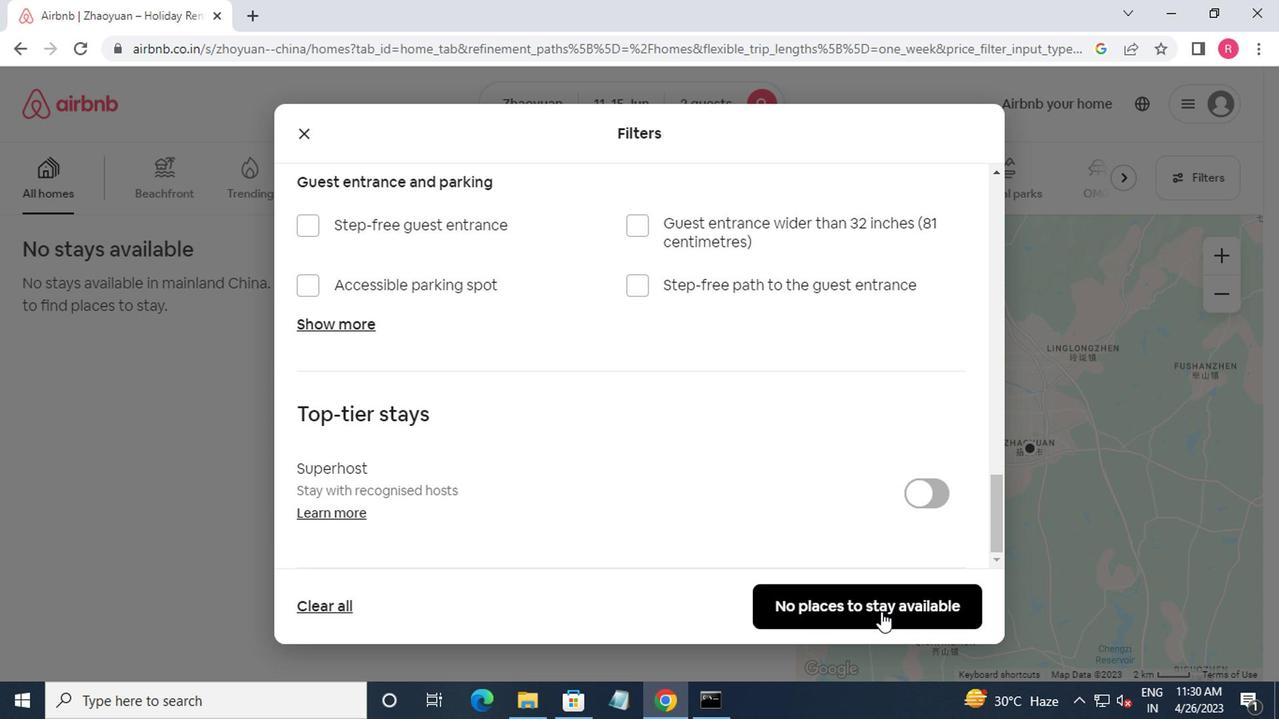 
Action: Mouse moved to (904, 316)
Screenshot: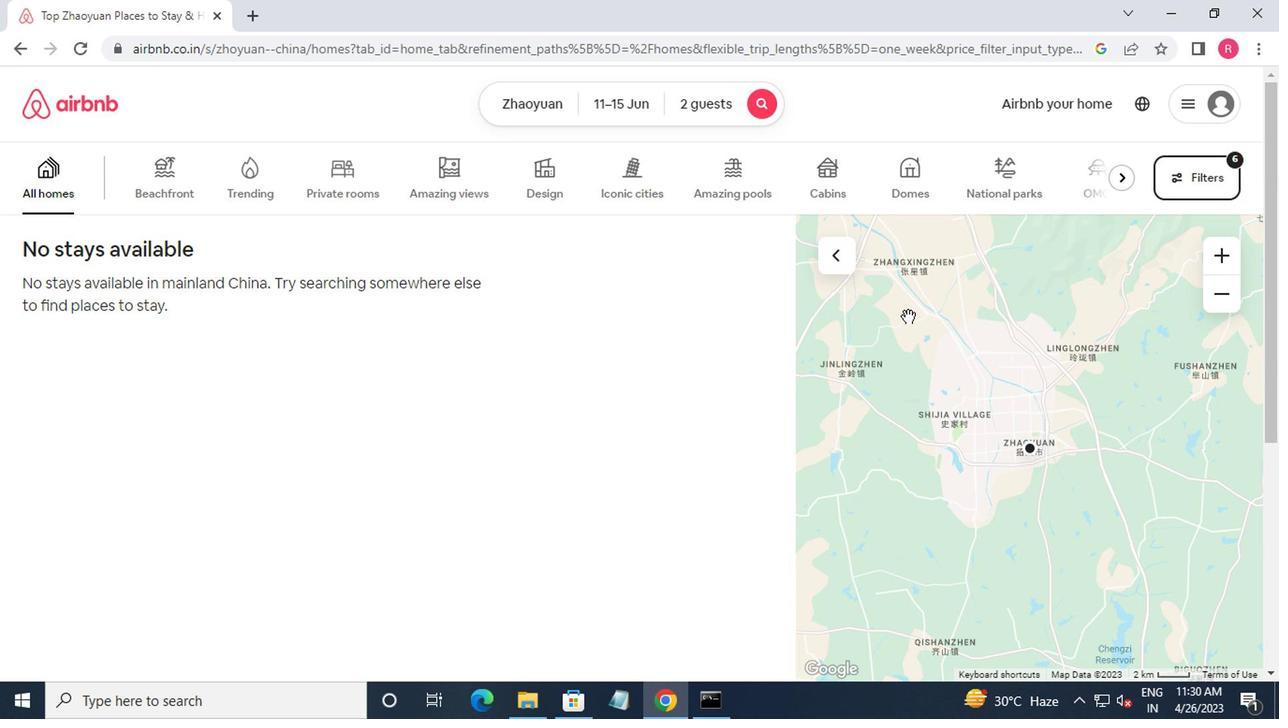 
